 Task: Look for space in Vienna, Austria from 2nd June, 2023 to 15th June, 2023 for 2 adults and 1 pet in price range Rs.10000 to Rs.15000. Place can be entire place with 1  bedroom having 1 bed and 1 bathroom. Property type can be house, flat, guest house, hotel. Amenities needed are: heating. Booking option can be shelf check-in. Required host language is English.
Action: Mouse moved to (314, 228)
Screenshot: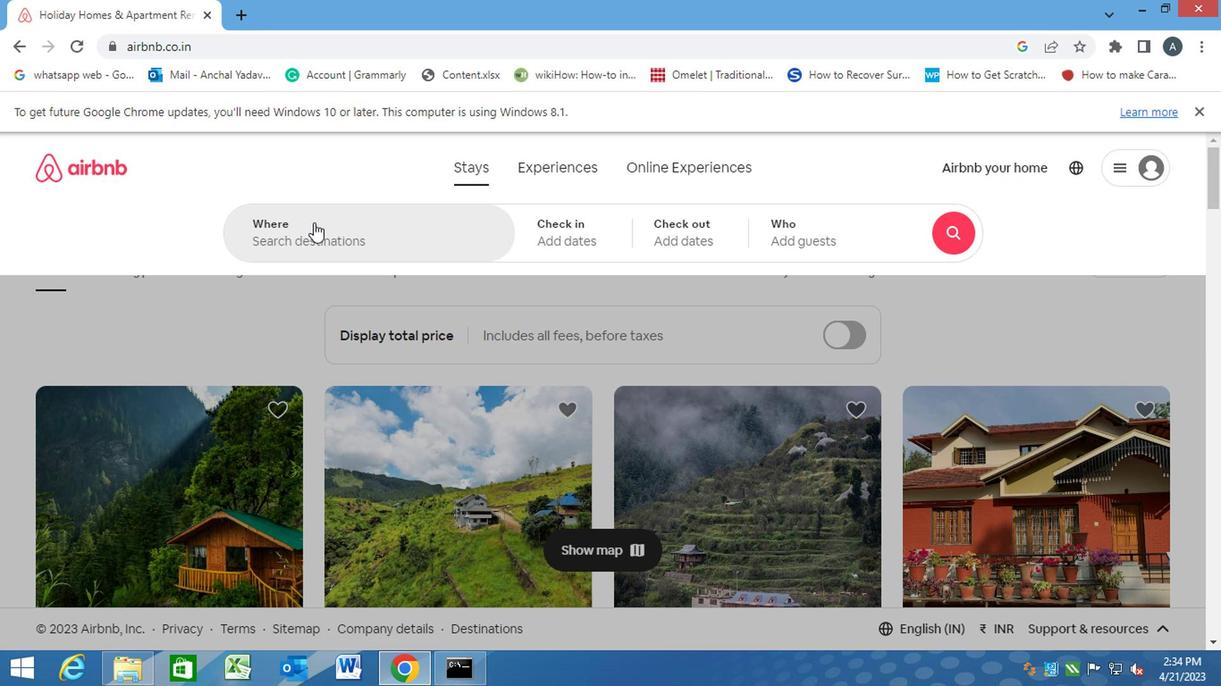 
Action: Mouse pressed left at (314, 228)
Screenshot: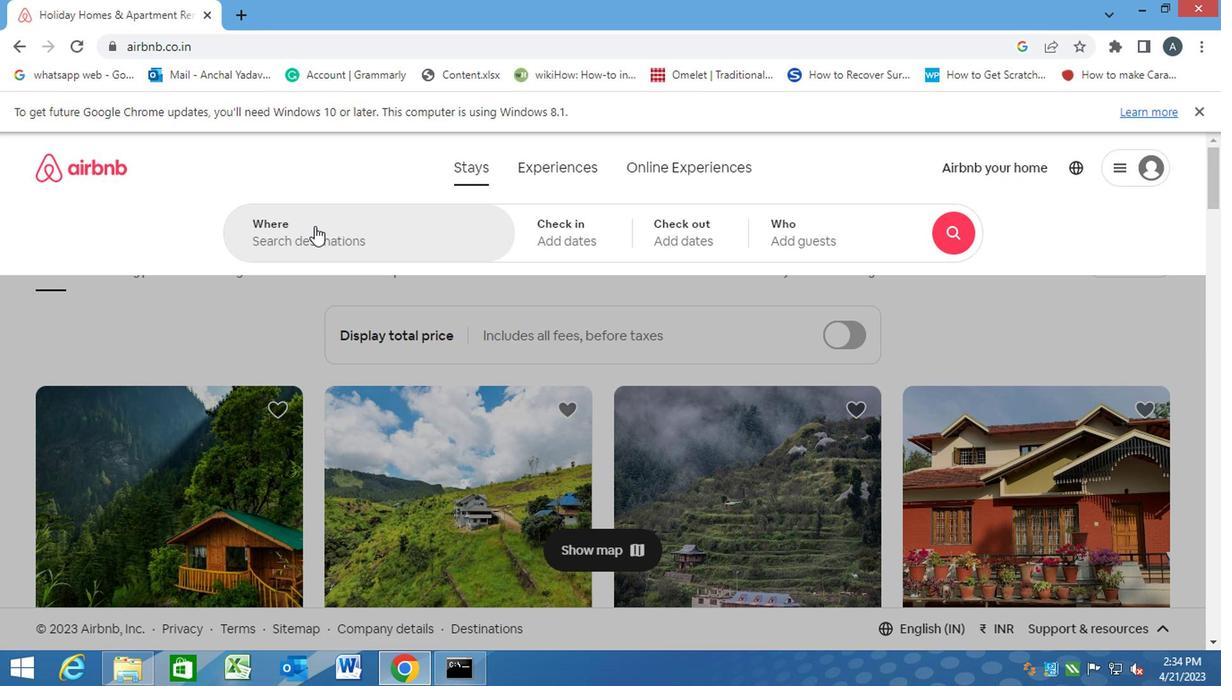 
Action: Key pressed v<Key.caps_lock>ienna,<Key.space><Key.caps_lock>a<Key.caps_lock>ustria<Key.enter>
Screenshot: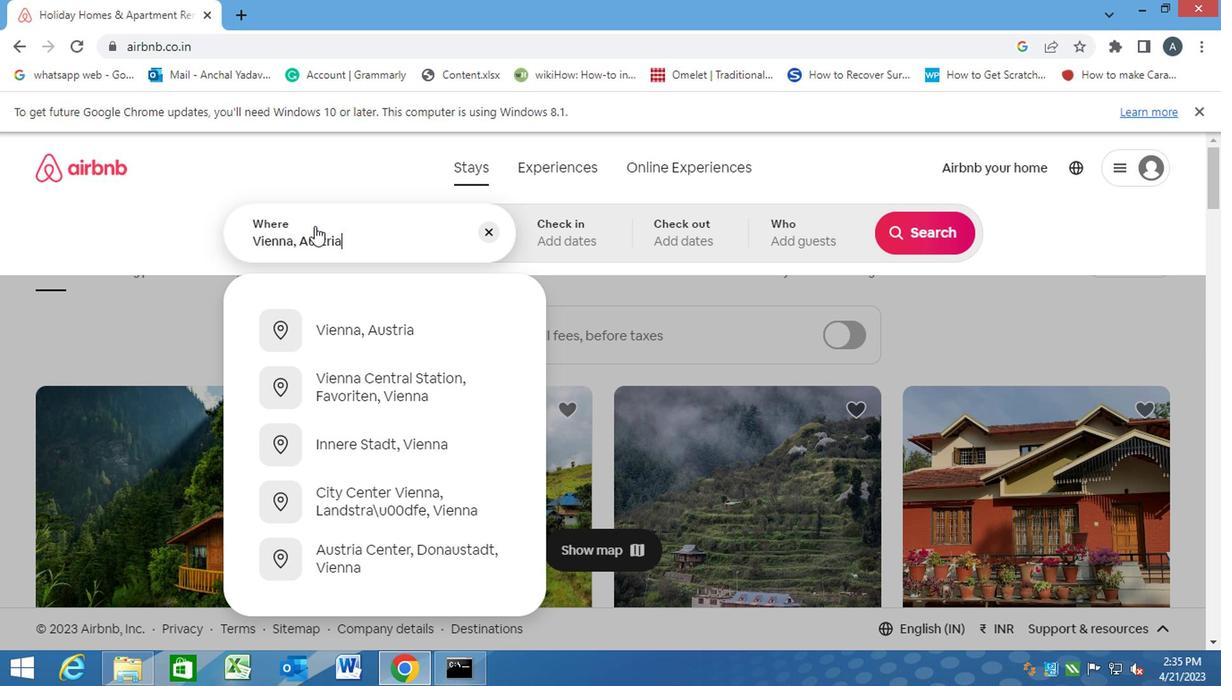 
Action: Mouse moved to (888, 386)
Screenshot: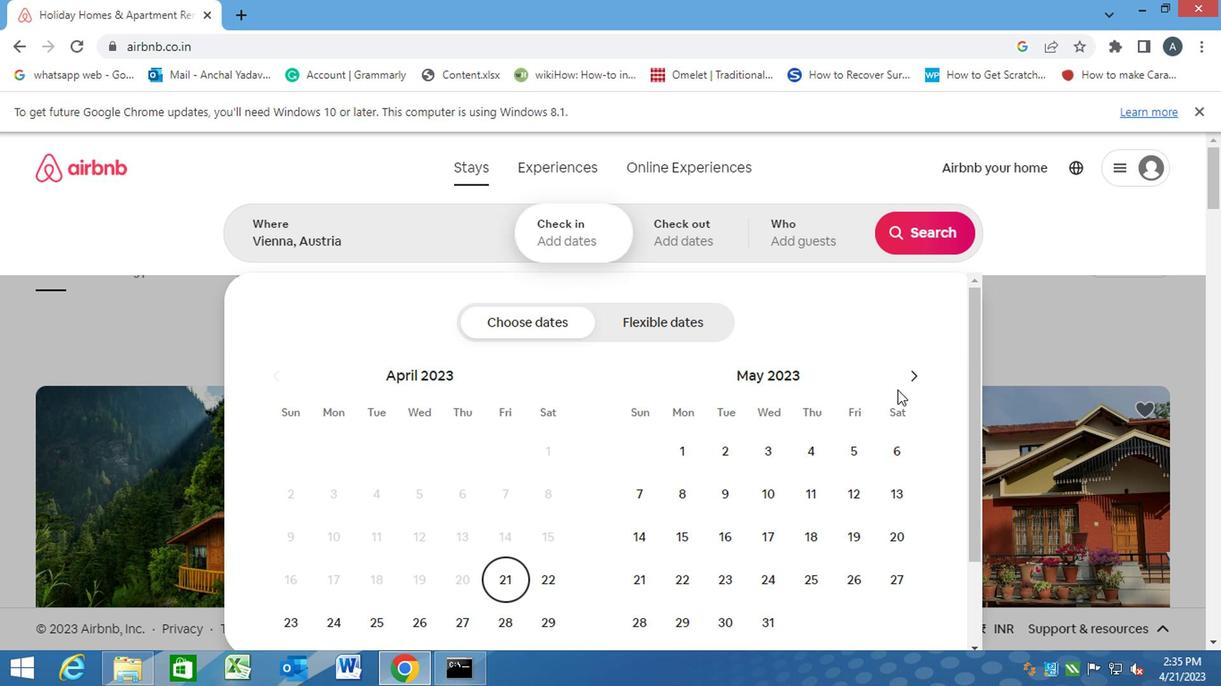 
Action: Mouse pressed left at (888, 386)
Screenshot: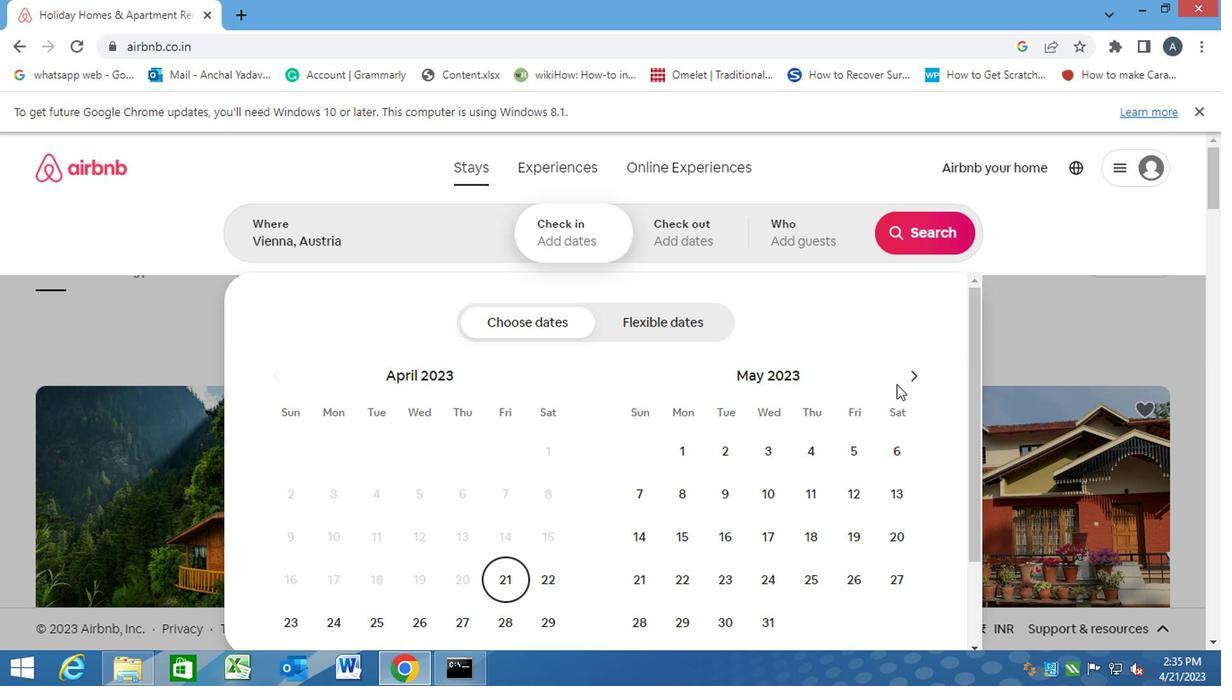
Action: Mouse moved to (908, 379)
Screenshot: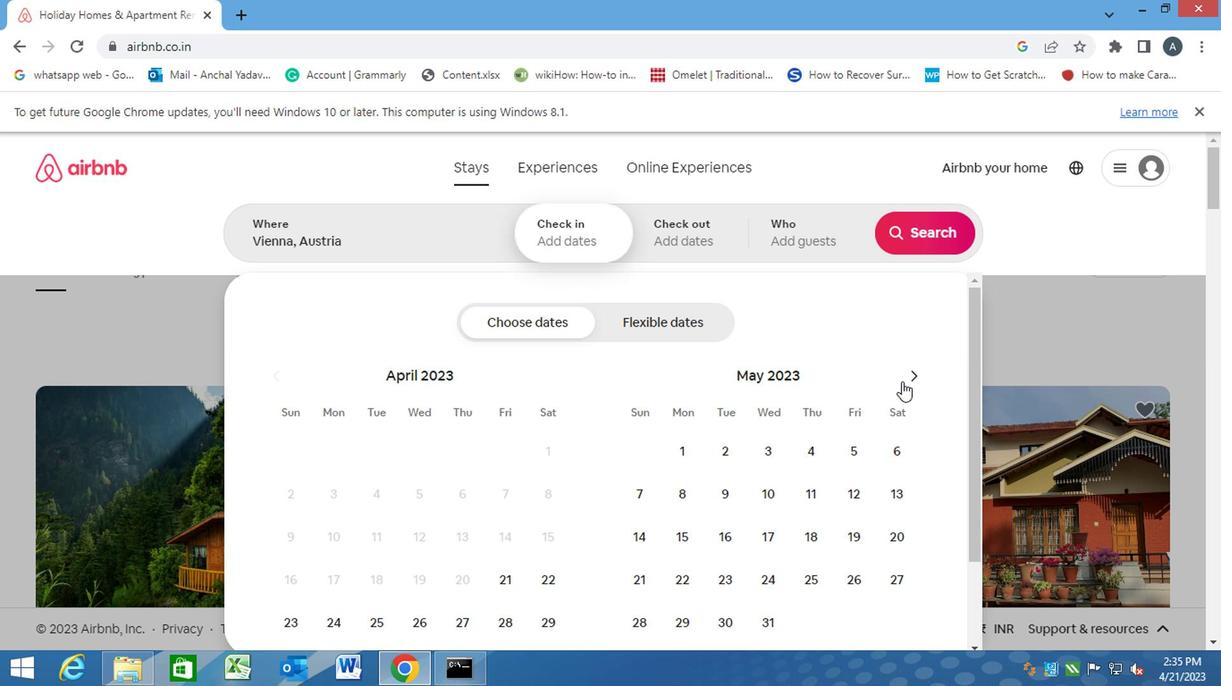 
Action: Mouse pressed left at (908, 379)
Screenshot: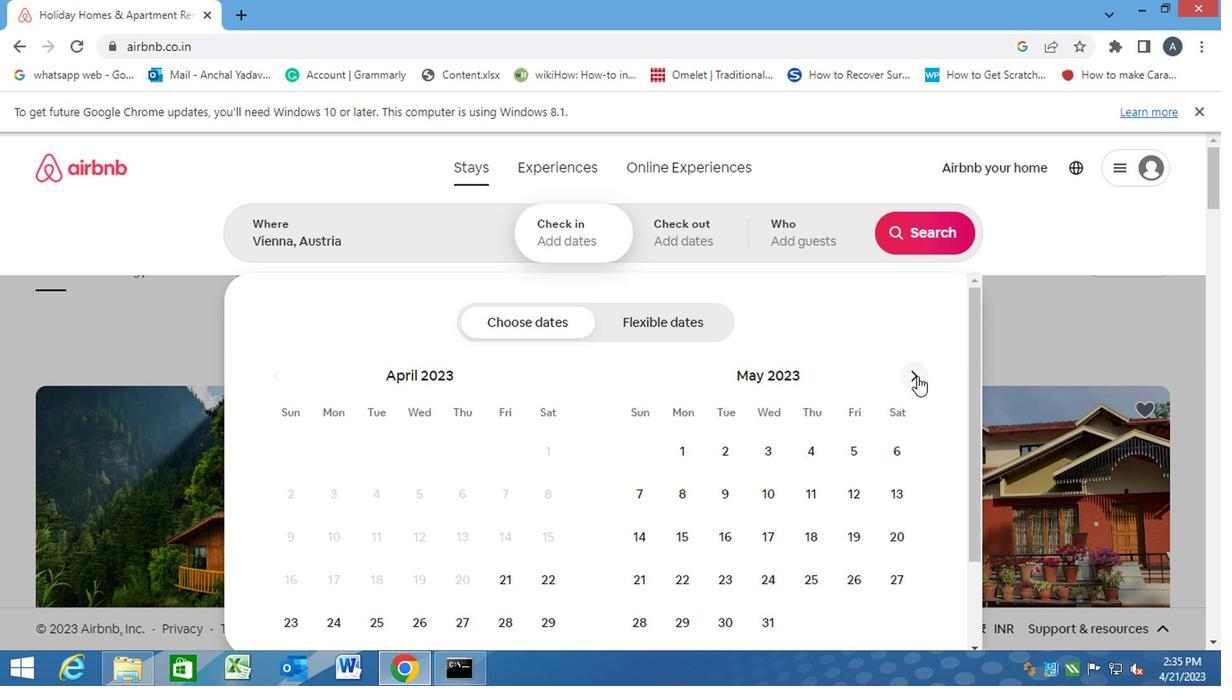 
Action: Mouse moved to (849, 454)
Screenshot: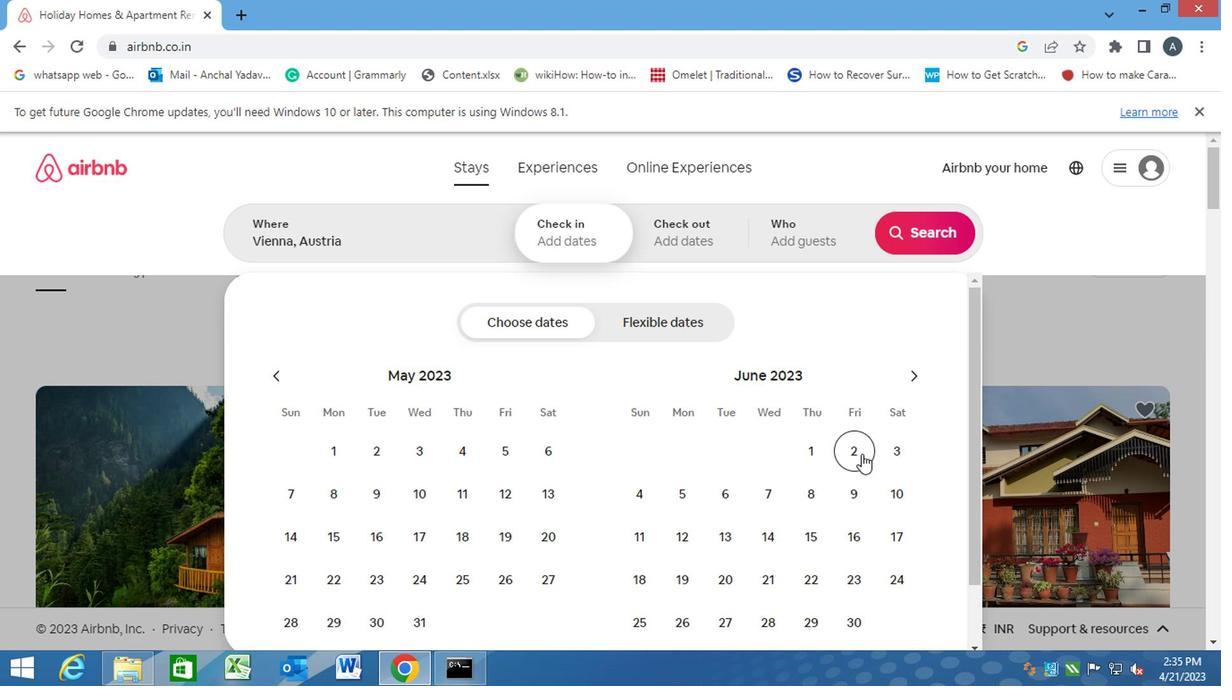 
Action: Mouse pressed left at (849, 454)
Screenshot: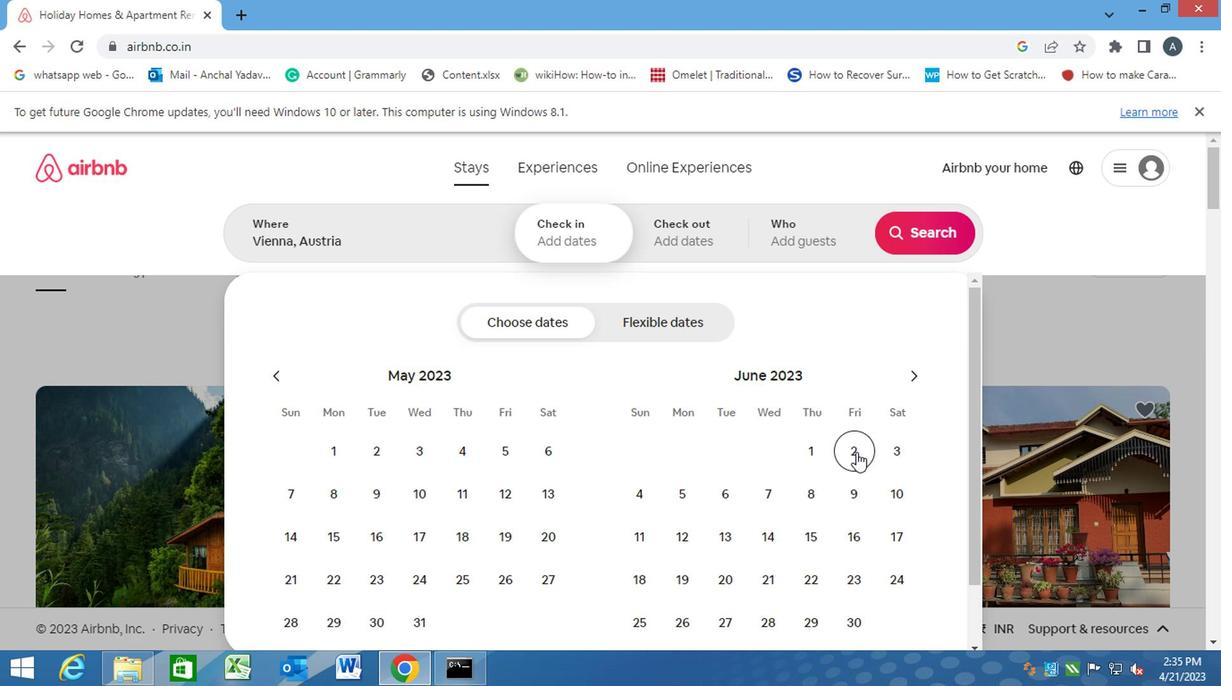
Action: Mouse moved to (798, 540)
Screenshot: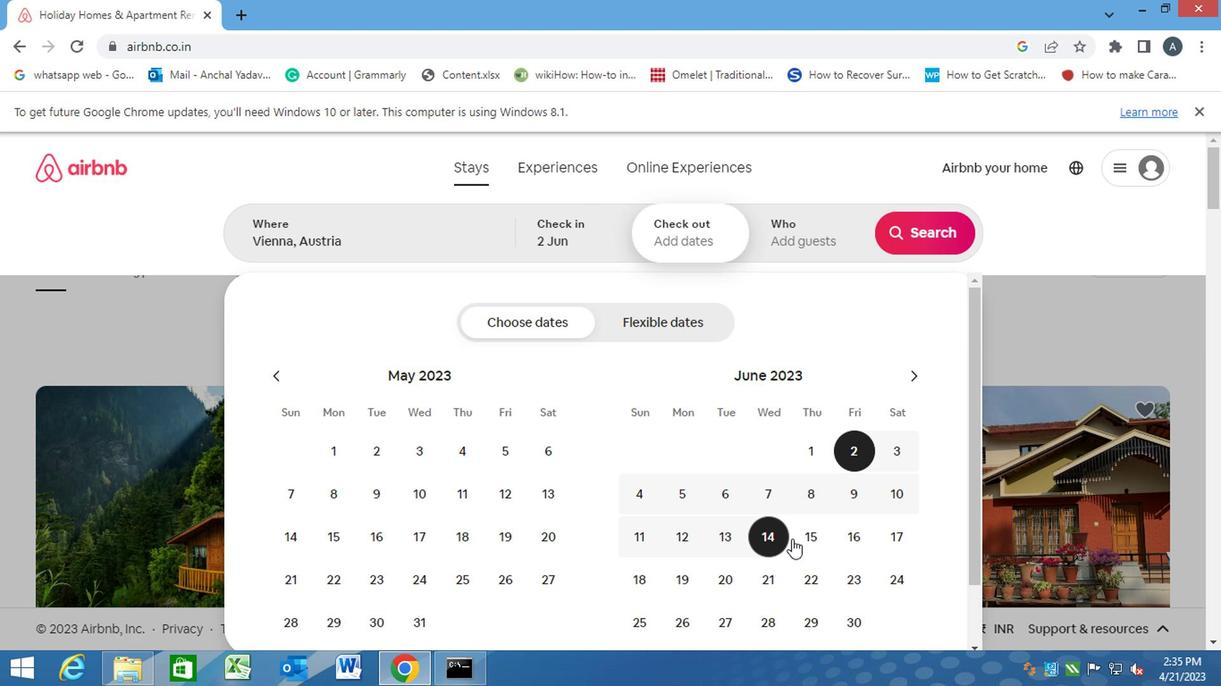 
Action: Mouse pressed left at (798, 540)
Screenshot: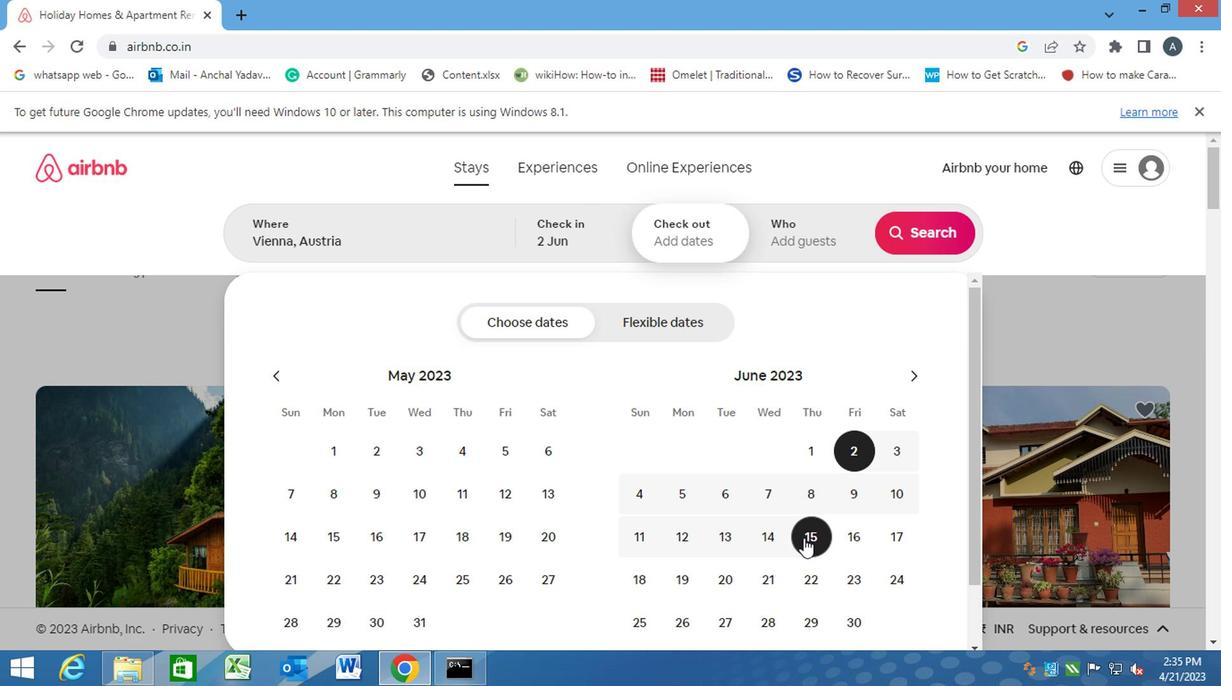 
Action: Mouse moved to (808, 242)
Screenshot: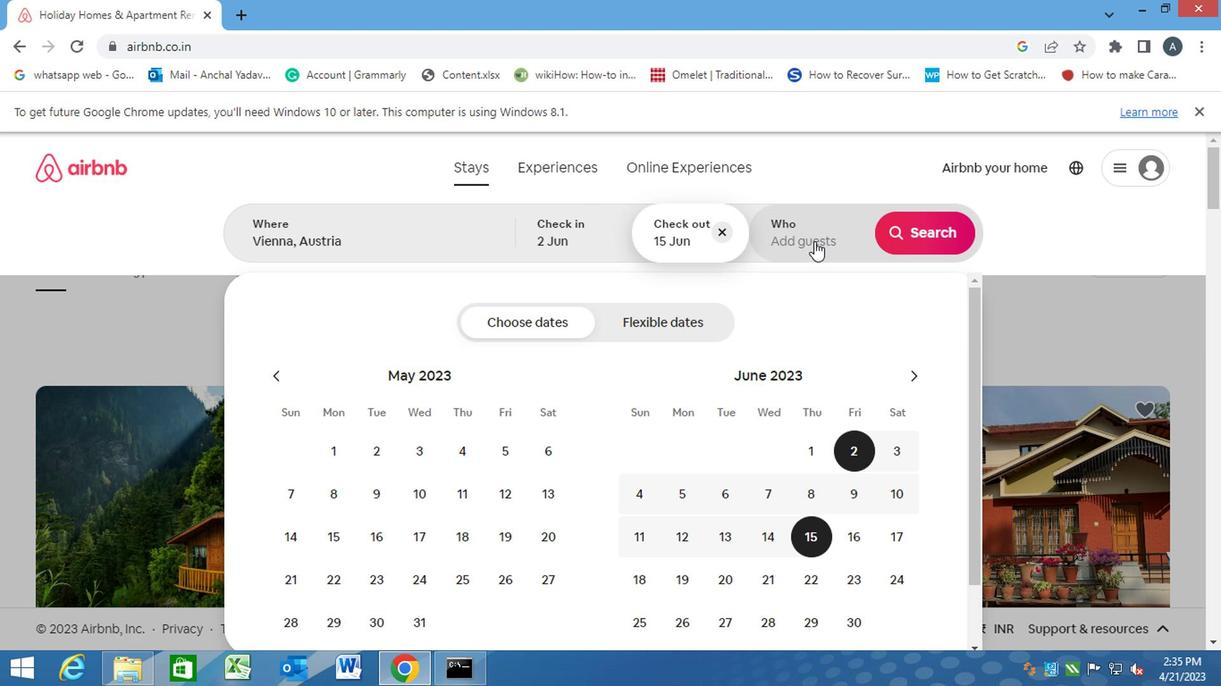 
Action: Mouse pressed left at (808, 242)
Screenshot: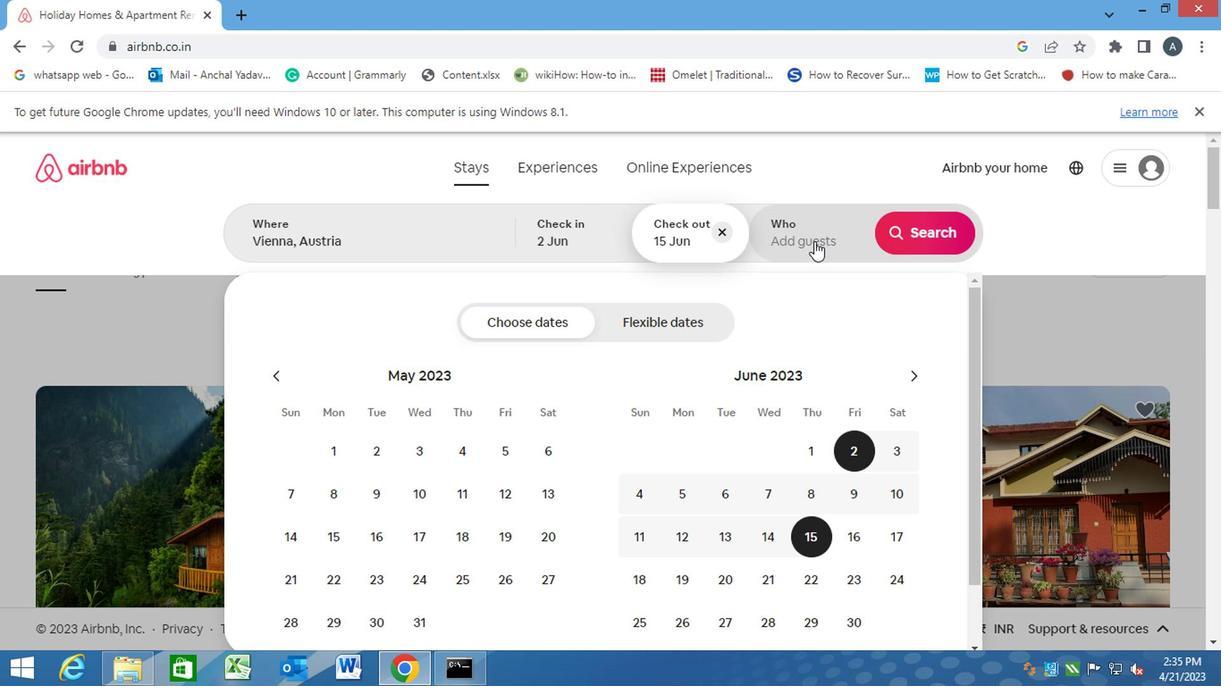 
Action: Mouse moved to (913, 324)
Screenshot: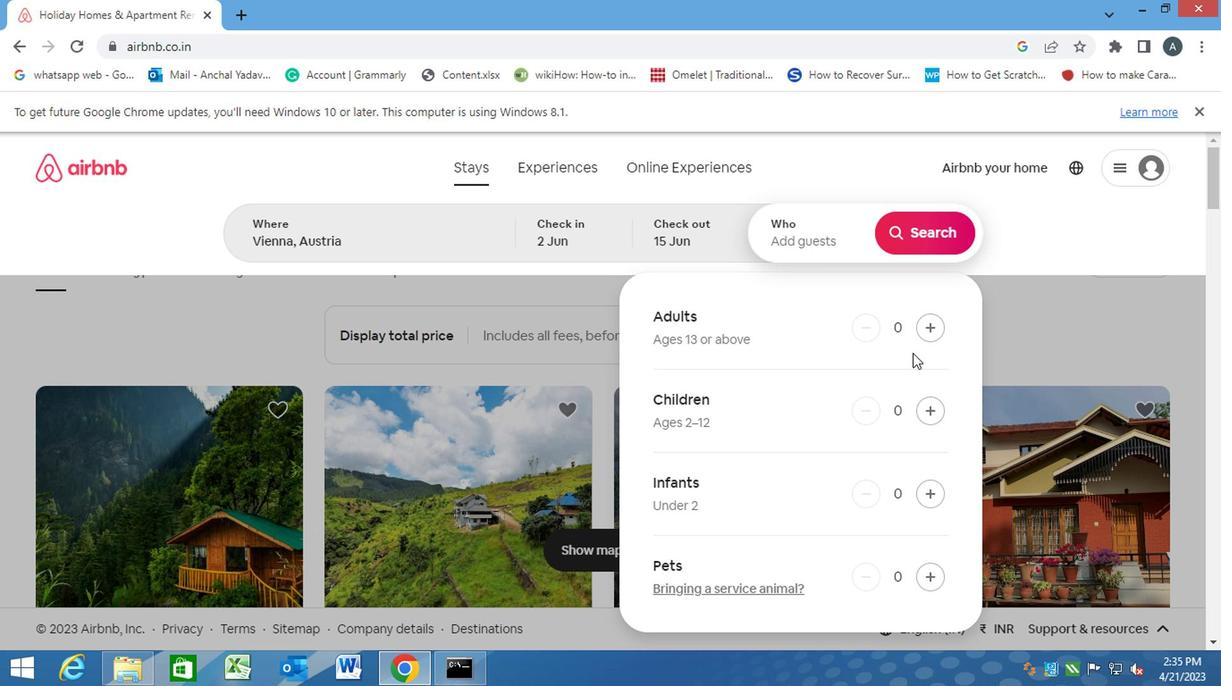 
Action: Mouse pressed left at (913, 324)
Screenshot: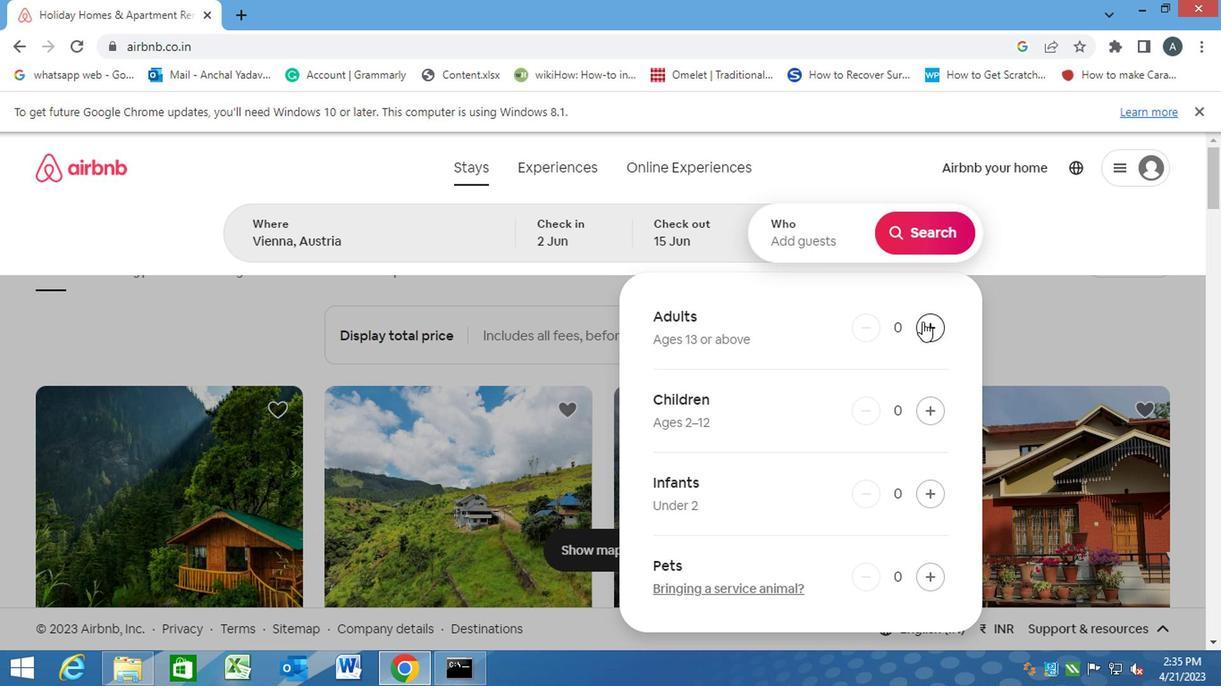 
Action: Mouse moved to (914, 324)
Screenshot: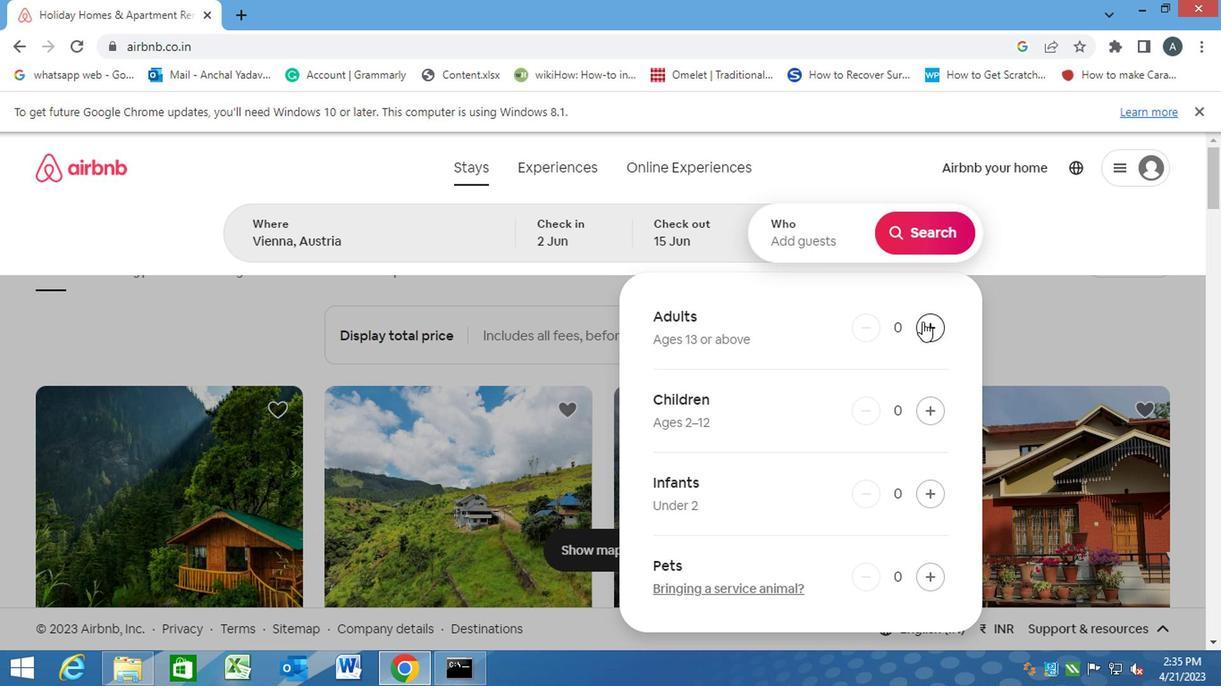 
Action: Mouse pressed left at (914, 324)
Screenshot: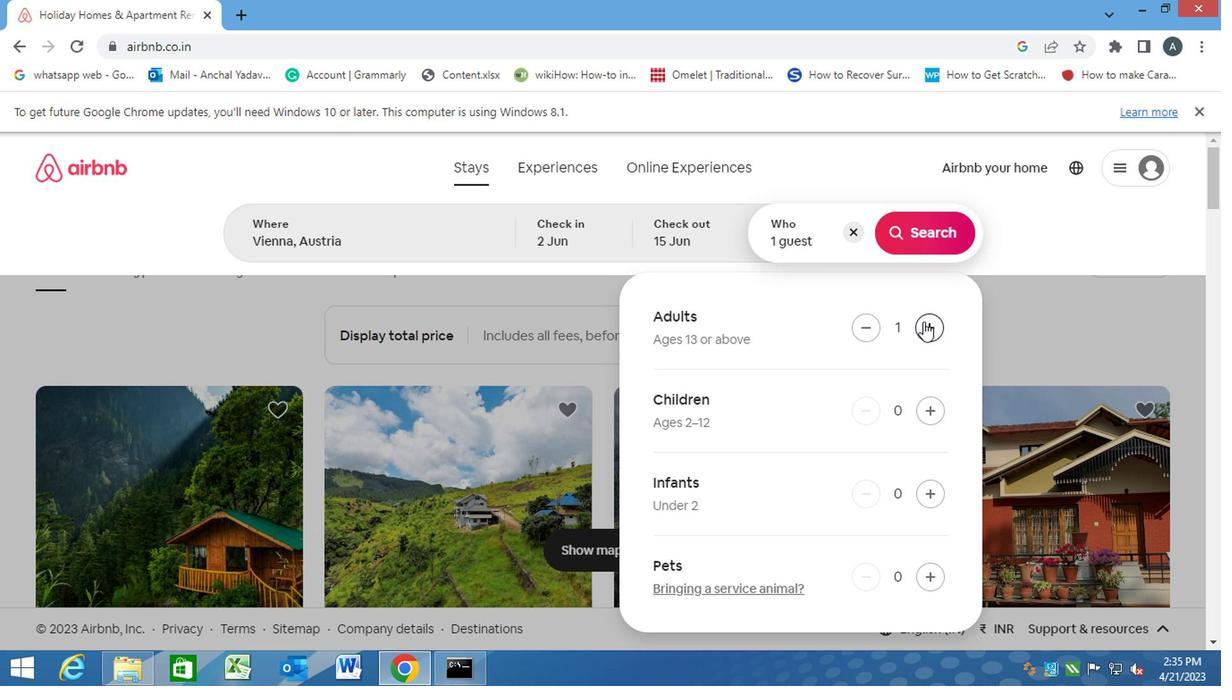 
Action: Mouse moved to (909, 425)
Screenshot: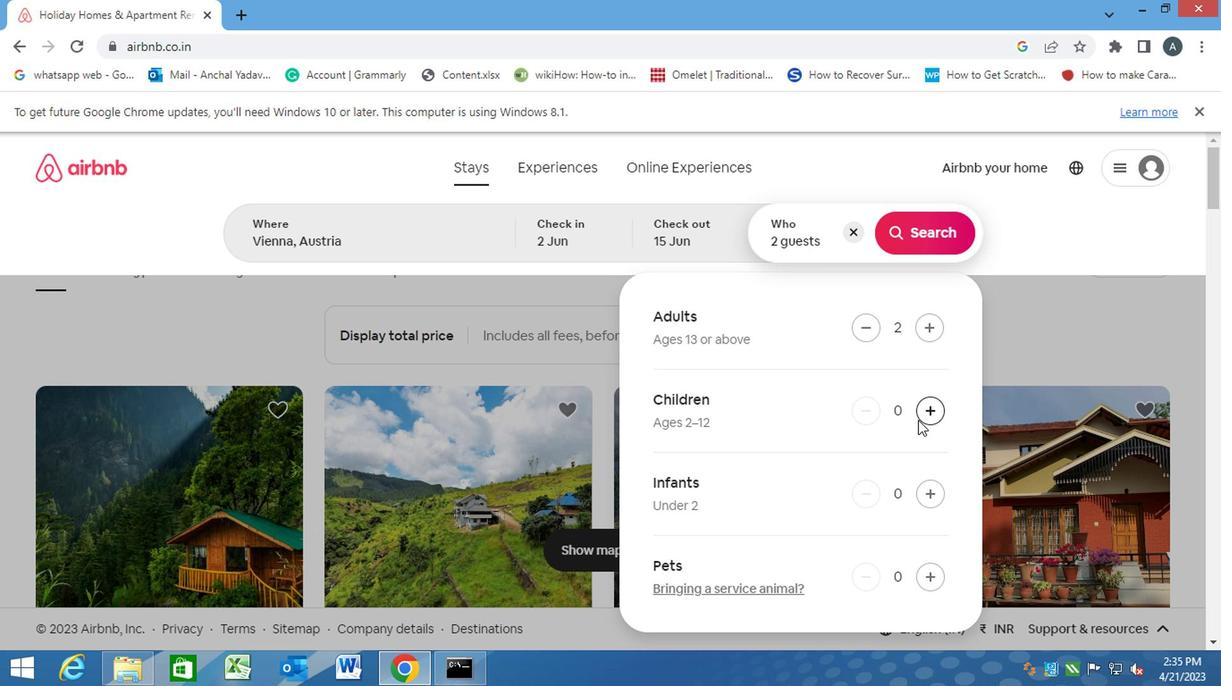 
Action: Mouse scrolled (909, 424) with delta (0, -1)
Screenshot: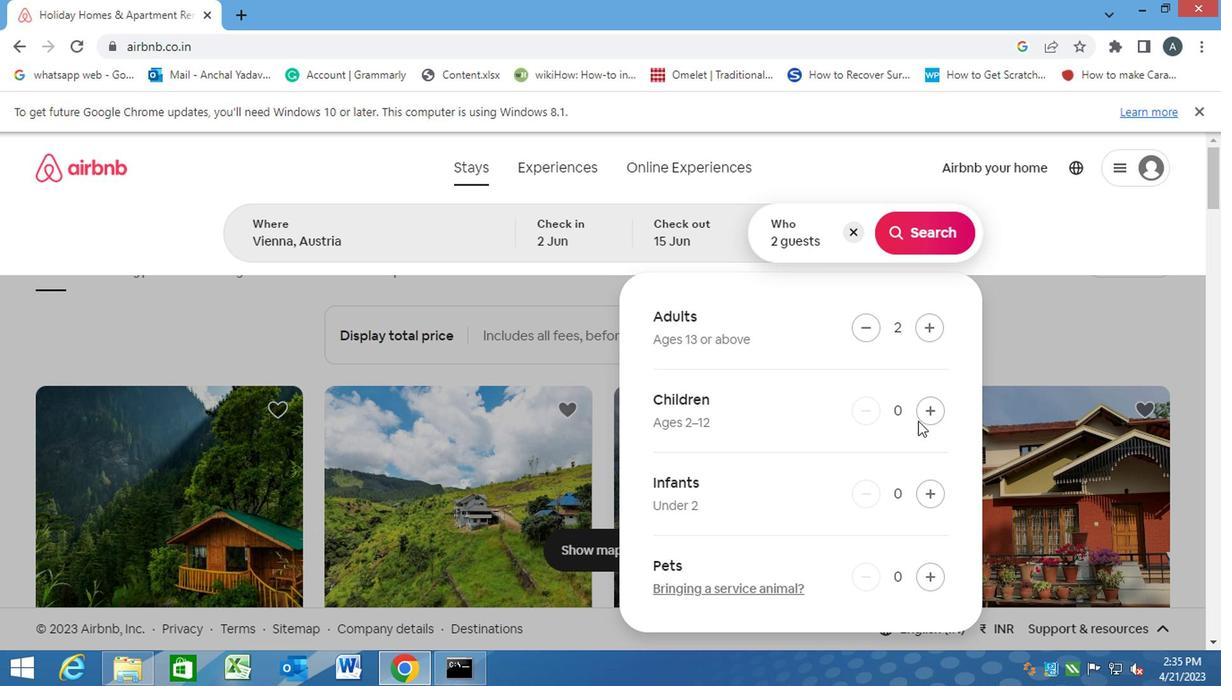 
Action: Mouse scrolled (909, 424) with delta (0, -1)
Screenshot: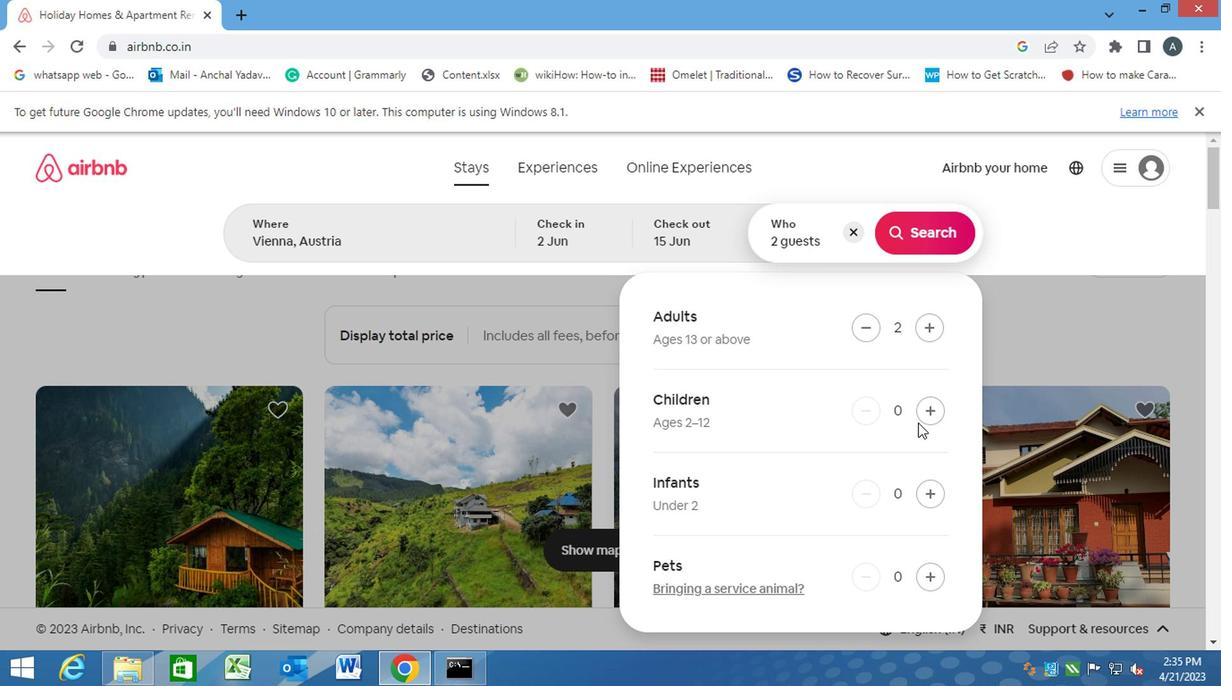 
Action: Mouse moved to (702, 165)
Screenshot: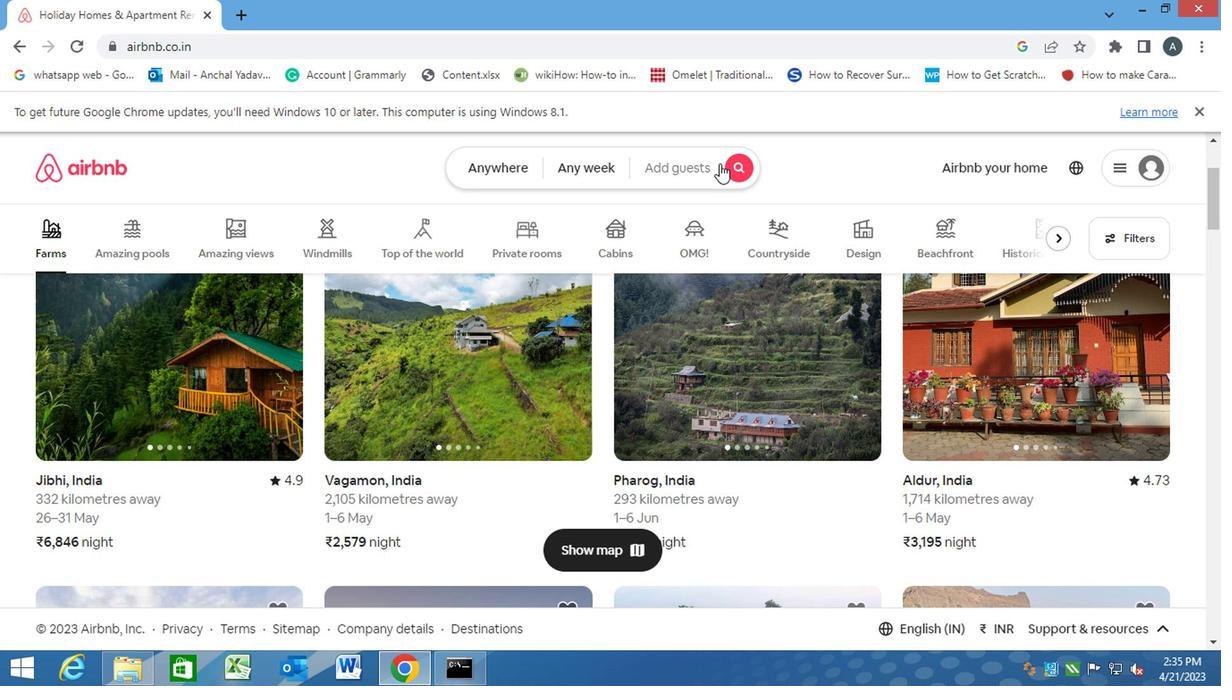 
Action: Mouse pressed left at (702, 165)
Screenshot: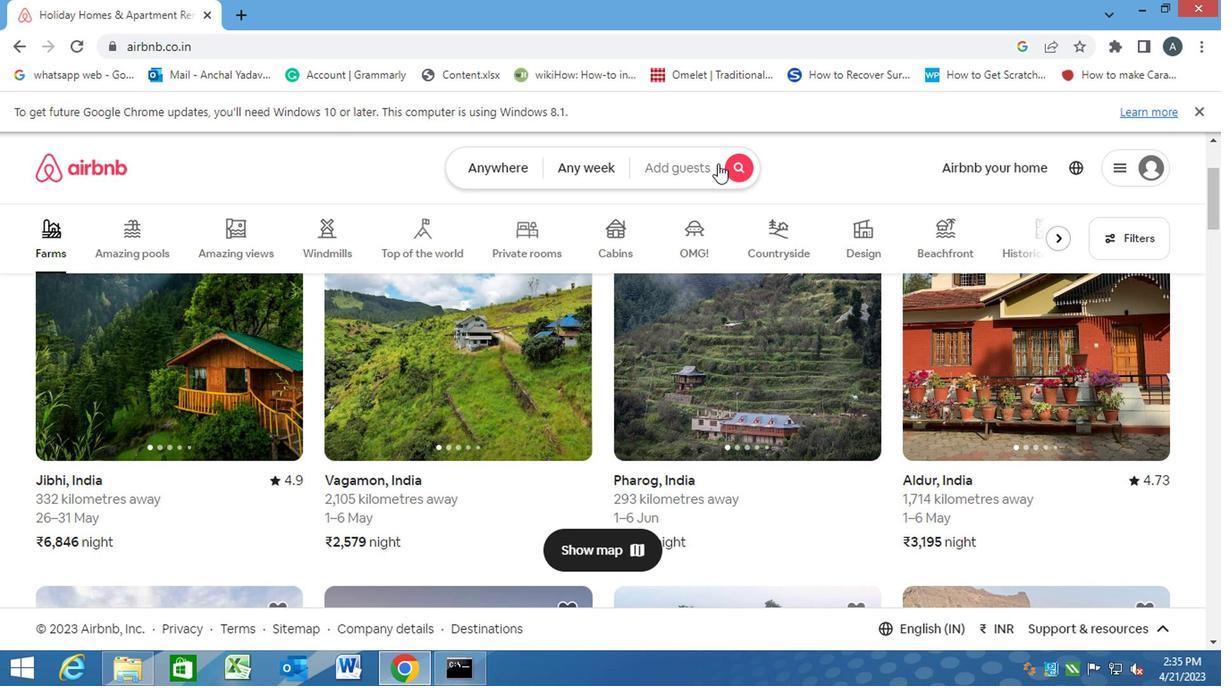 
Action: Mouse moved to (921, 571)
Screenshot: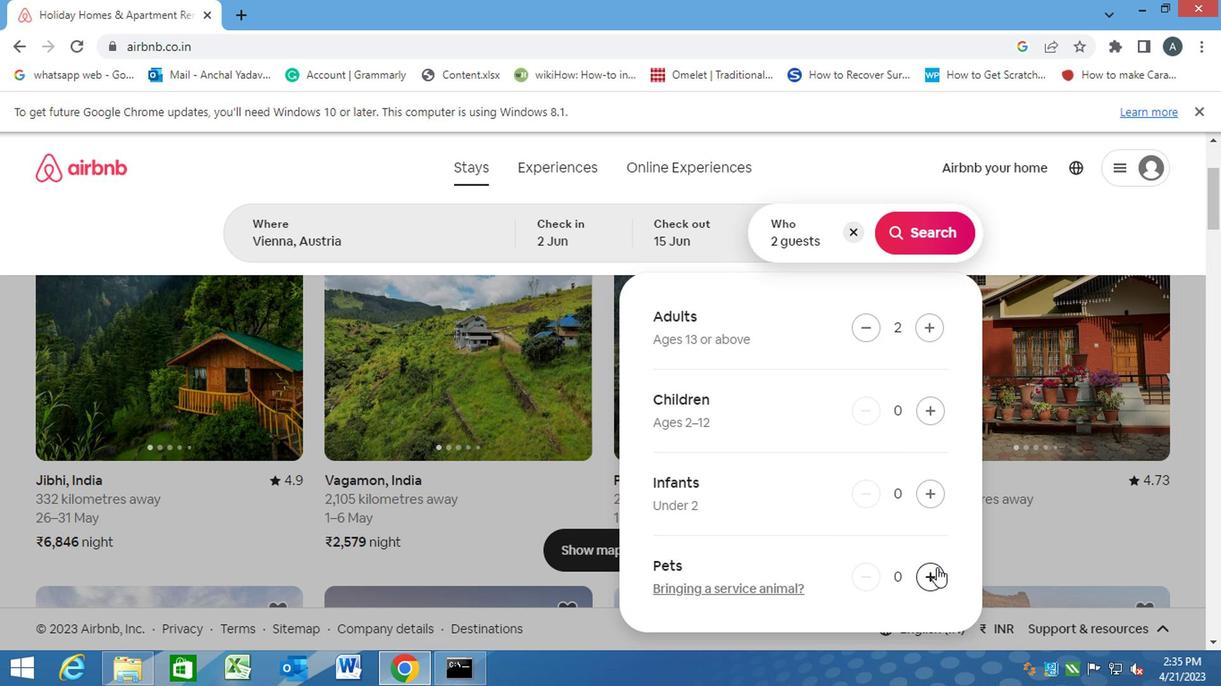 
Action: Mouse pressed left at (921, 571)
Screenshot: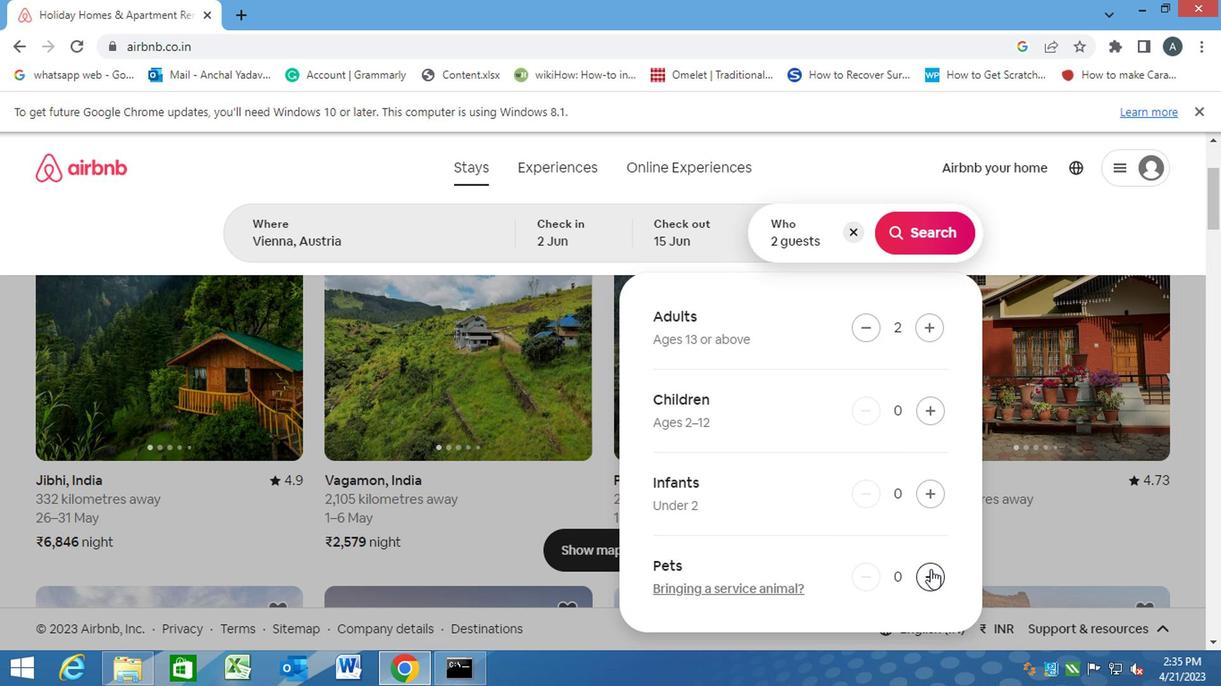 
Action: Mouse moved to (920, 234)
Screenshot: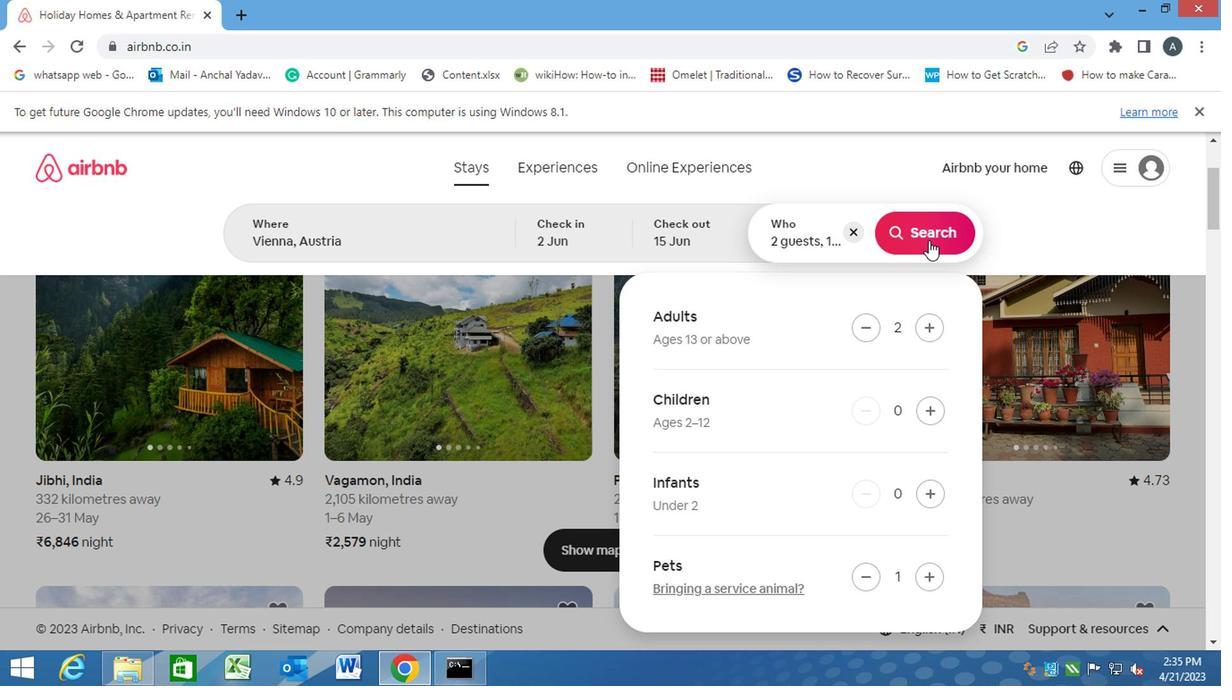 
Action: Mouse pressed left at (920, 234)
Screenshot: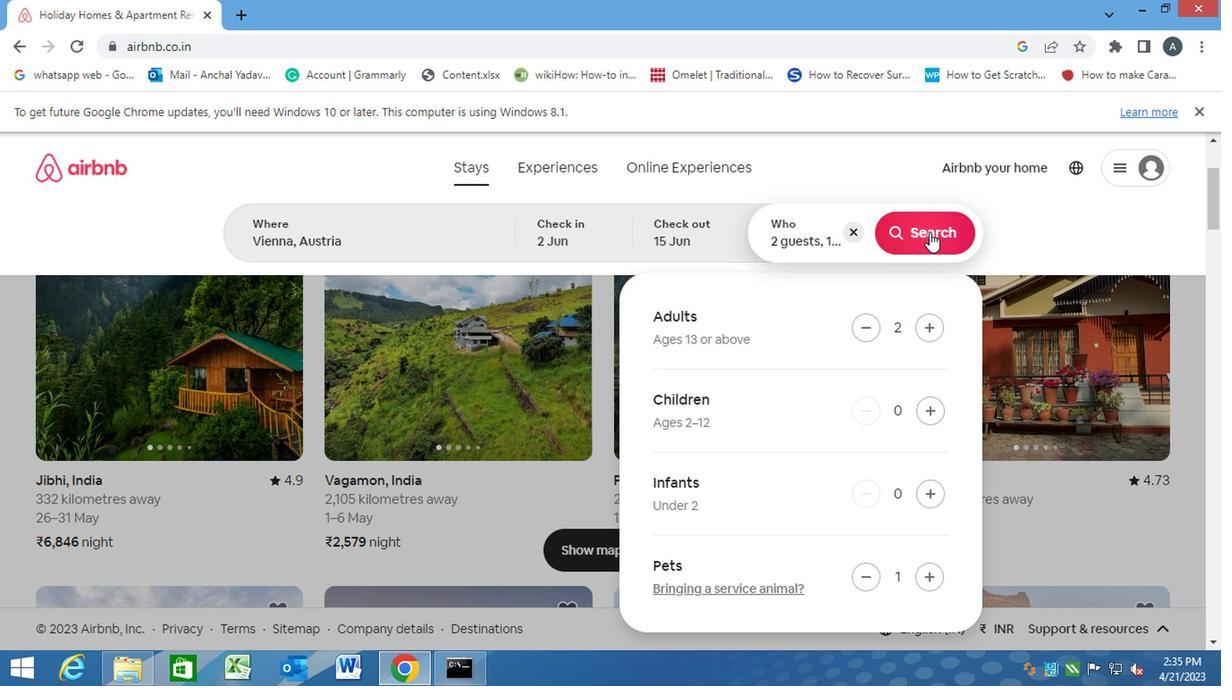 
Action: Mouse moved to (1114, 218)
Screenshot: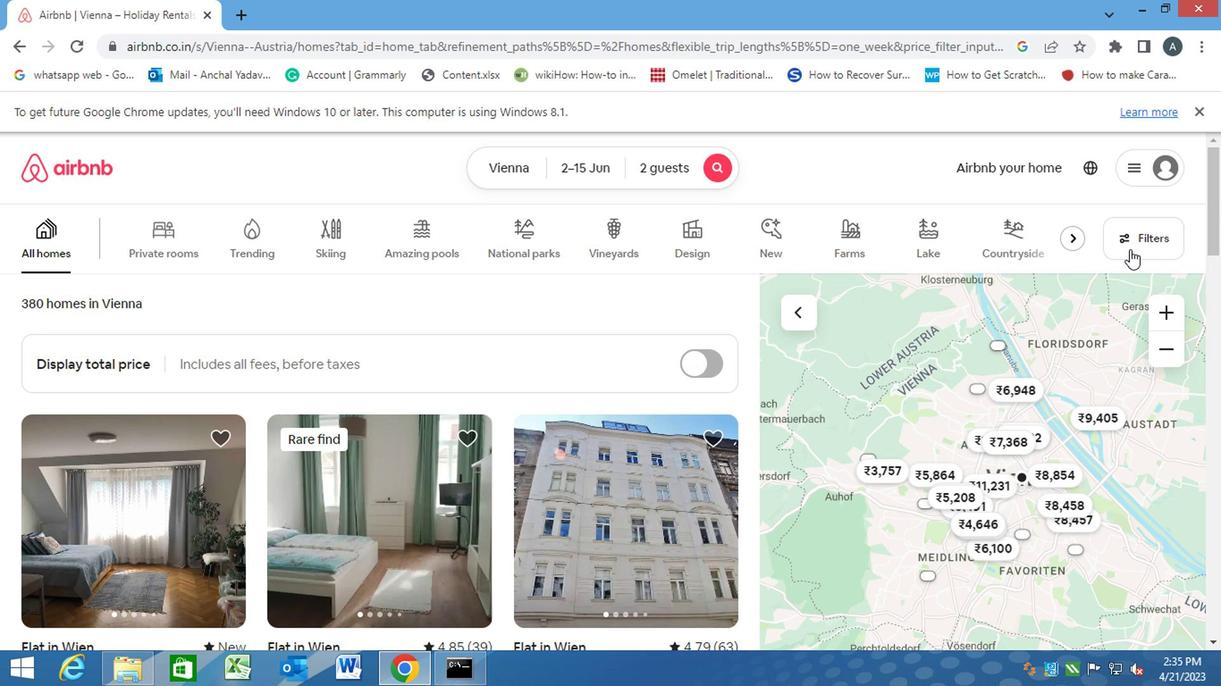 
Action: Mouse pressed left at (1114, 218)
Screenshot: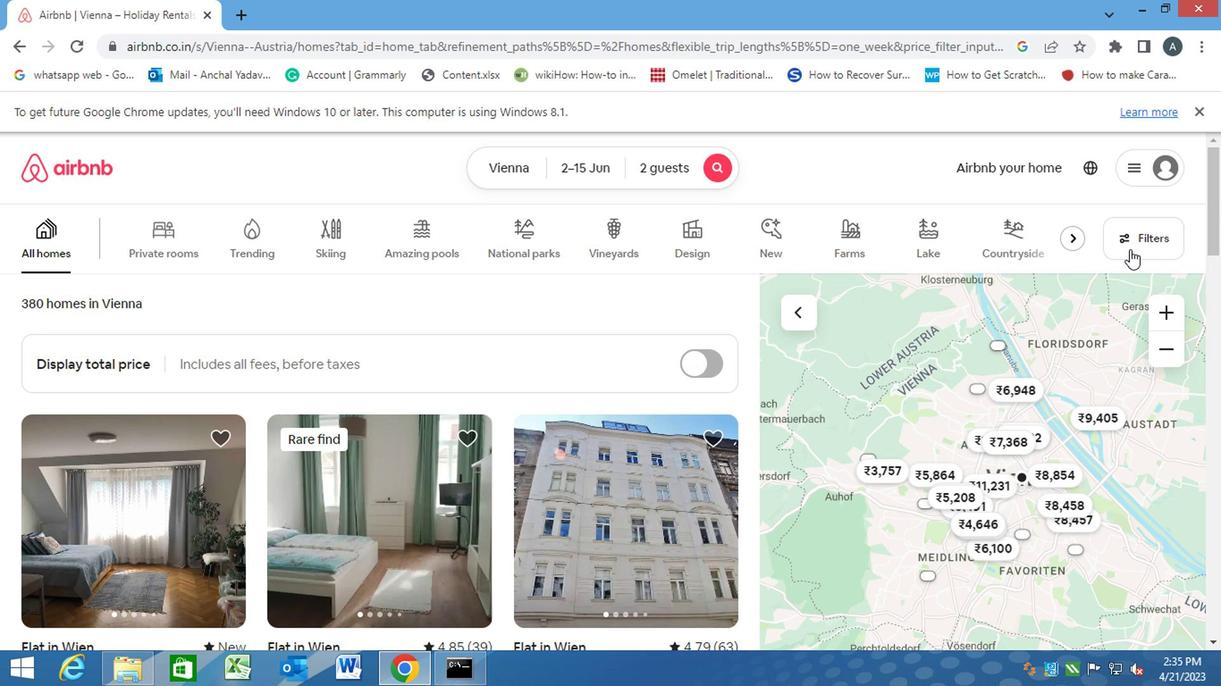 
Action: Mouse moved to (1129, 244)
Screenshot: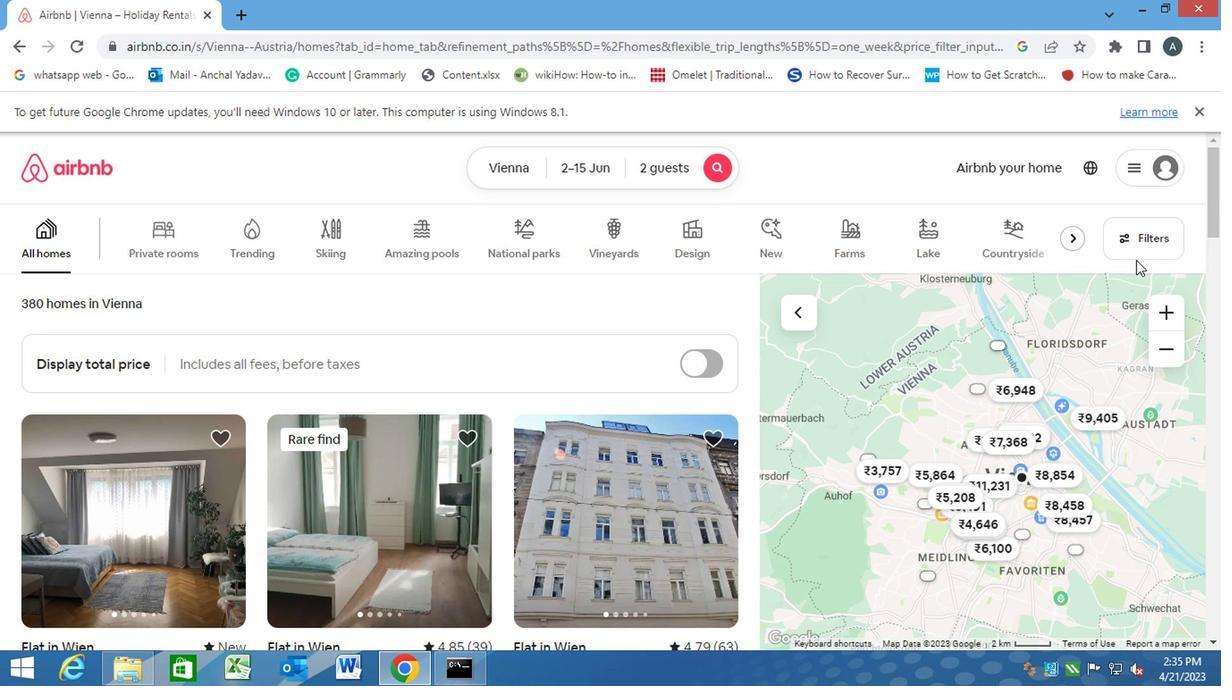 
Action: Mouse pressed left at (1129, 244)
Screenshot: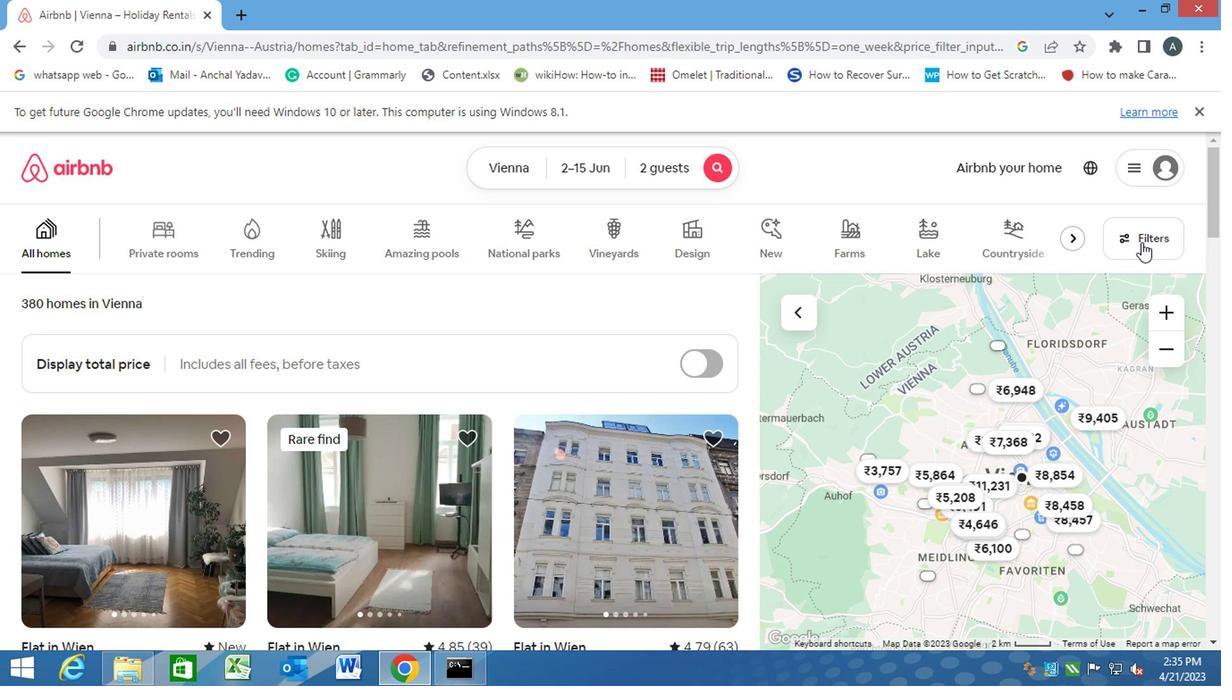 
Action: Mouse moved to (380, 468)
Screenshot: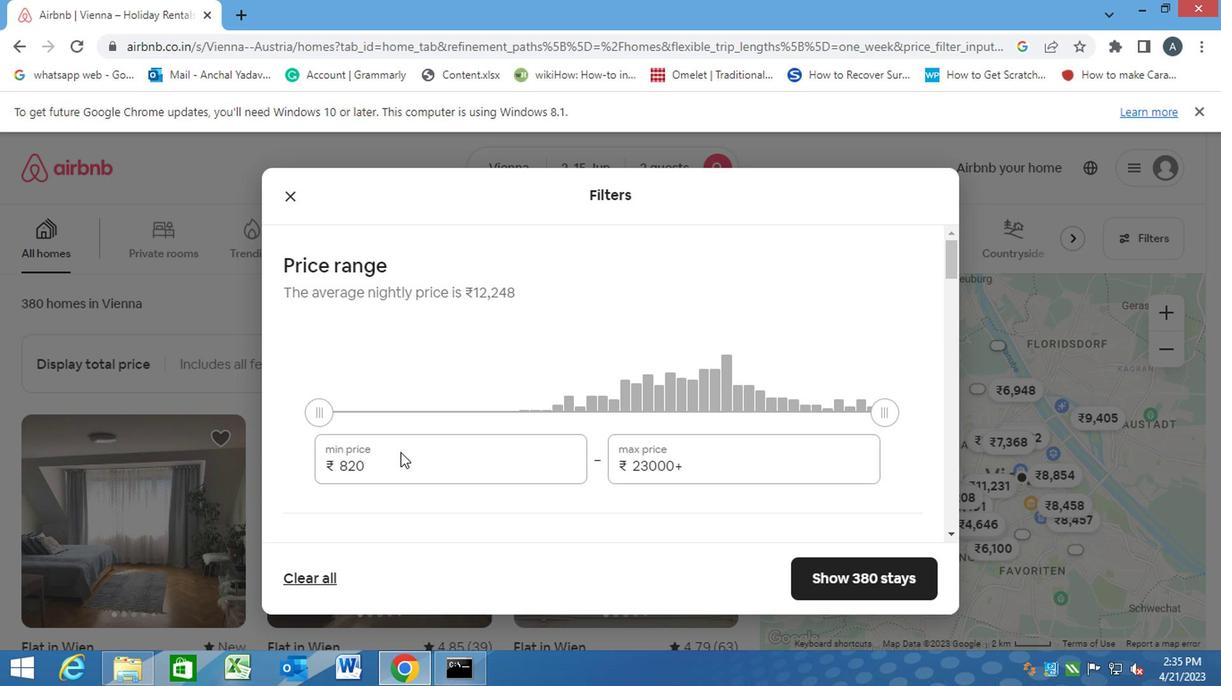 
Action: Mouse pressed left at (380, 468)
Screenshot: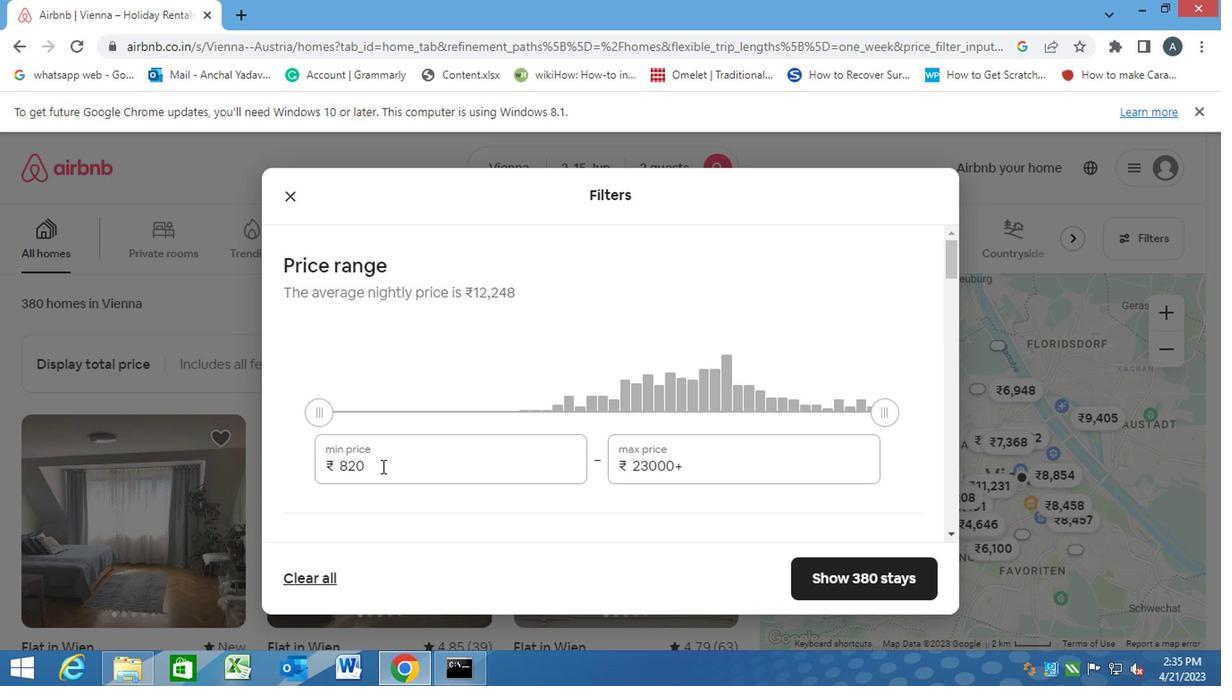 
Action: Mouse moved to (328, 475)
Screenshot: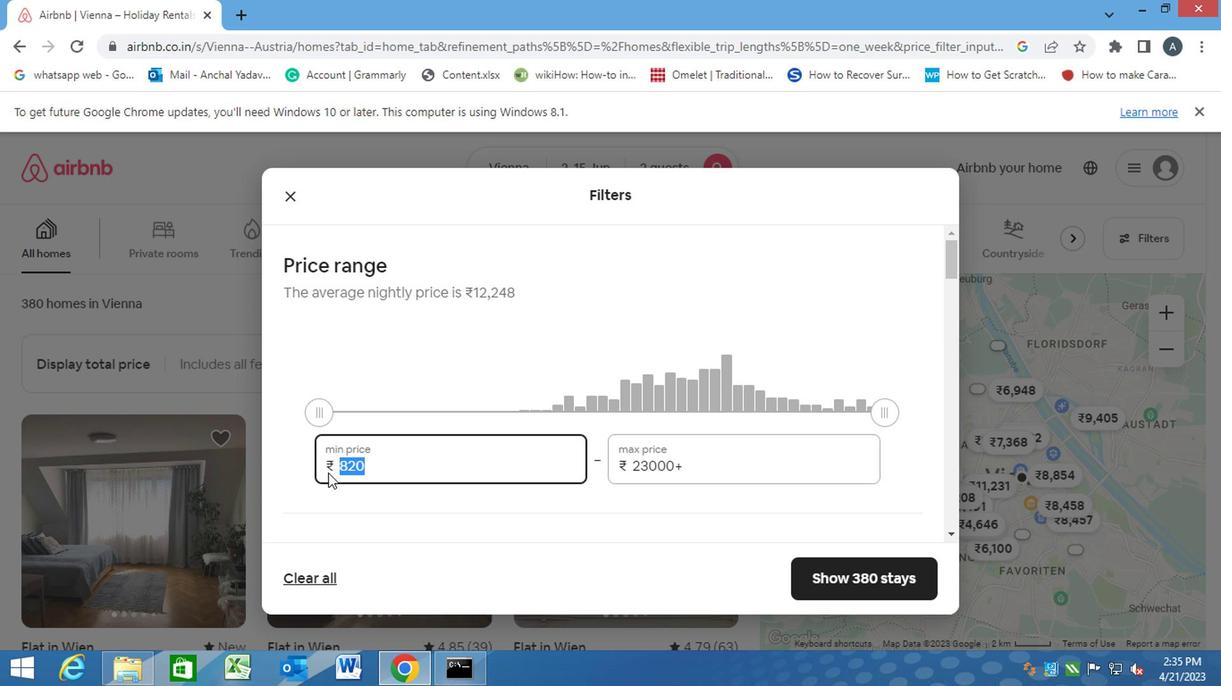 
Action: Key pressed 10000<Key.tab>150000<Key.backspace>
Screenshot: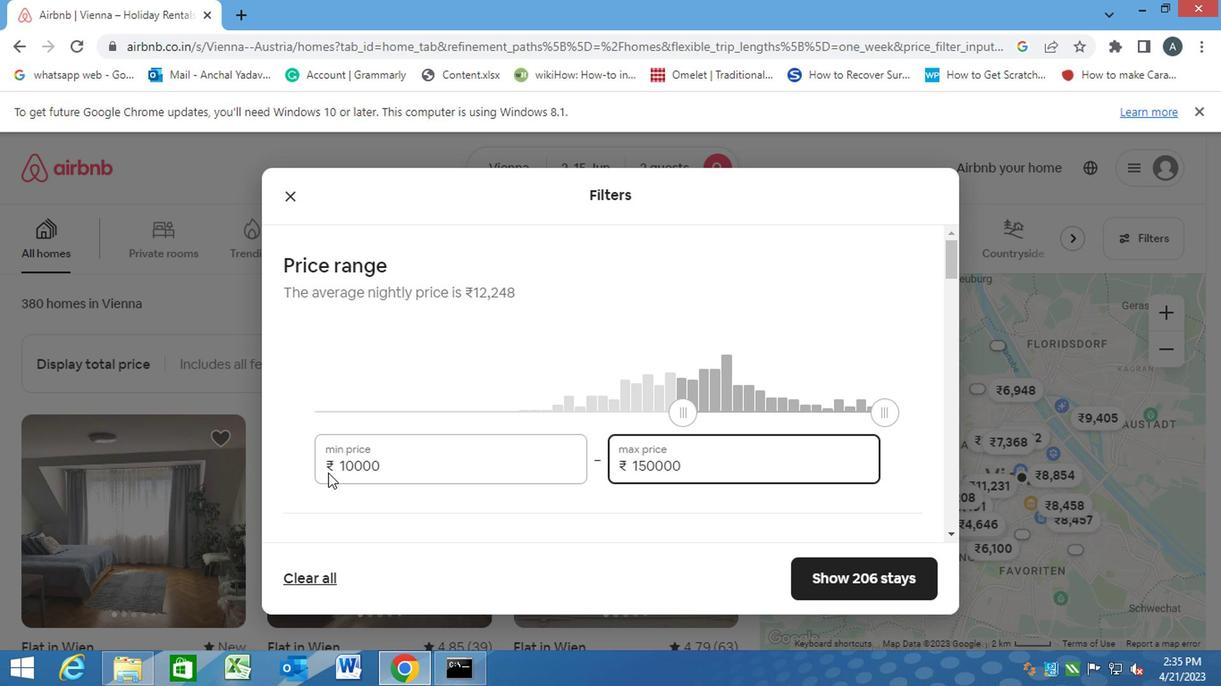 
Action: Mouse moved to (439, 525)
Screenshot: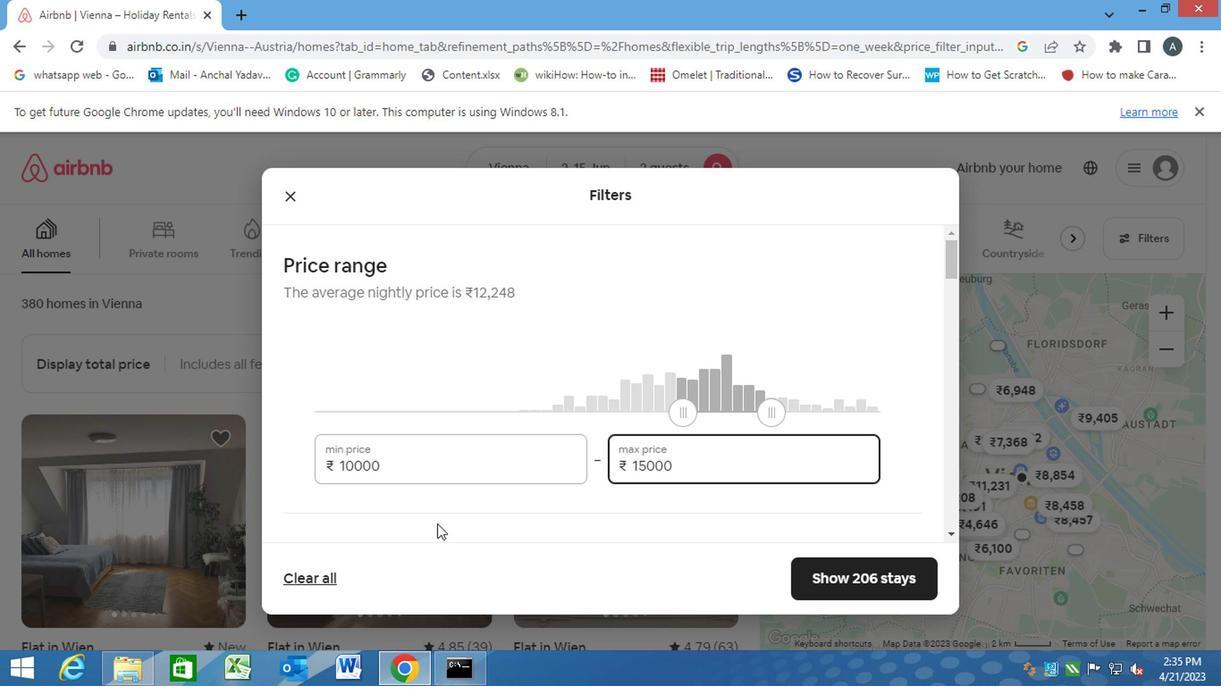 
Action: Mouse scrolled (439, 524) with delta (0, 0)
Screenshot: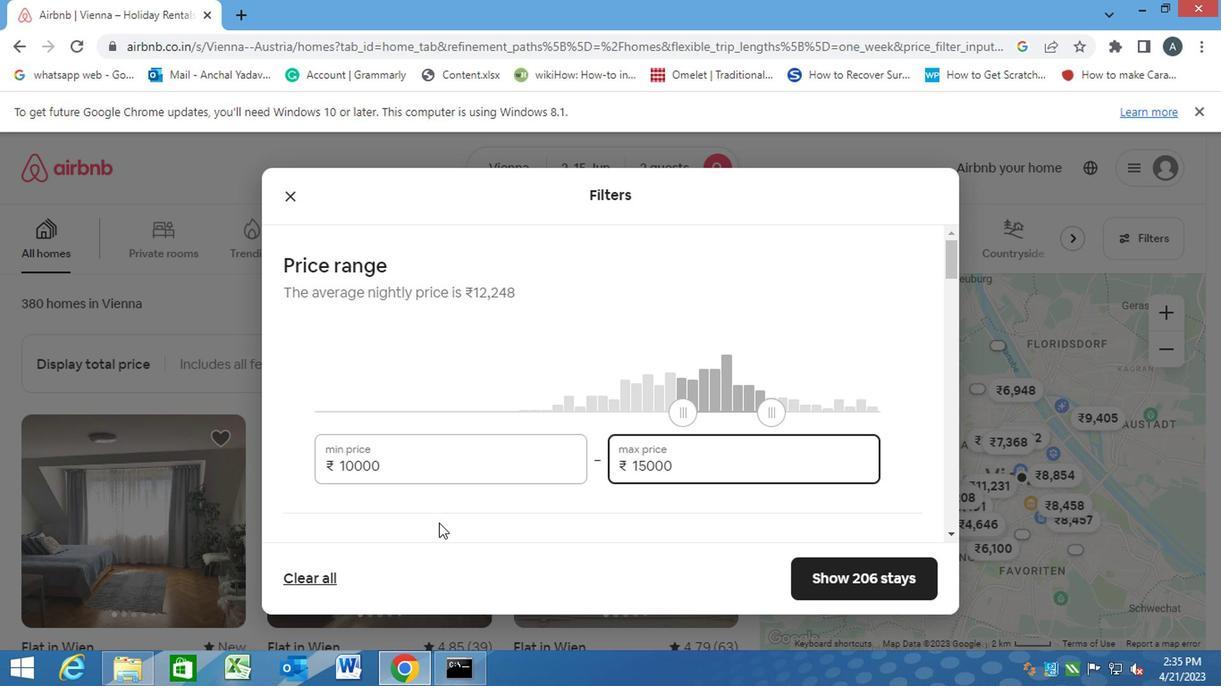 
Action: Mouse moved to (511, 454)
Screenshot: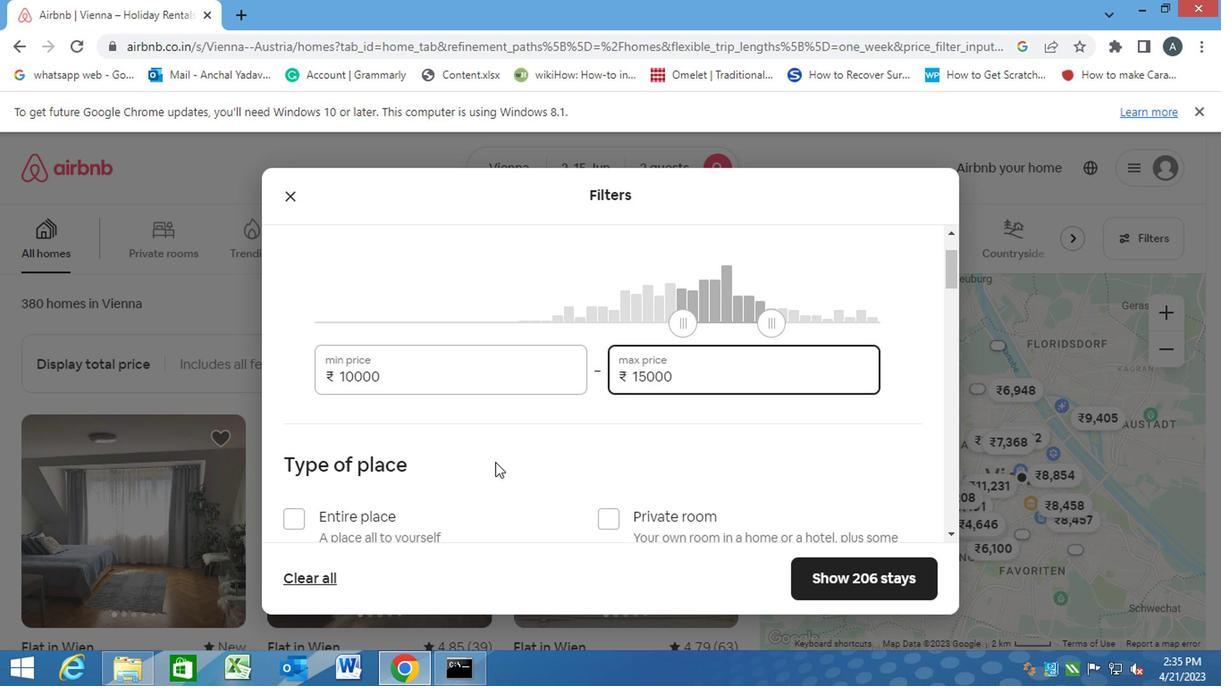 
Action: Mouse pressed left at (511, 454)
Screenshot: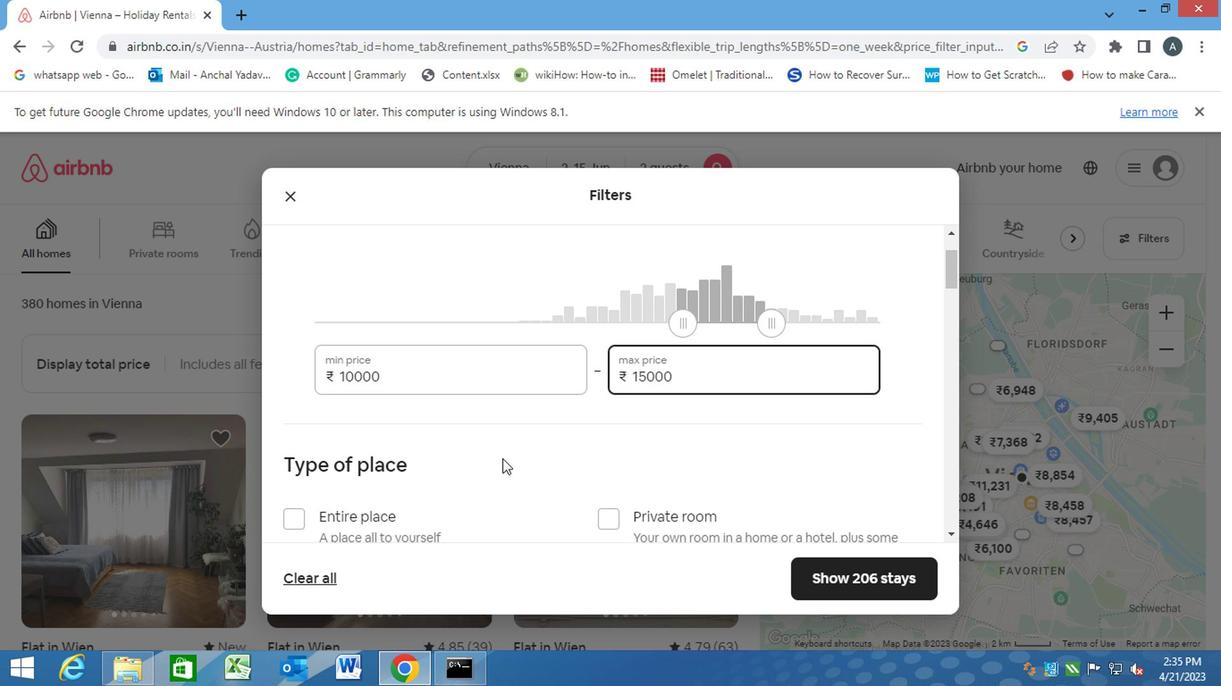 
Action: Mouse moved to (501, 459)
Screenshot: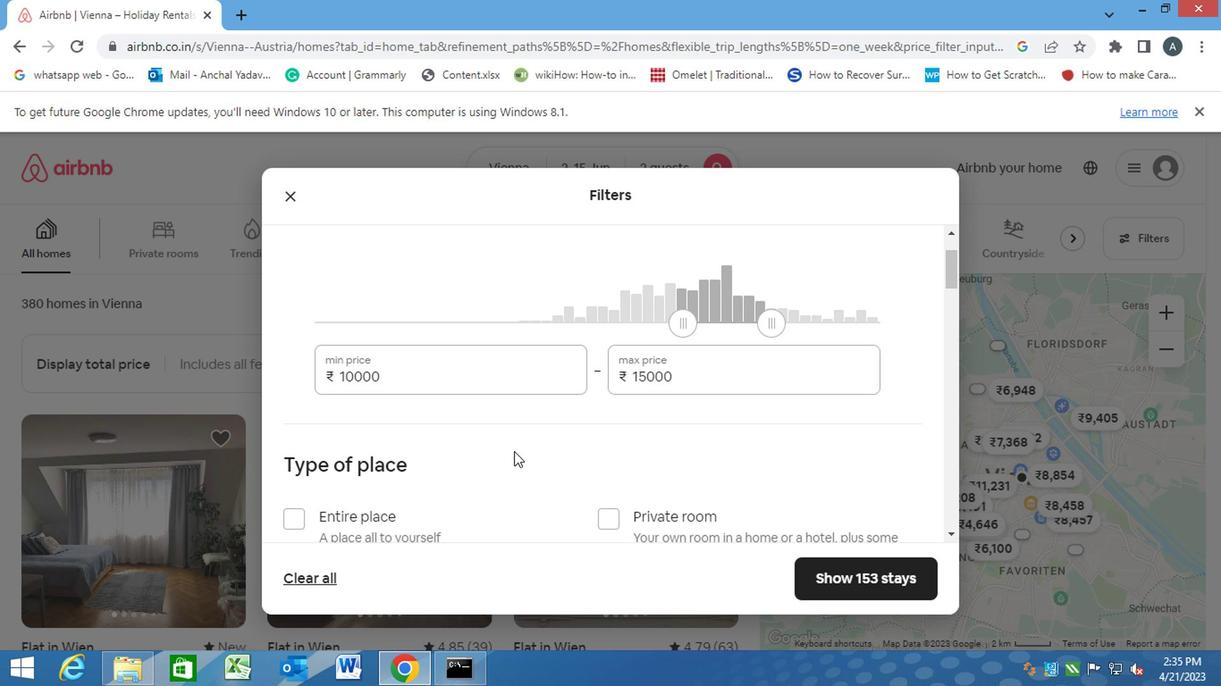 
Action: Mouse scrolled (501, 458) with delta (0, 0)
Screenshot: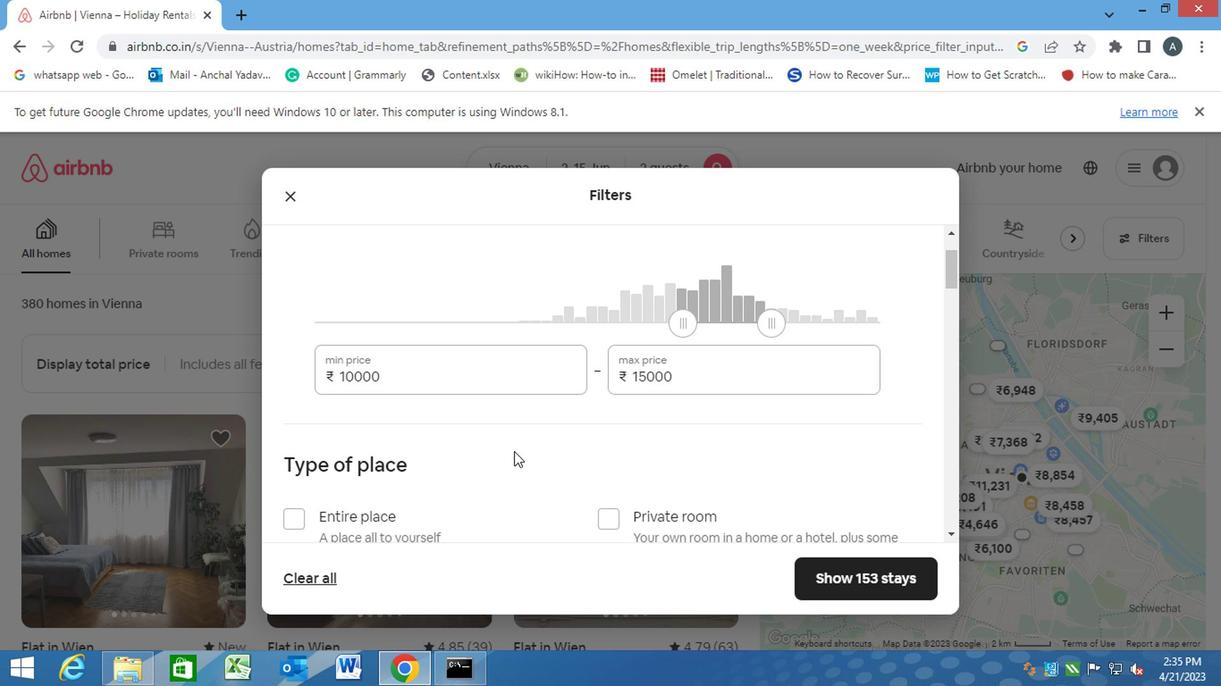 
Action: Mouse moved to (295, 419)
Screenshot: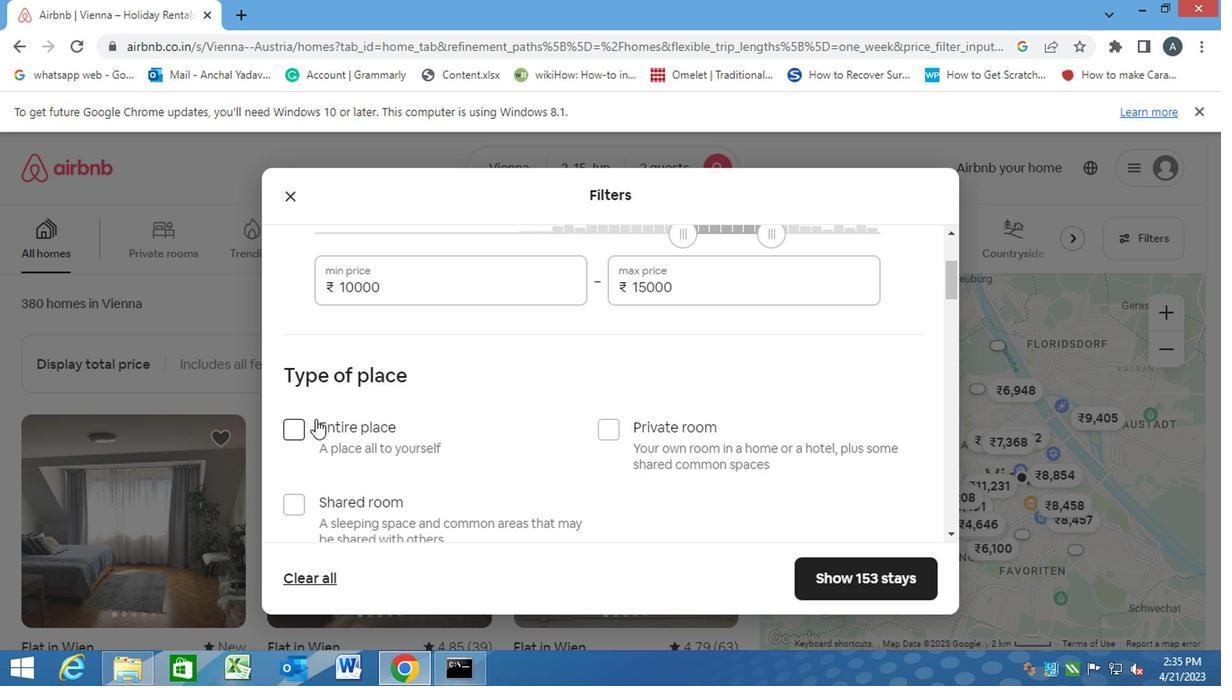 
Action: Mouse pressed left at (295, 419)
Screenshot: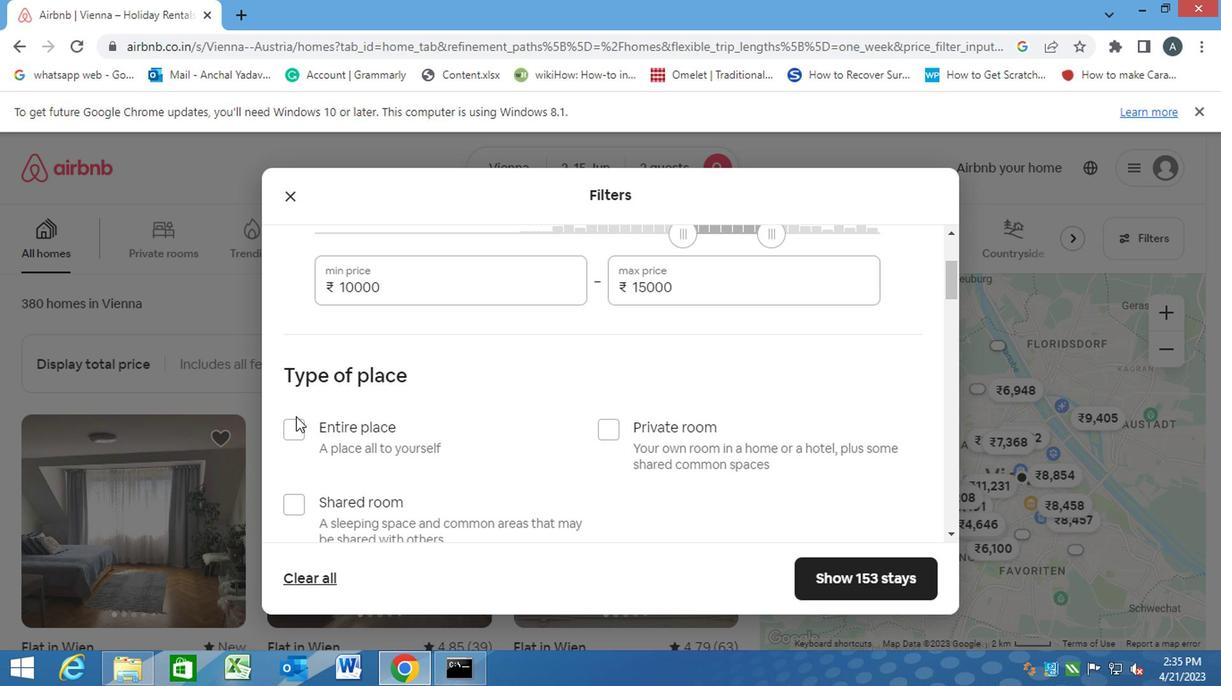 
Action: Mouse moved to (295, 426)
Screenshot: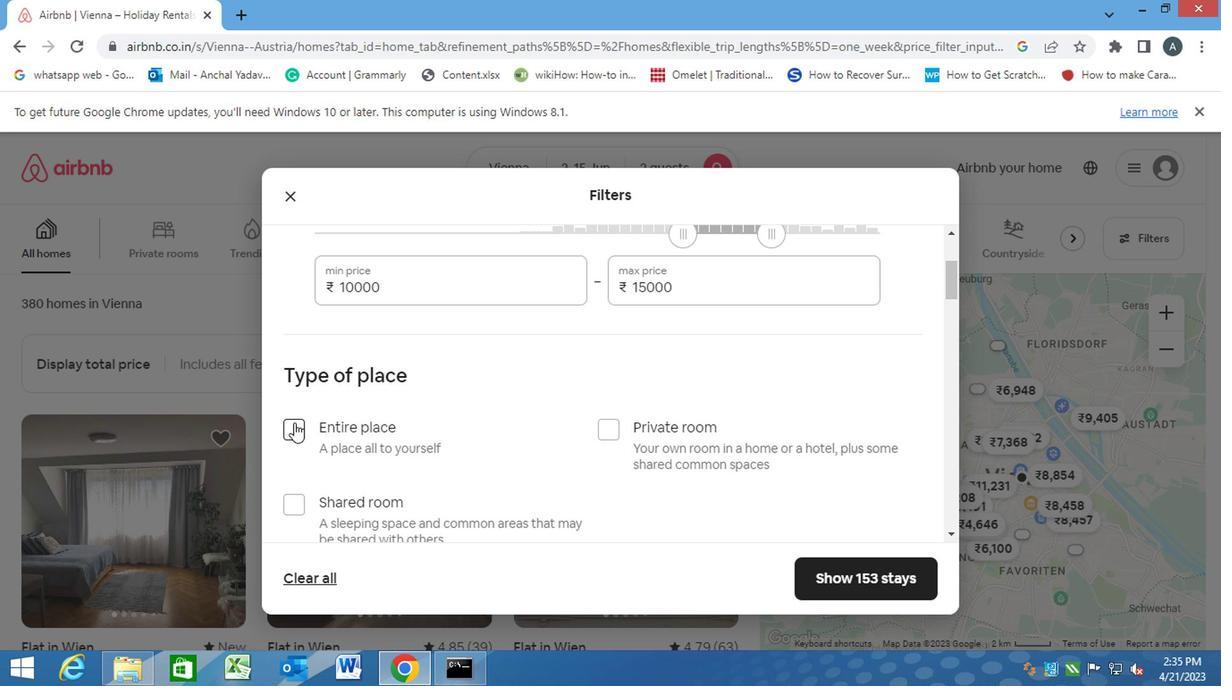 
Action: Mouse pressed left at (295, 426)
Screenshot: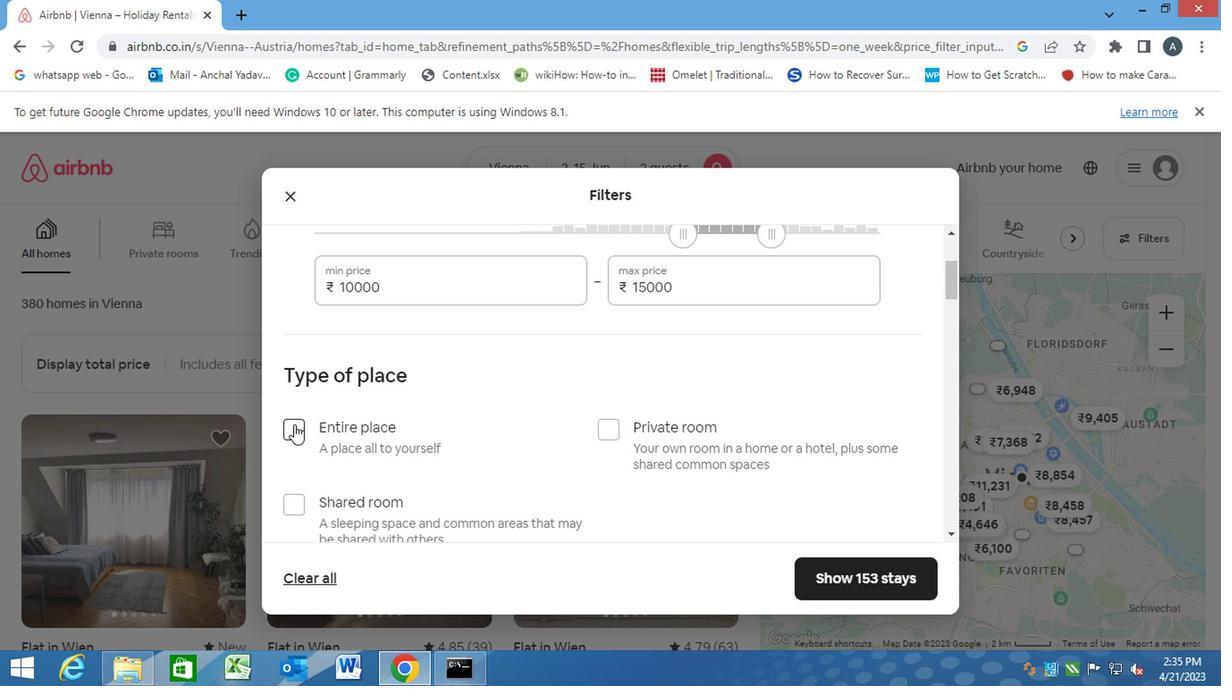 
Action: Mouse moved to (309, 438)
Screenshot: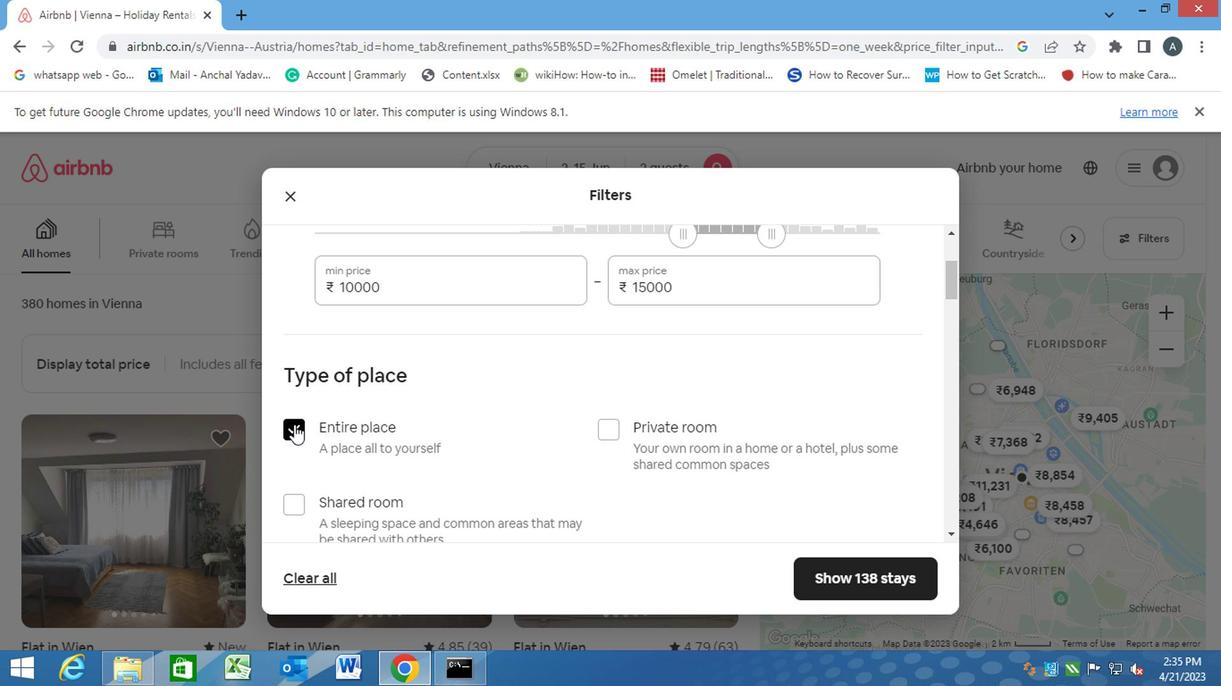 
Action: Mouse scrolled (309, 437) with delta (0, -1)
Screenshot: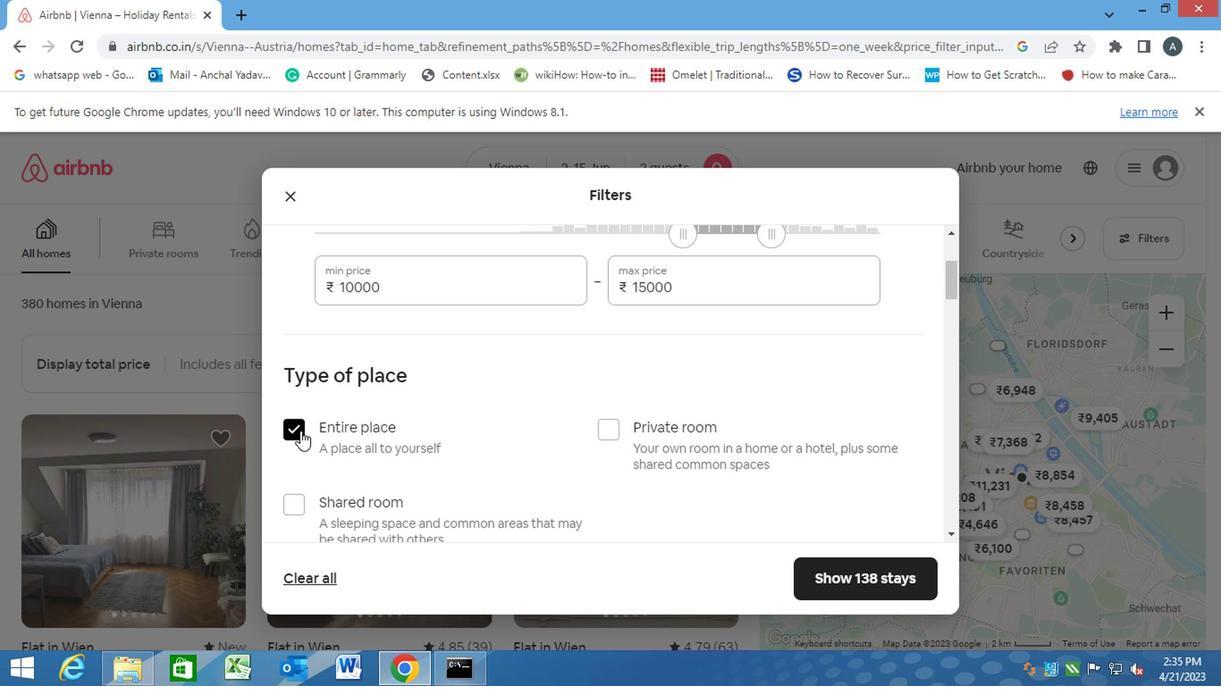 
Action: Mouse moved to (309, 438)
Screenshot: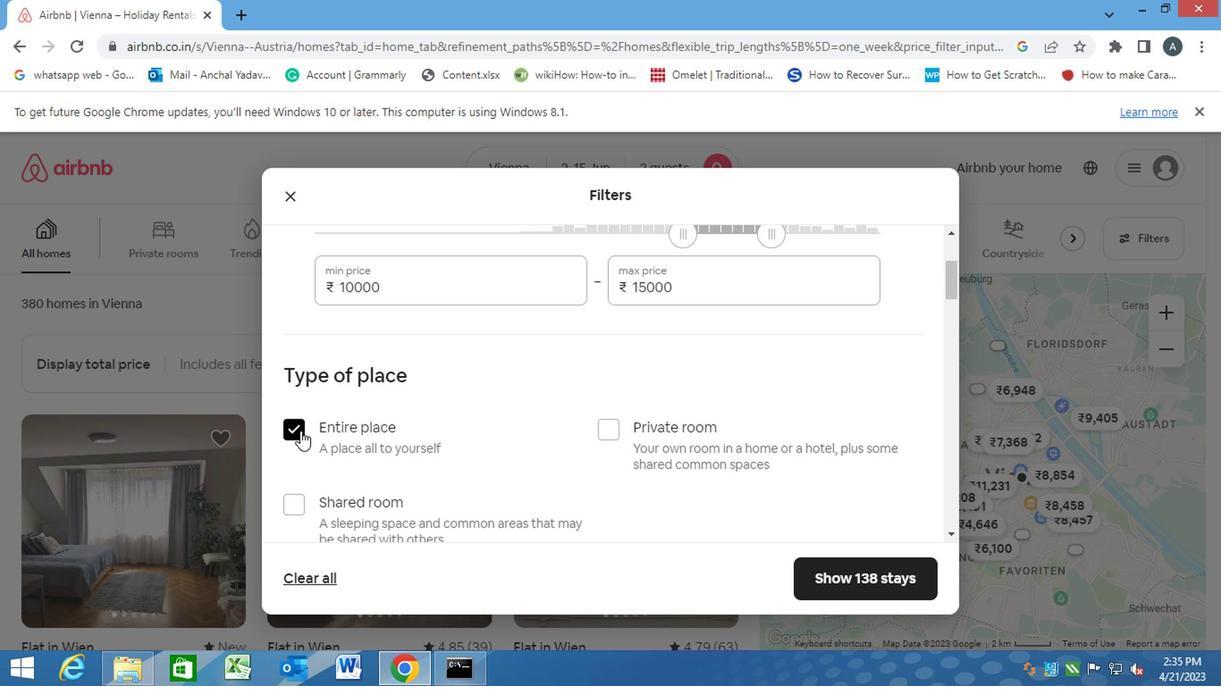 
Action: Mouse scrolled (309, 437) with delta (0, -1)
Screenshot: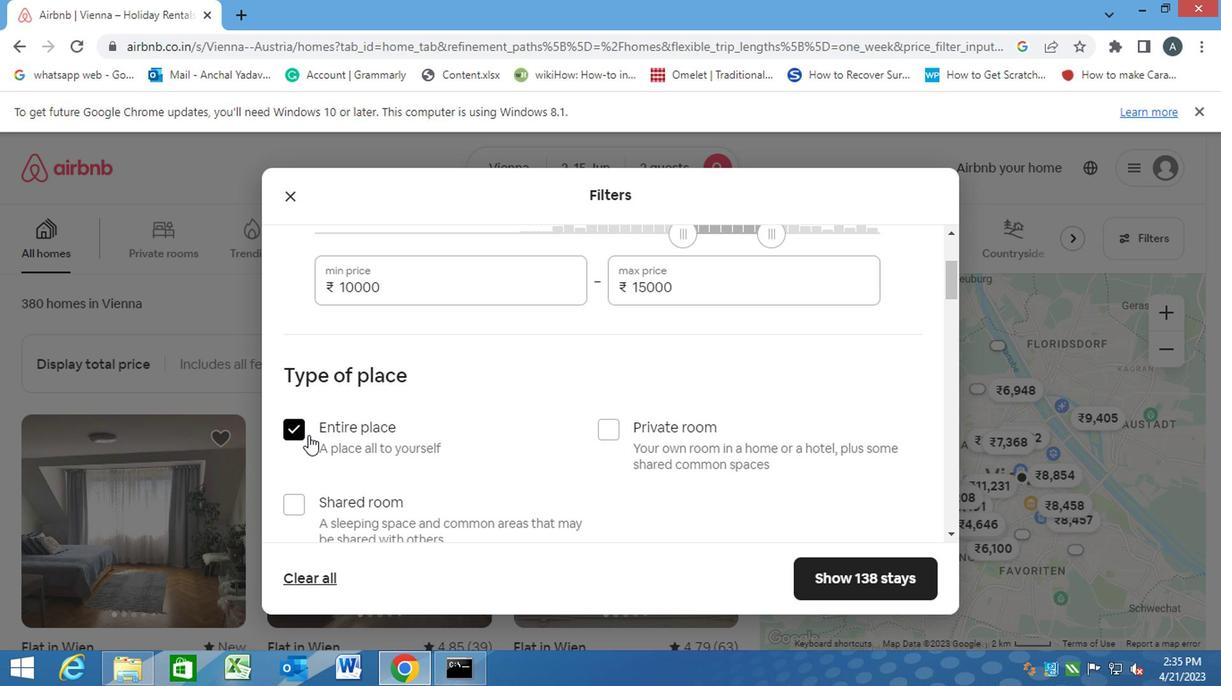 
Action: Mouse moved to (355, 433)
Screenshot: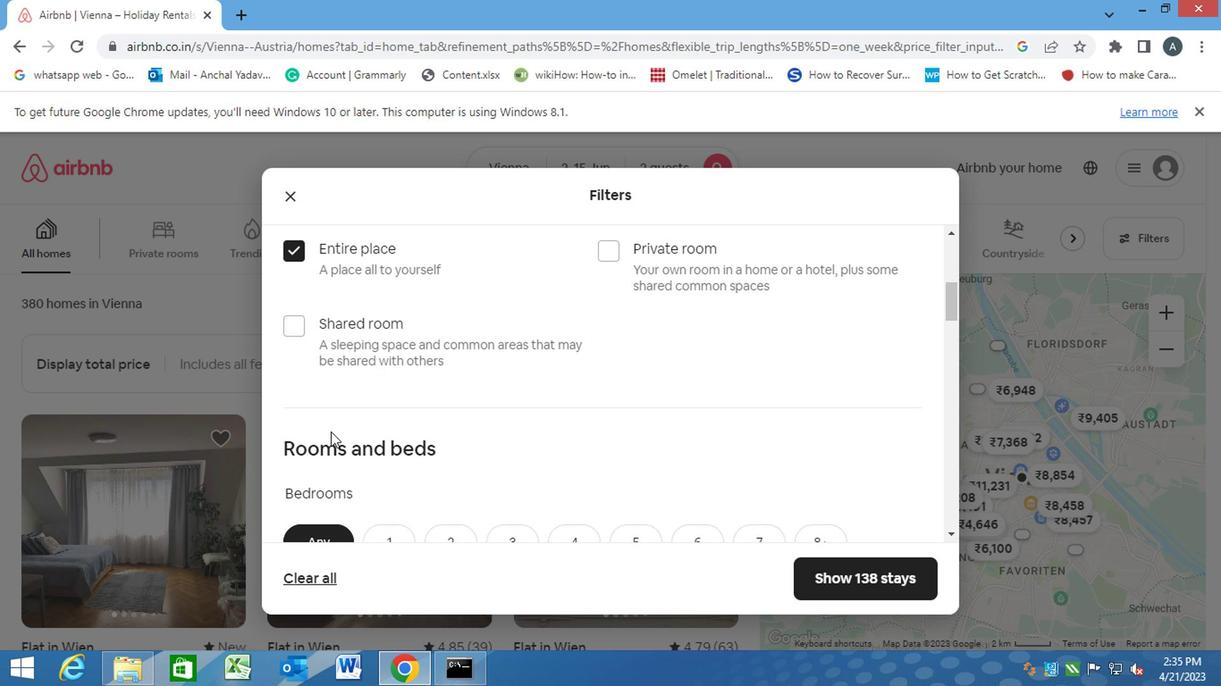 
Action: Mouse scrolled (355, 432) with delta (0, 0)
Screenshot: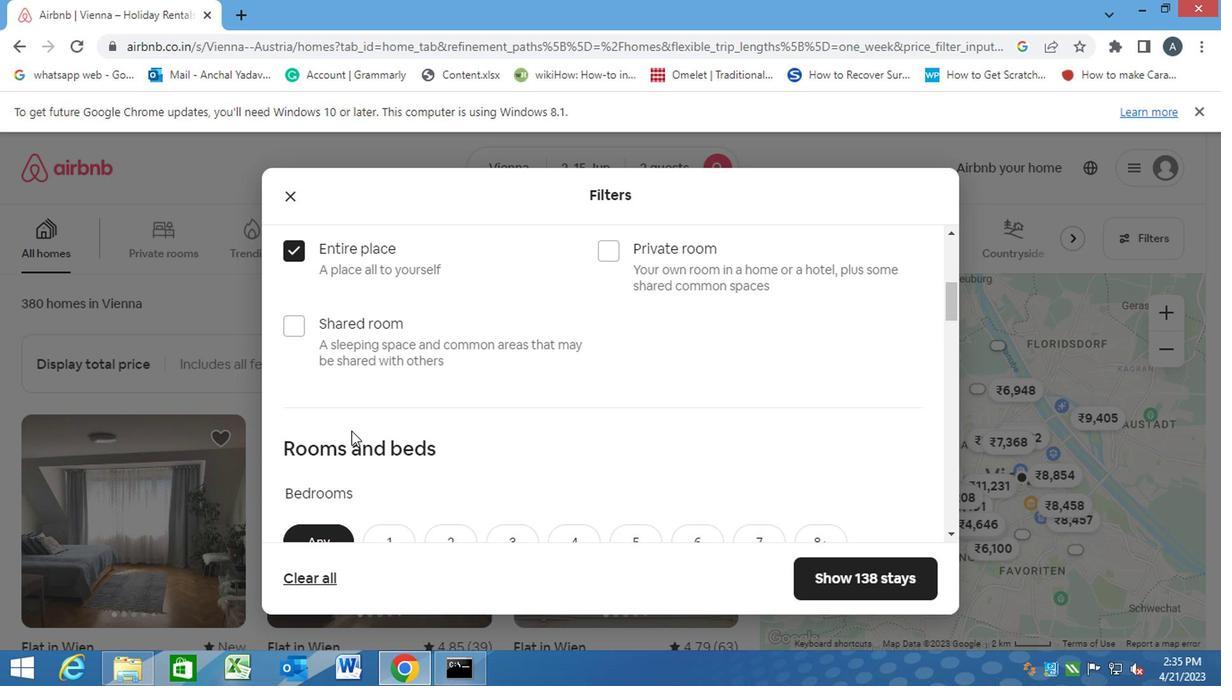
Action: Mouse scrolled (355, 432) with delta (0, 0)
Screenshot: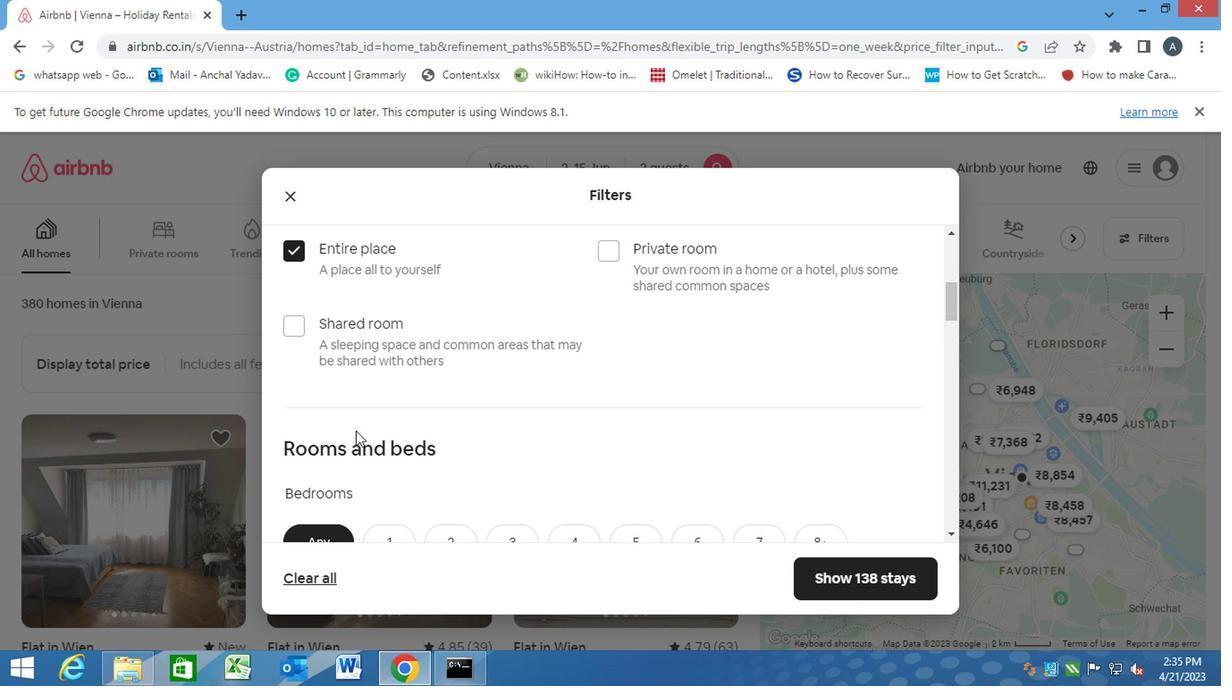 
Action: Mouse moved to (403, 366)
Screenshot: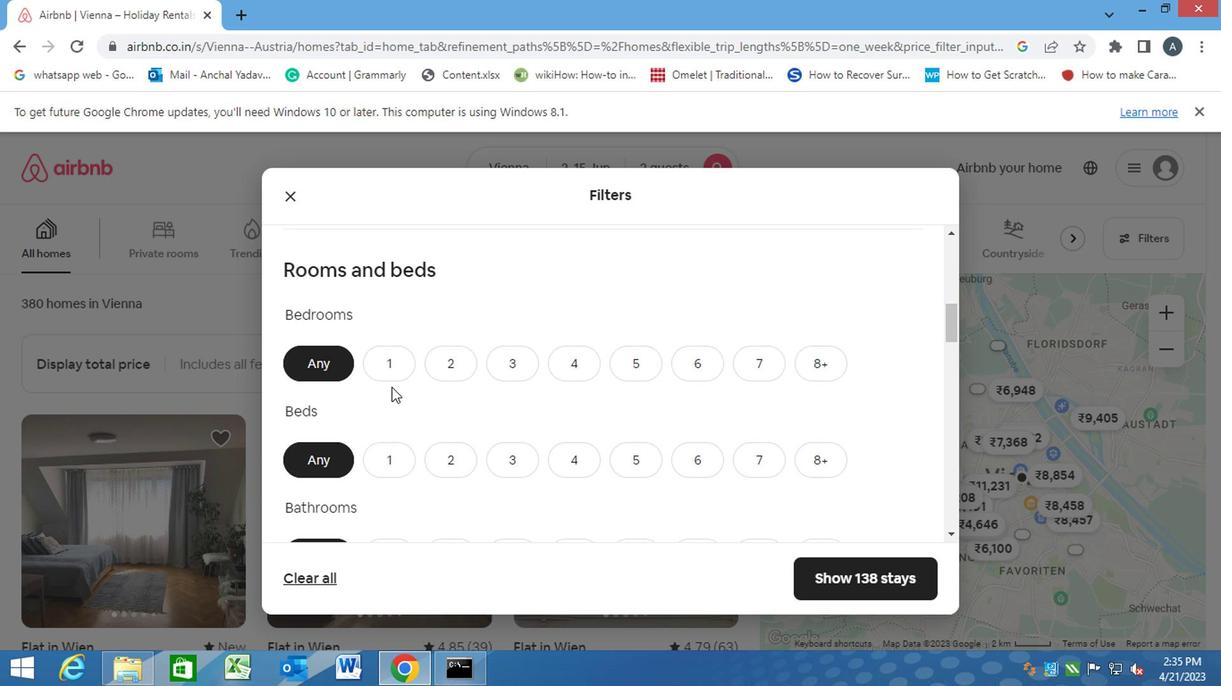 
Action: Mouse pressed left at (403, 366)
Screenshot: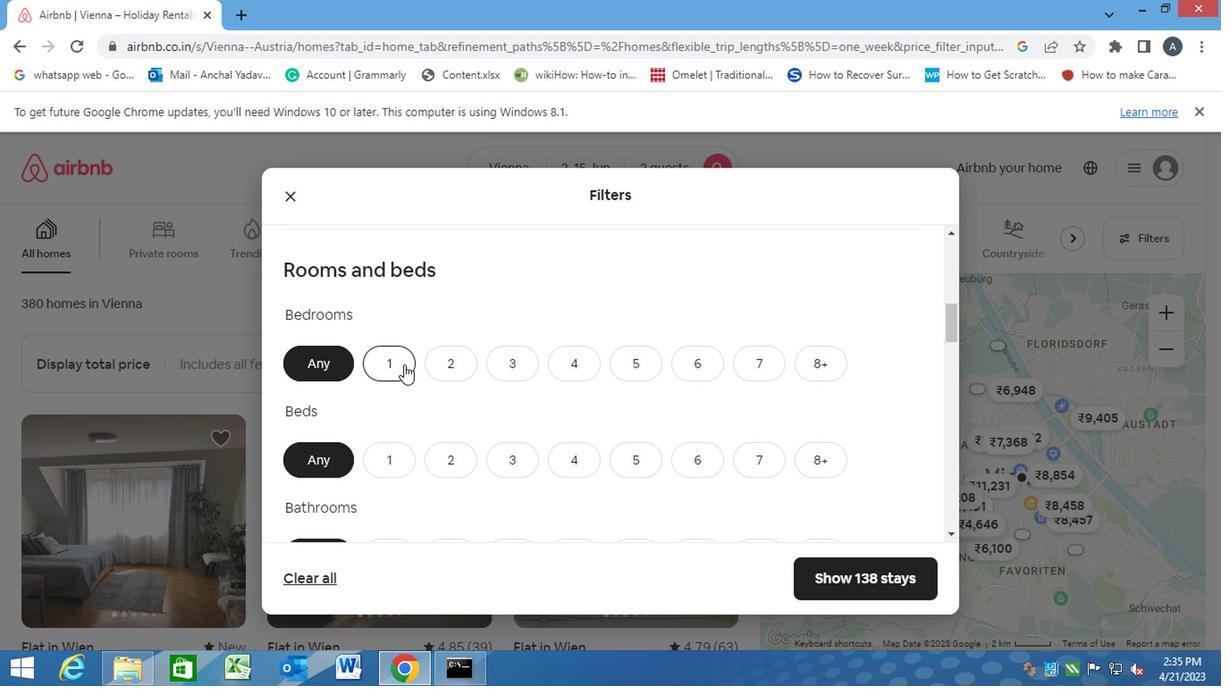 
Action: Mouse moved to (389, 450)
Screenshot: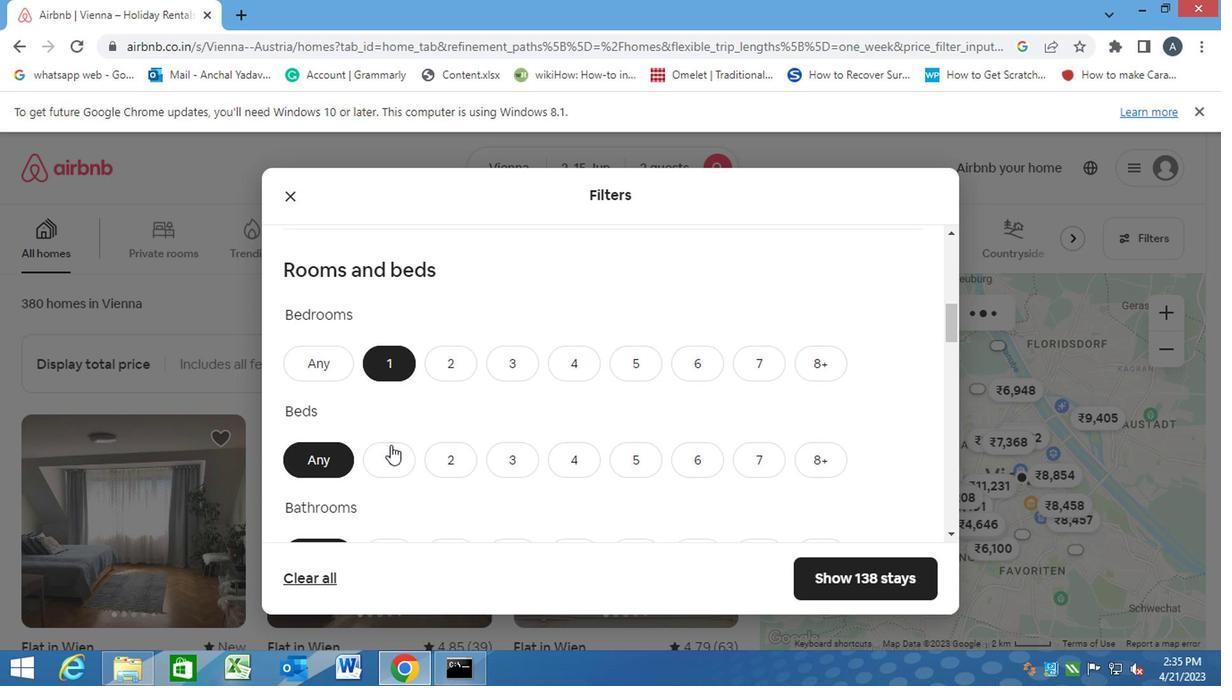 
Action: Mouse pressed left at (389, 450)
Screenshot: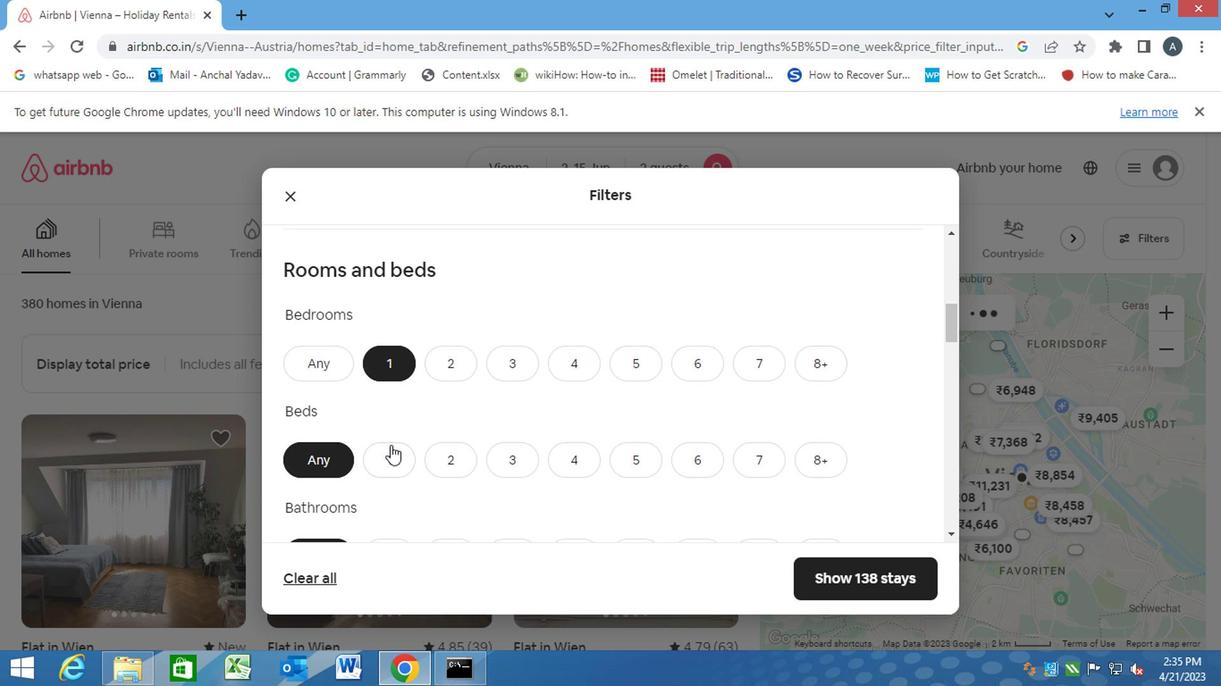 
Action: Mouse moved to (387, 452)
Screenshot: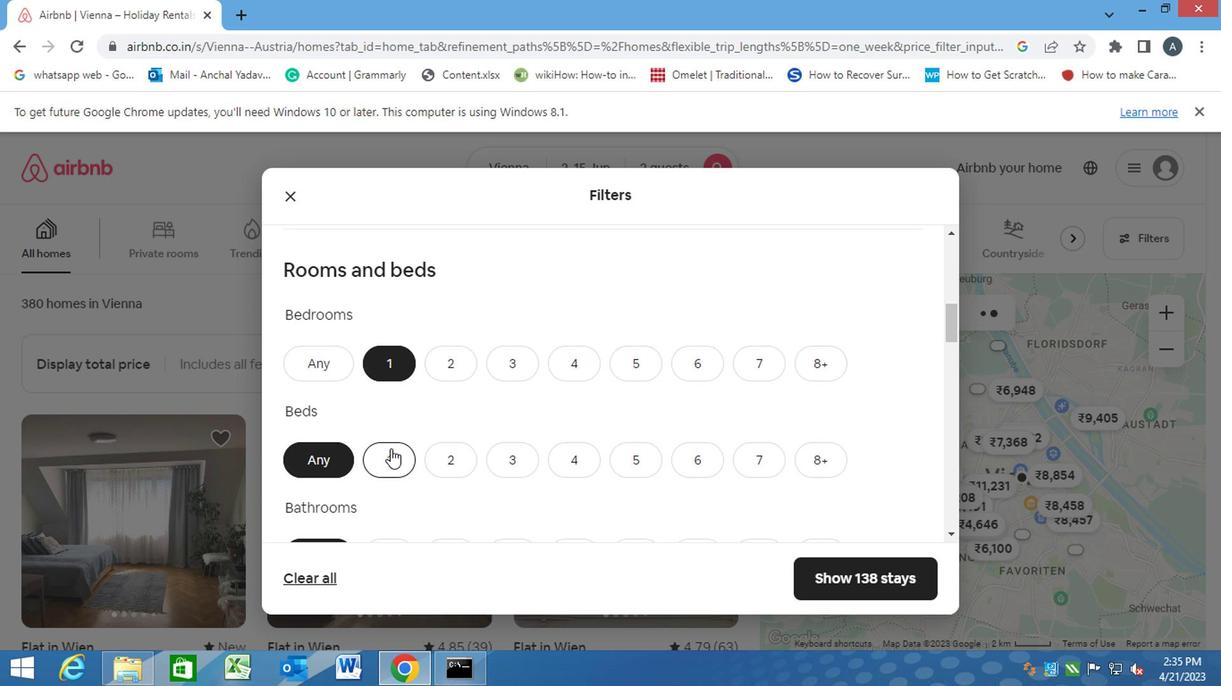 
Action: Mouse scrolled (387, 450) with delta (0, -1)
Screenshot: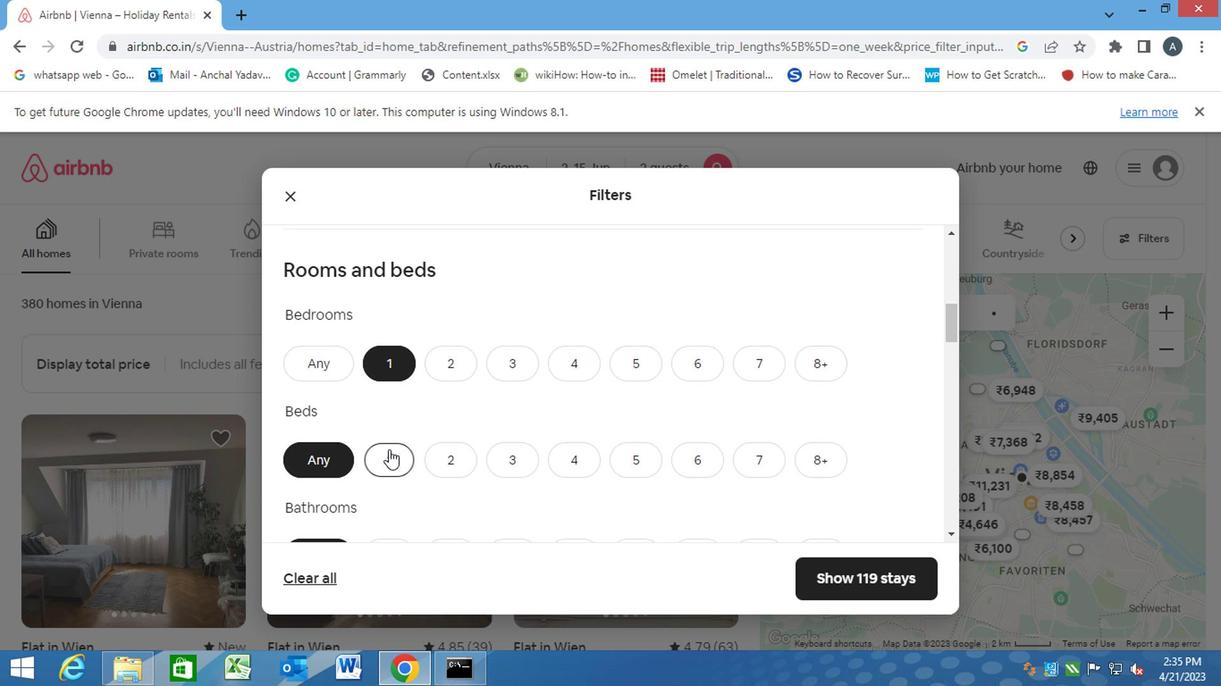 
Action: Mouse scrolled (387, 450) with delta (0, -1)
Screenshot: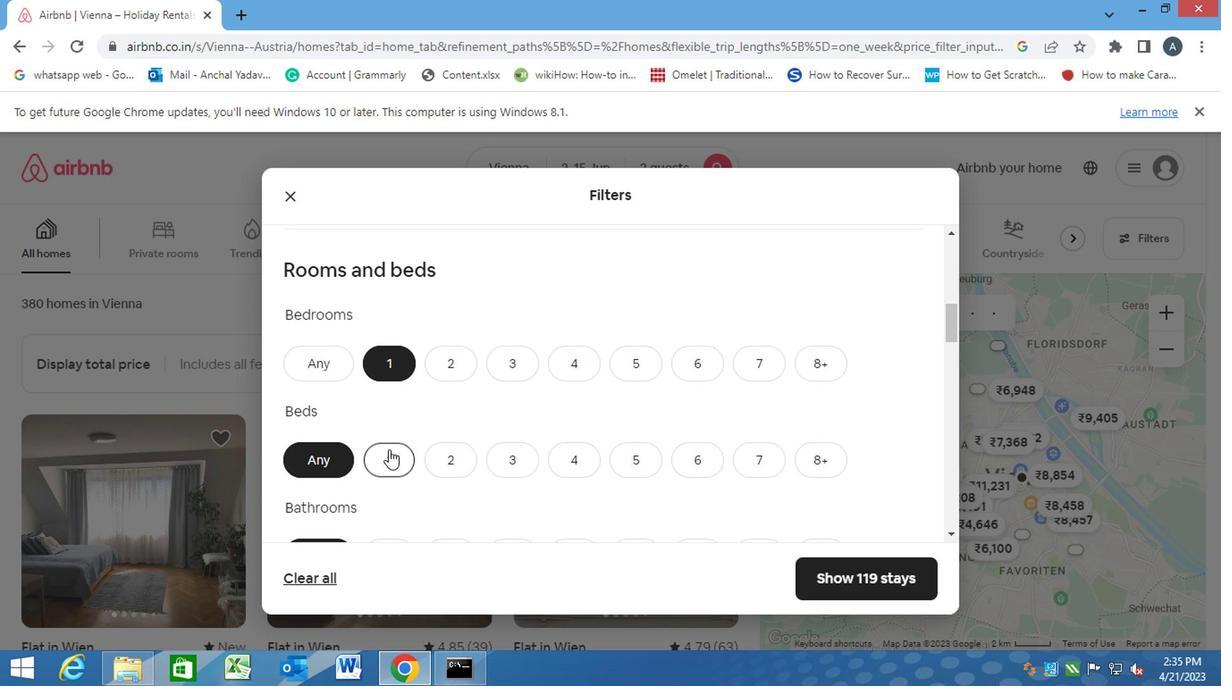 
Action: Mouse moved to (394, 374)
Screenshot: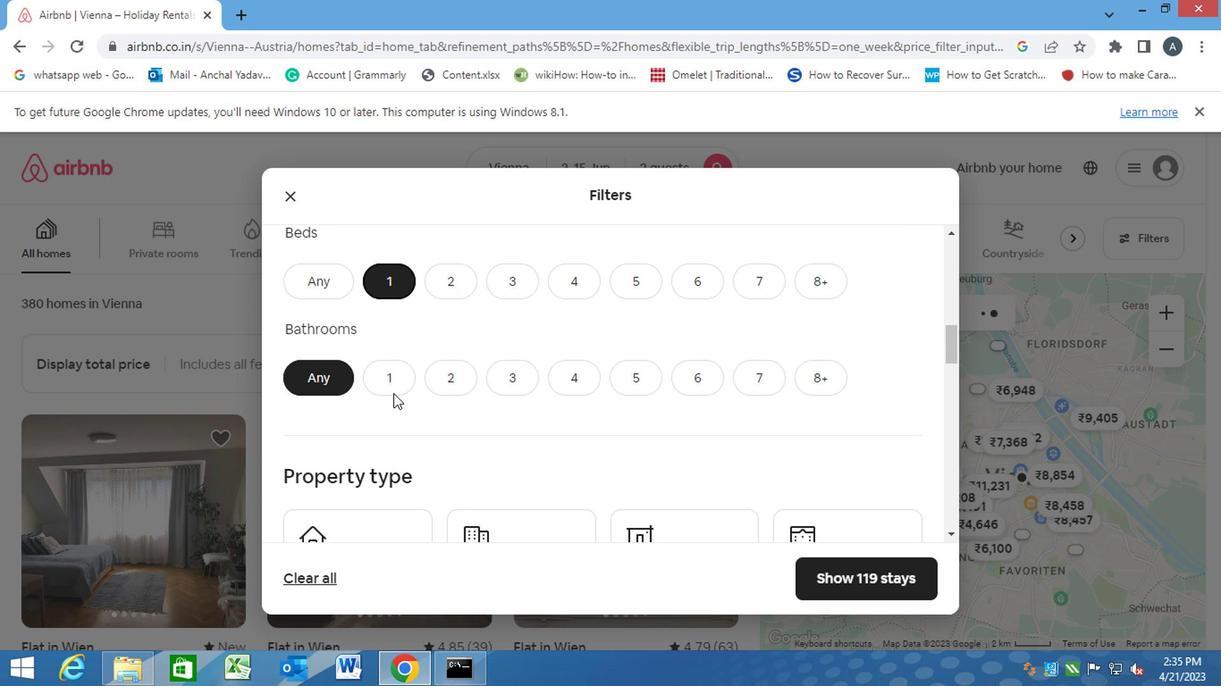 
Action: Mouse pressed left at (394, 374)
Screenshot: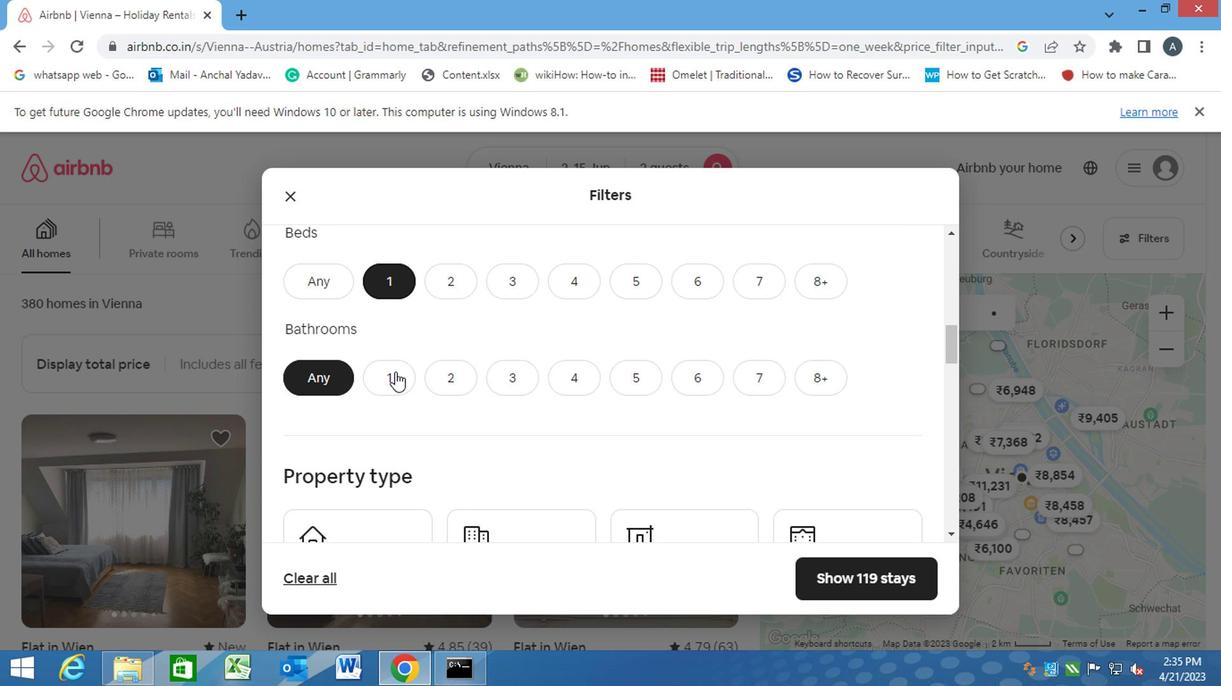 
Action: Mouse moved to (450, 423)
Screenshot: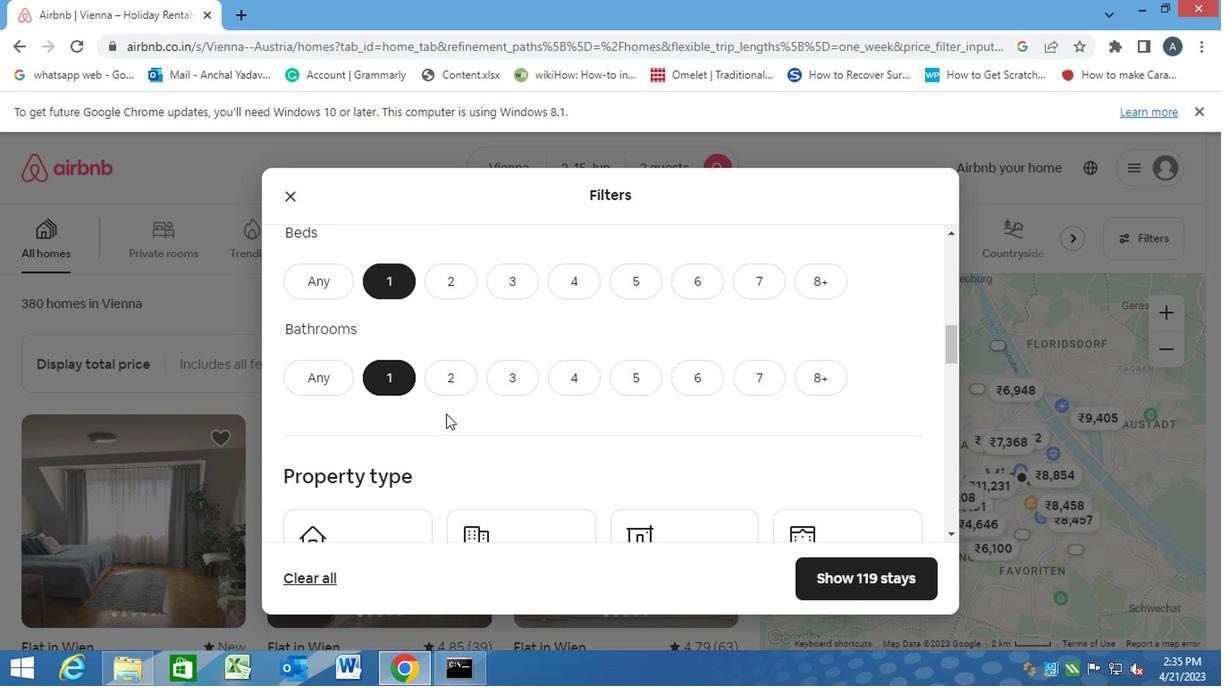 
Action: Mouse scrolled (450, 422) with delta (0, -1)
Screenshot: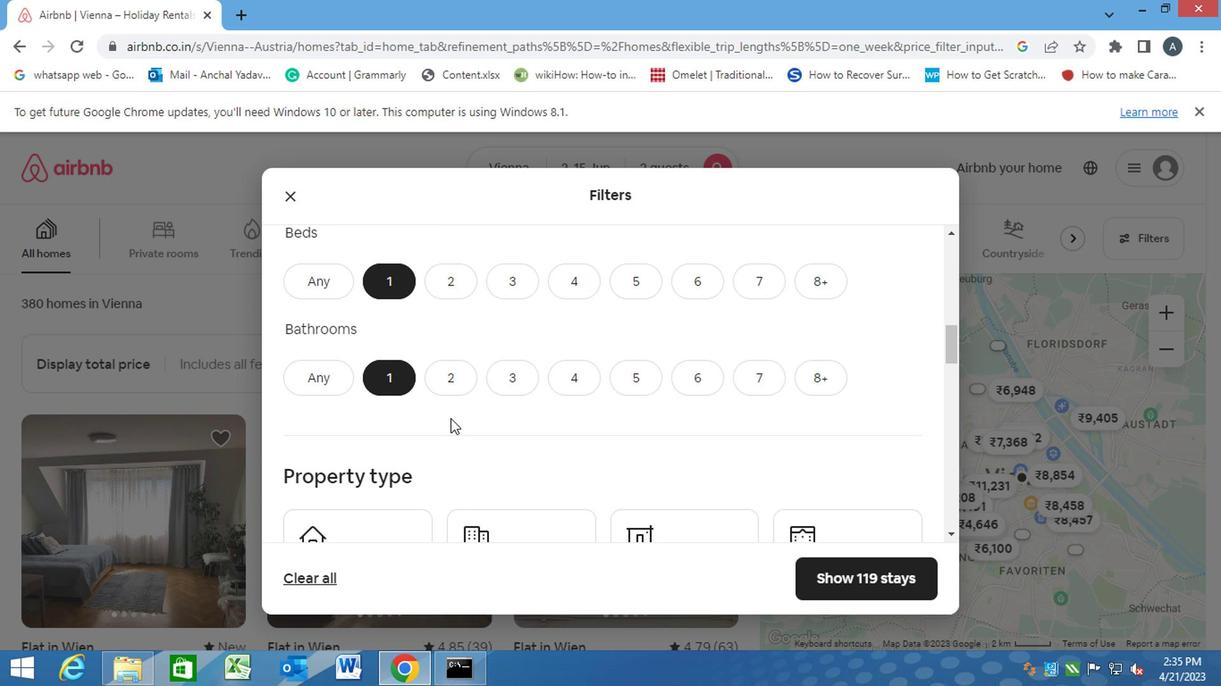 
Action: Mouse moved to (450, 423)
Screenshot: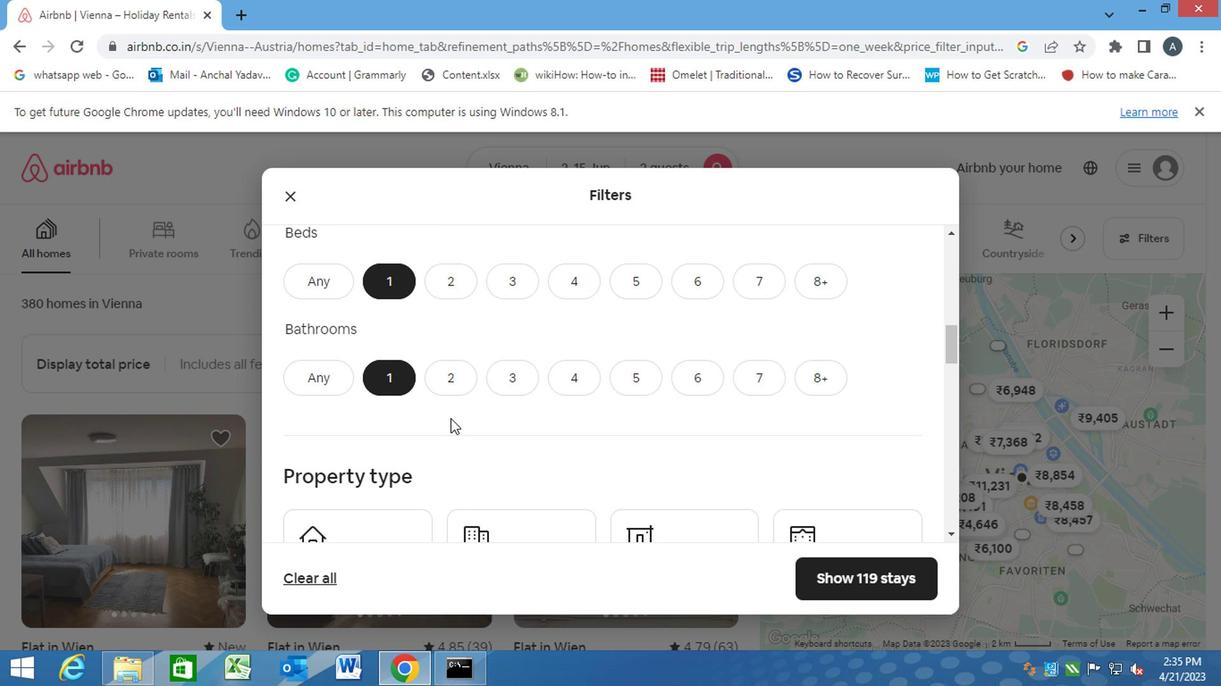 
Action: Mouse scrolled (450, 422) with delta (0, -1)
Screenshot: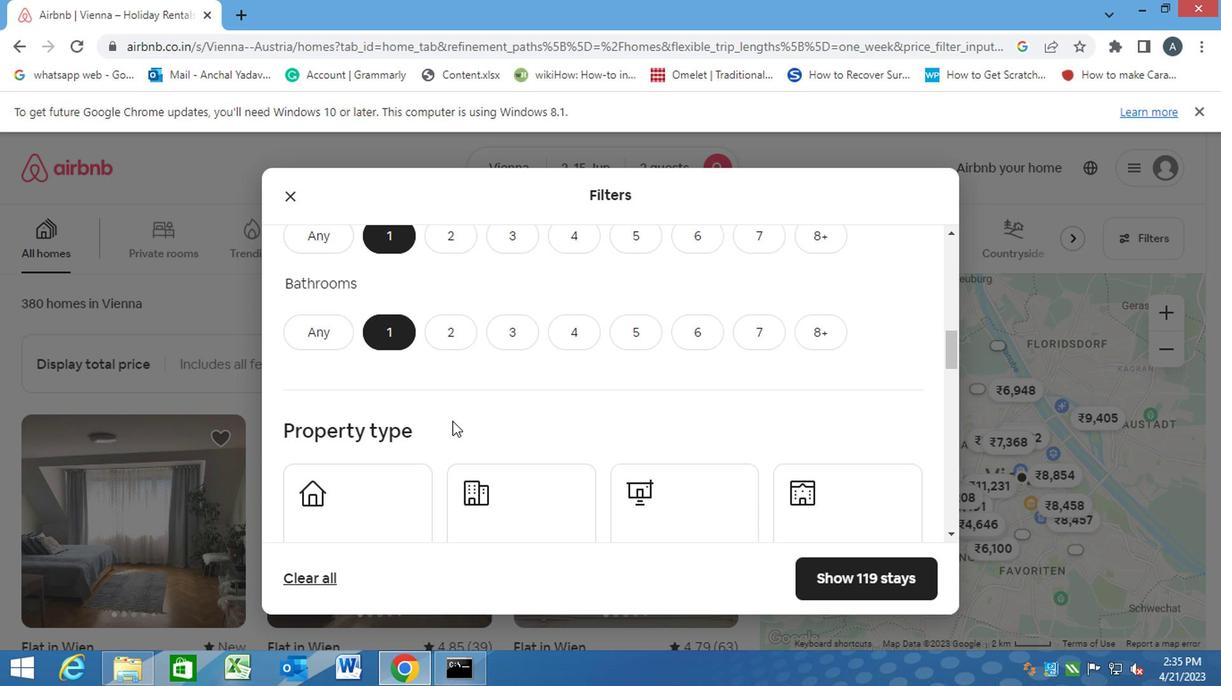 
Action: Mouse moved to (373, 388)
Screenshot: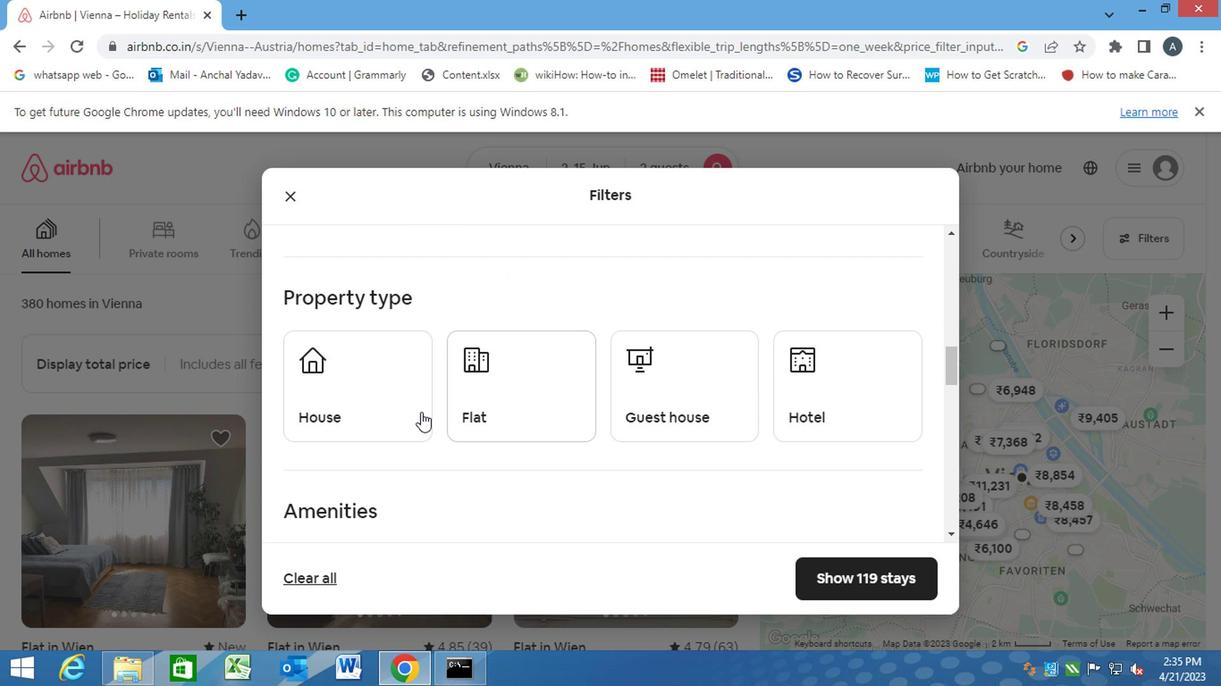 
Action: Mouse pressed left at (373, 388)
Screenshot: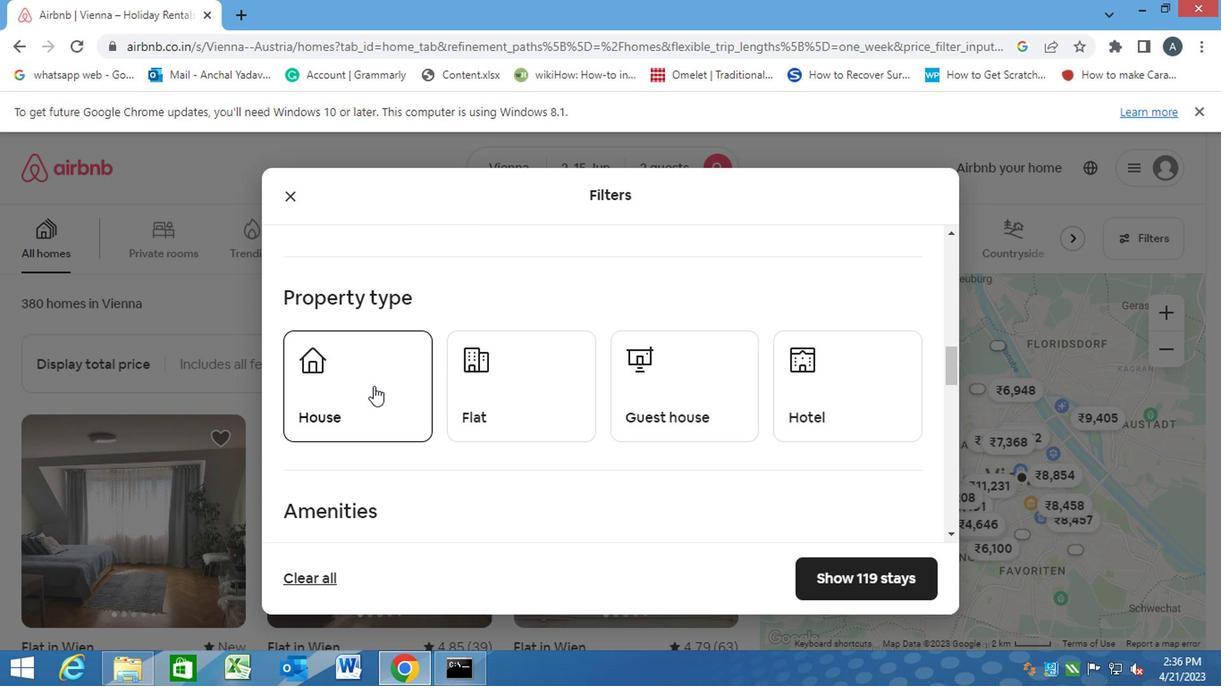 
Action: Mouse moved to (490, 401)
Screenshot: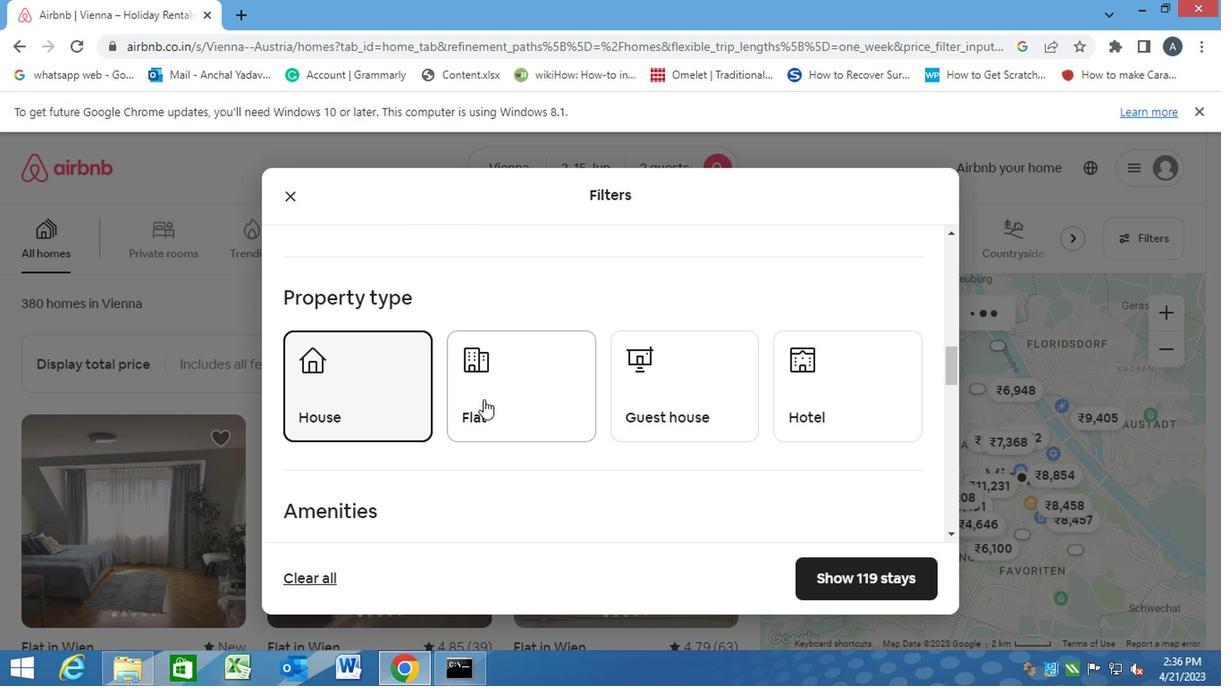 
Action: Mouse pressed left at (490, 401)
Screenshot: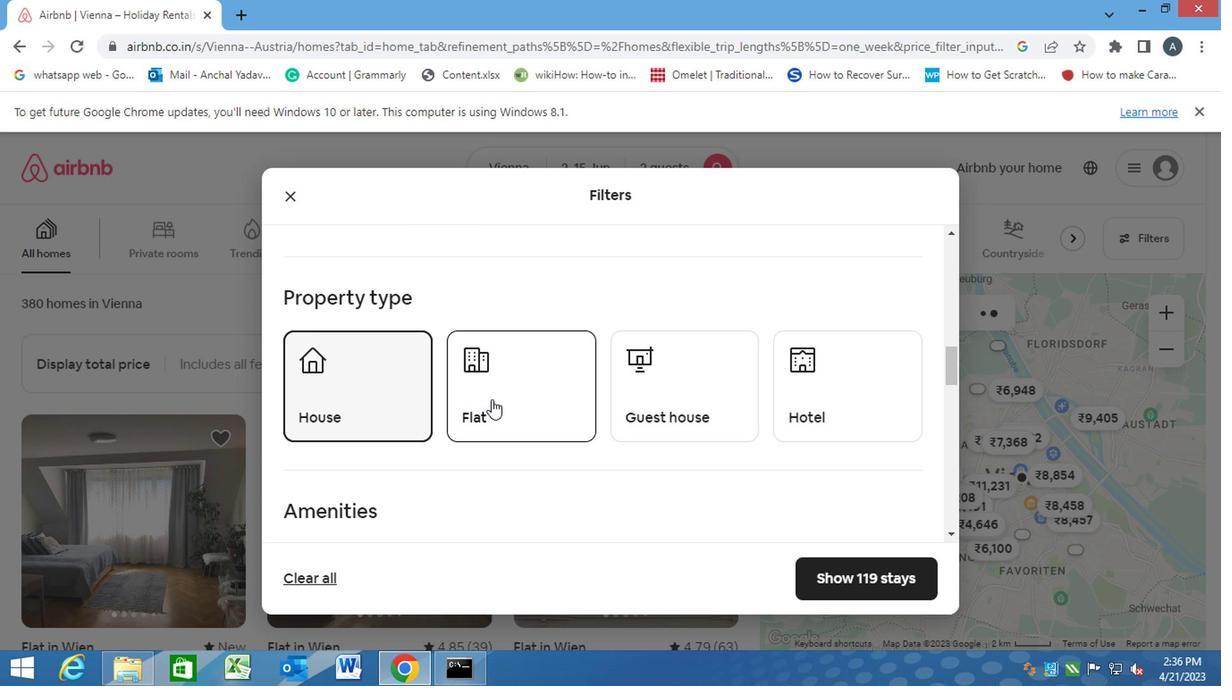 
Action: Mouse moved to (655, 419)
Screenshot: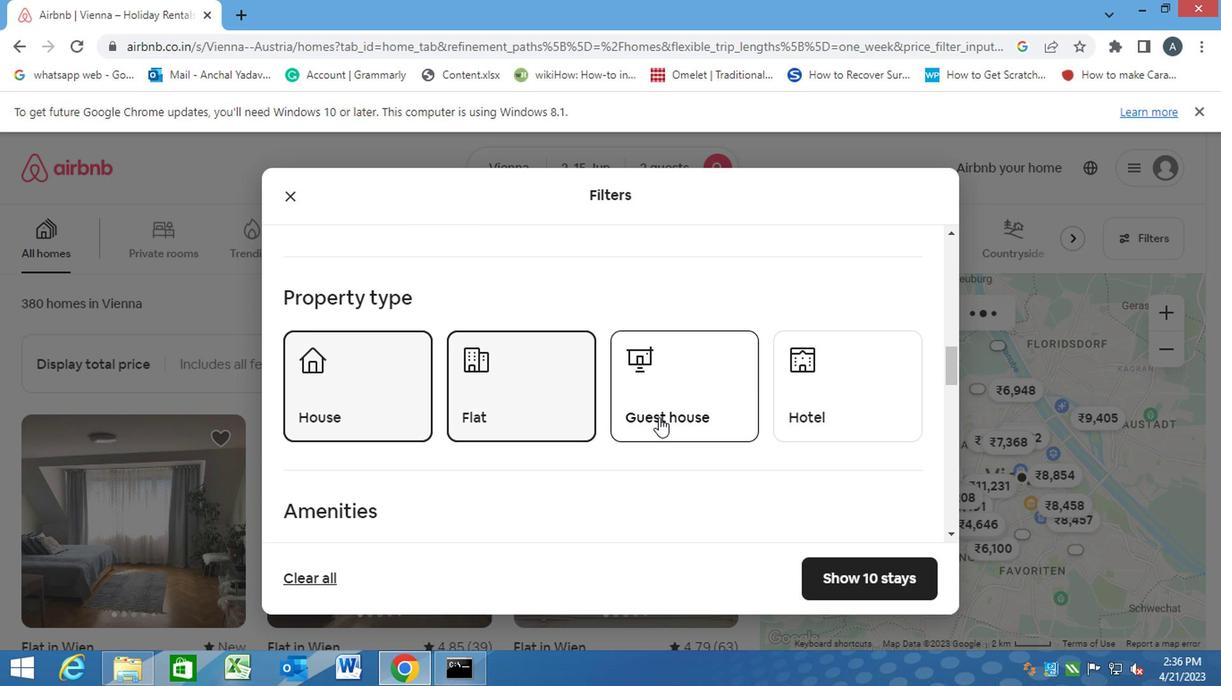 
Action: Mouse pressed left at (655, 419)
Screenshot: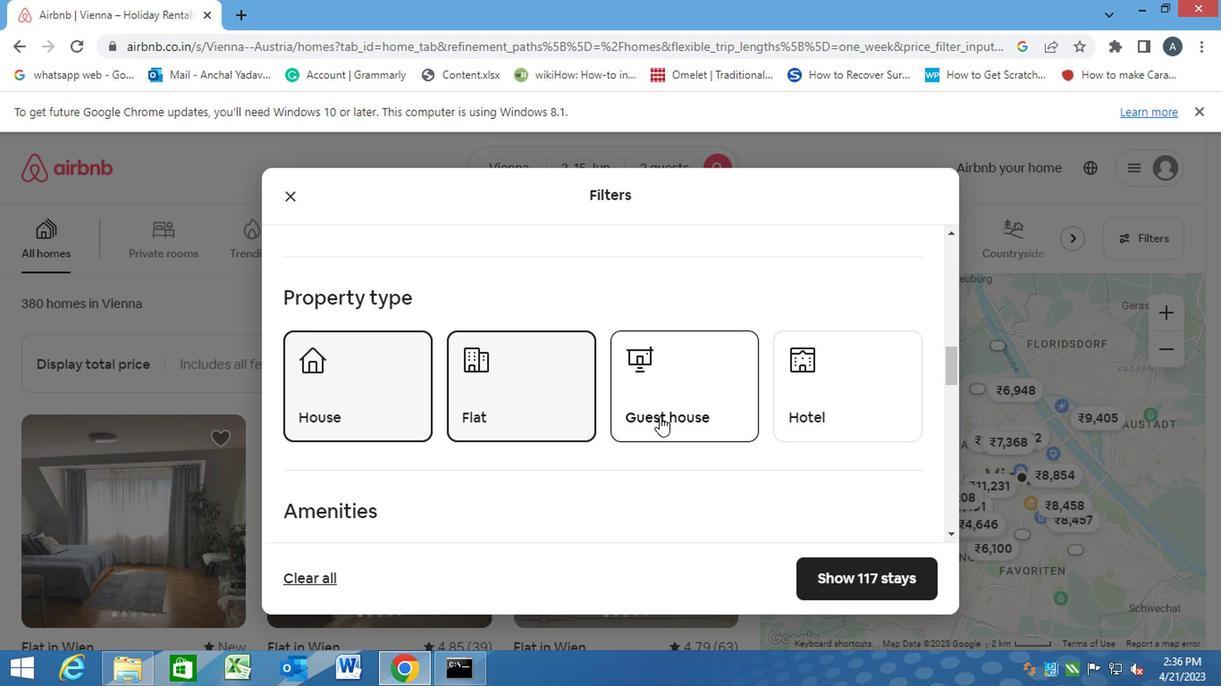 
Action: Mouse moved to (805, 408)
Screenshot: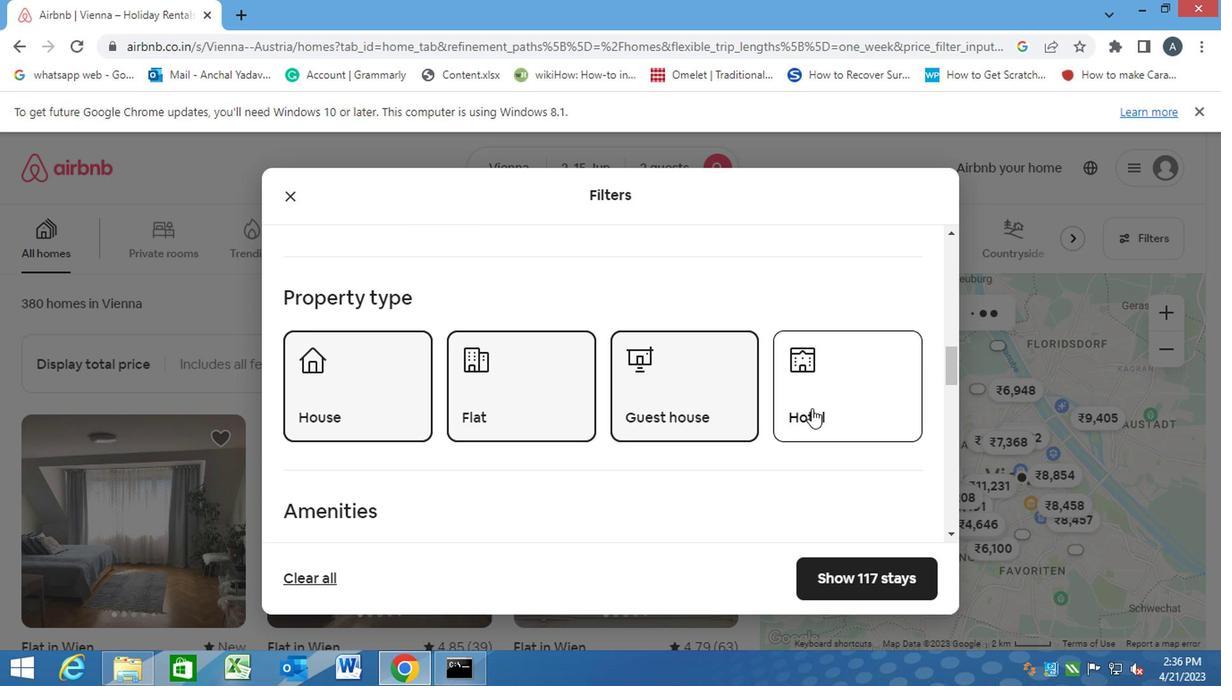 
Action: Mouse pressed left at (805, 408)
Screenshot: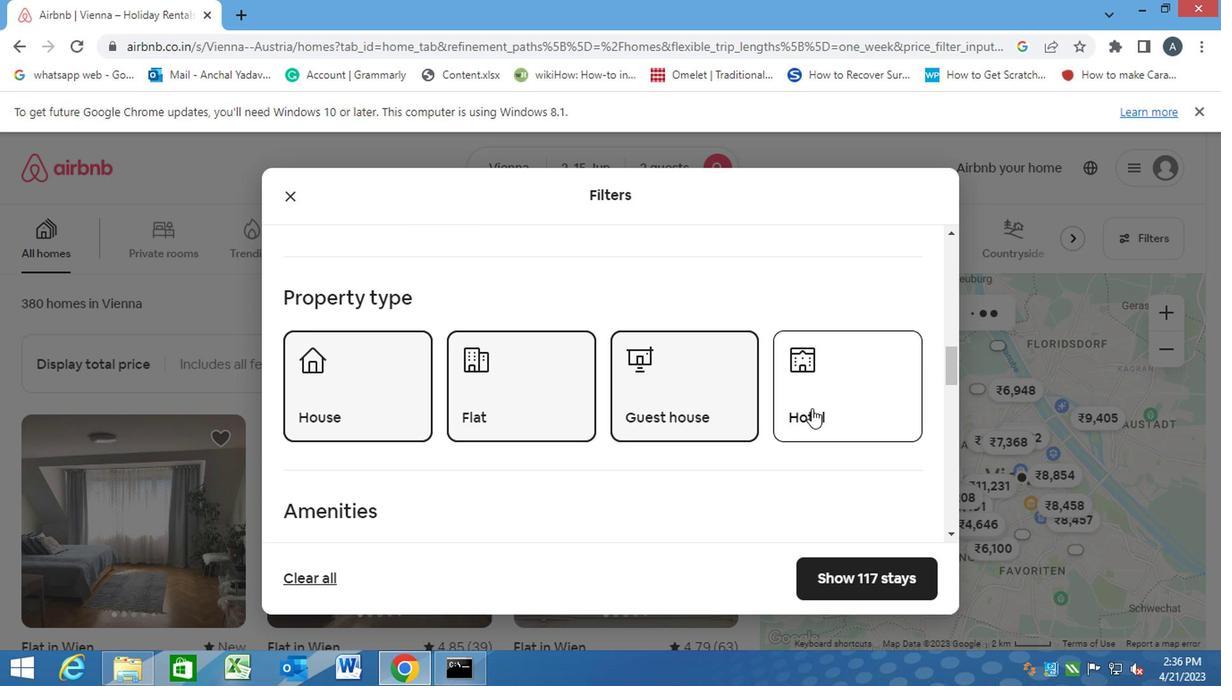 
Action: Mouse moved to (587, 513)
Screenshot: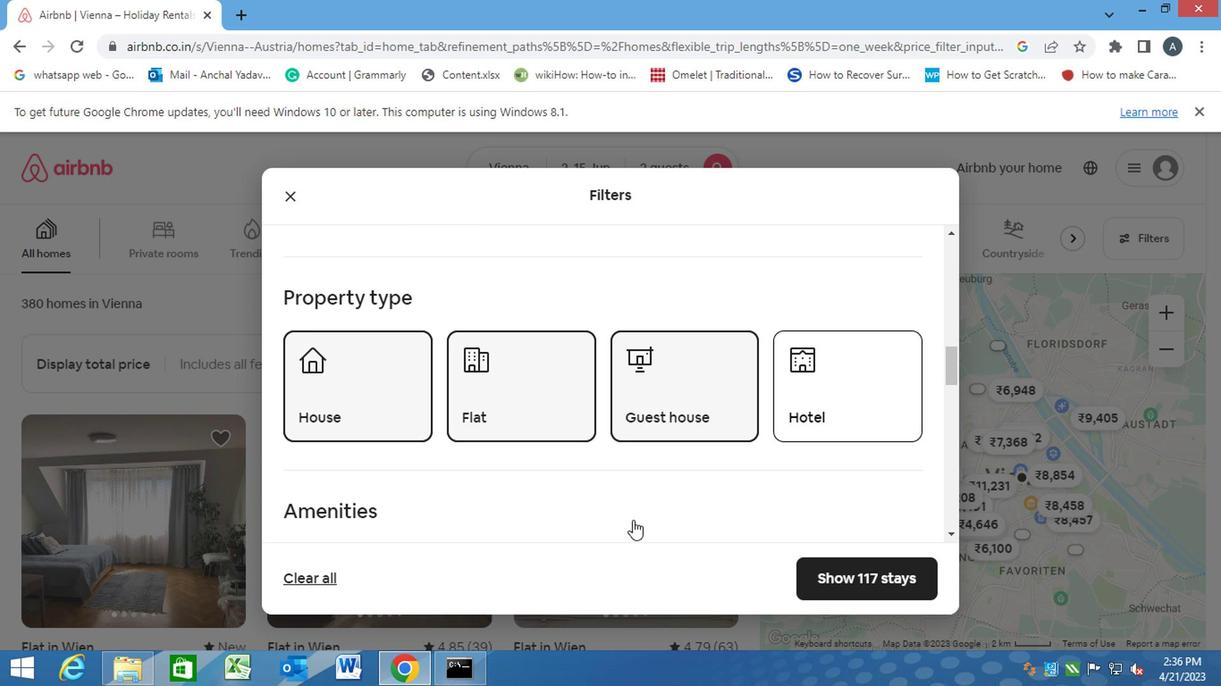 
Action: Mouse scrolled (599, 527) with delta (0, -1)
Screenshot: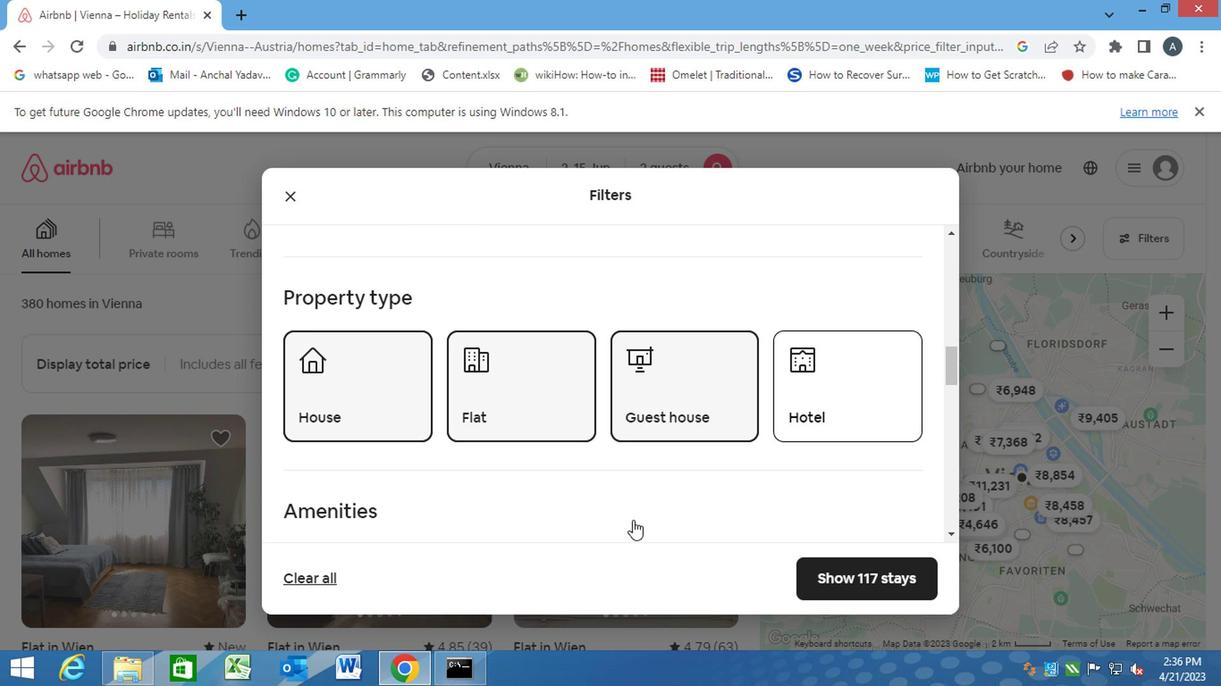 
Action: Mouse moved to (587, 511)
Screenshot: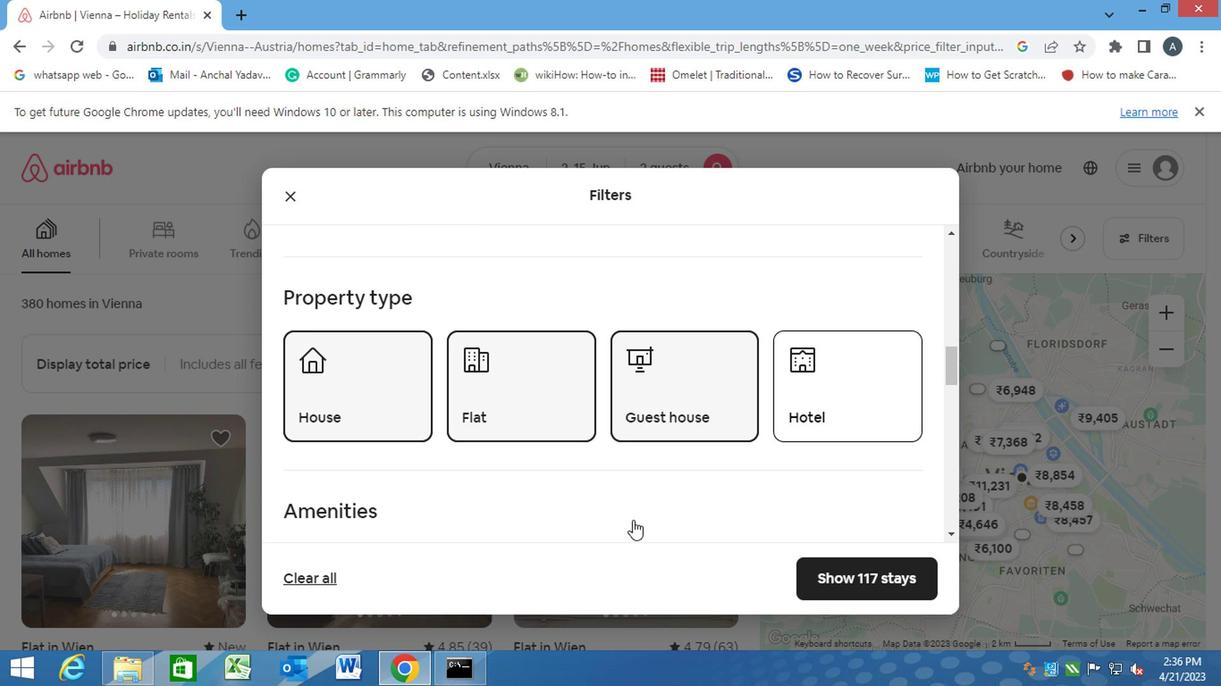 
Action: Mouse scrolled (599, 527) with delta (0, -1)
Screenshot: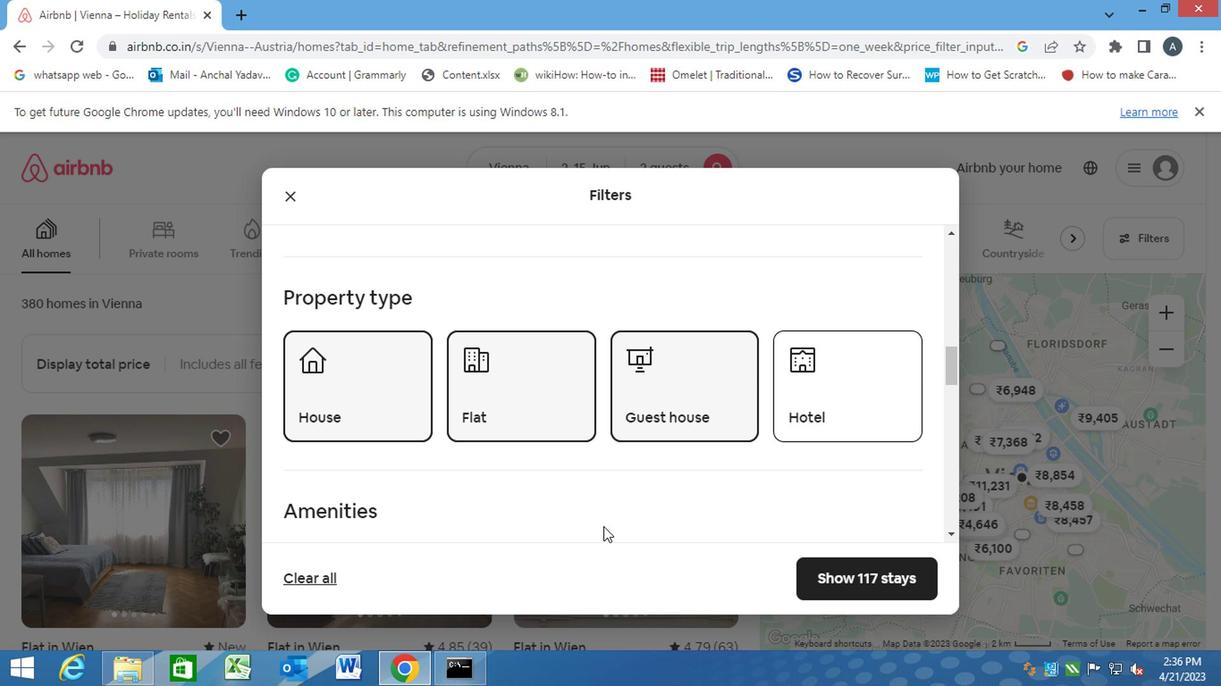
Action: Mouse moved to (552, 446)
Screenshot: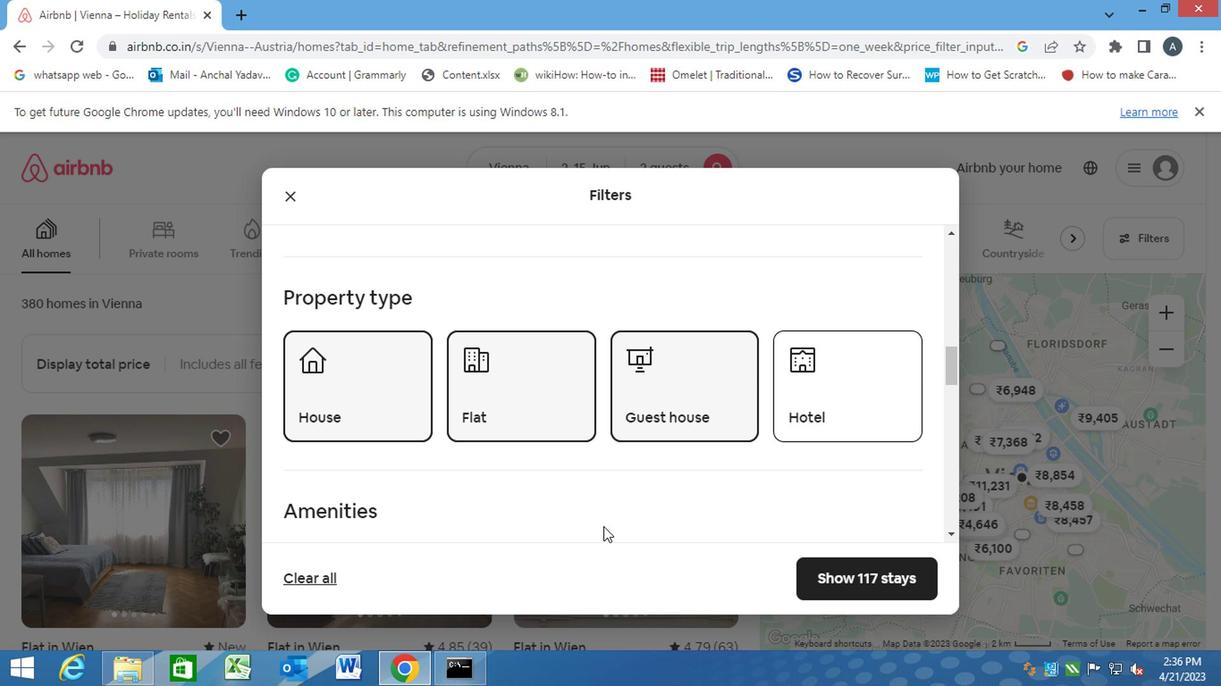 
Action: Mouse scrolled (552, 445) with delta (0, 0)
Screenshot: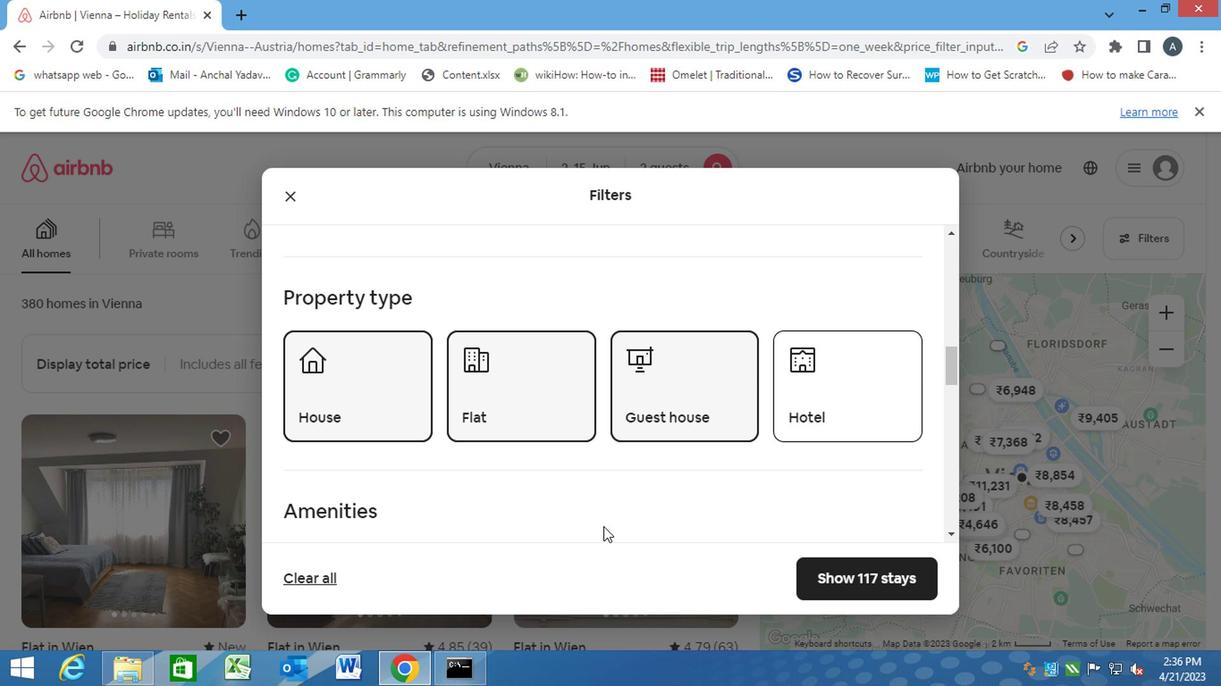 
Action: Mouse scrolled (552, 445) with delta (0, 0)
Screenshot: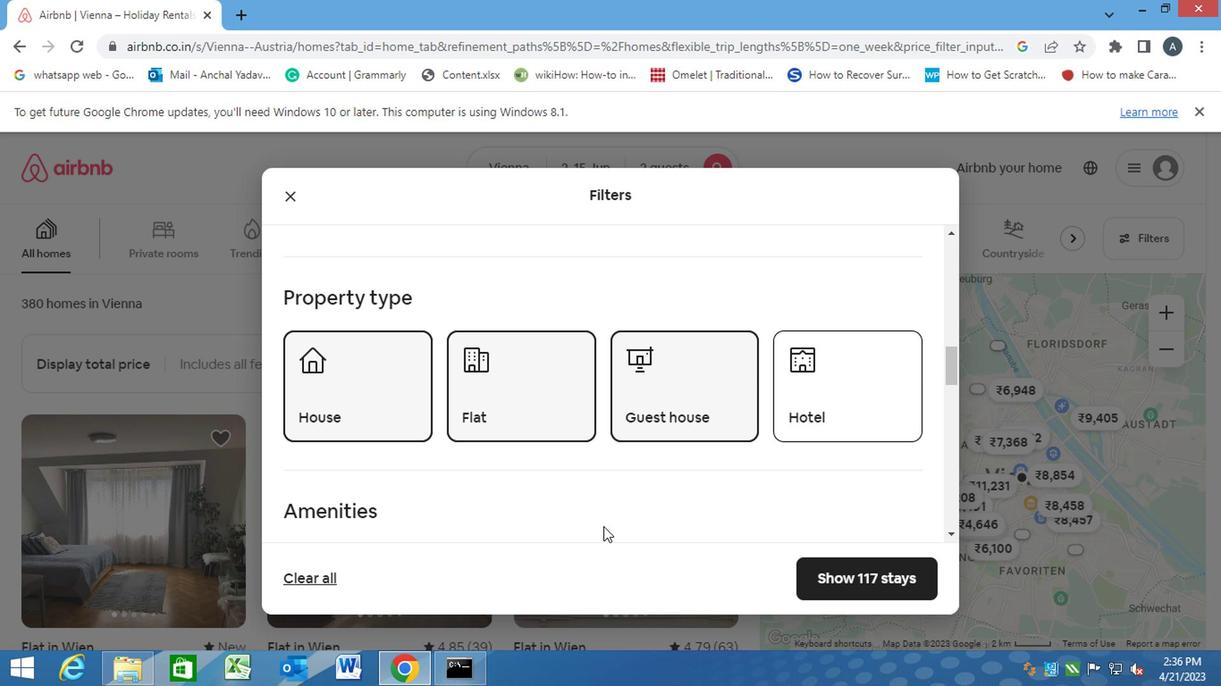
Action: Mouse moved to (549, 445)
Screenshot: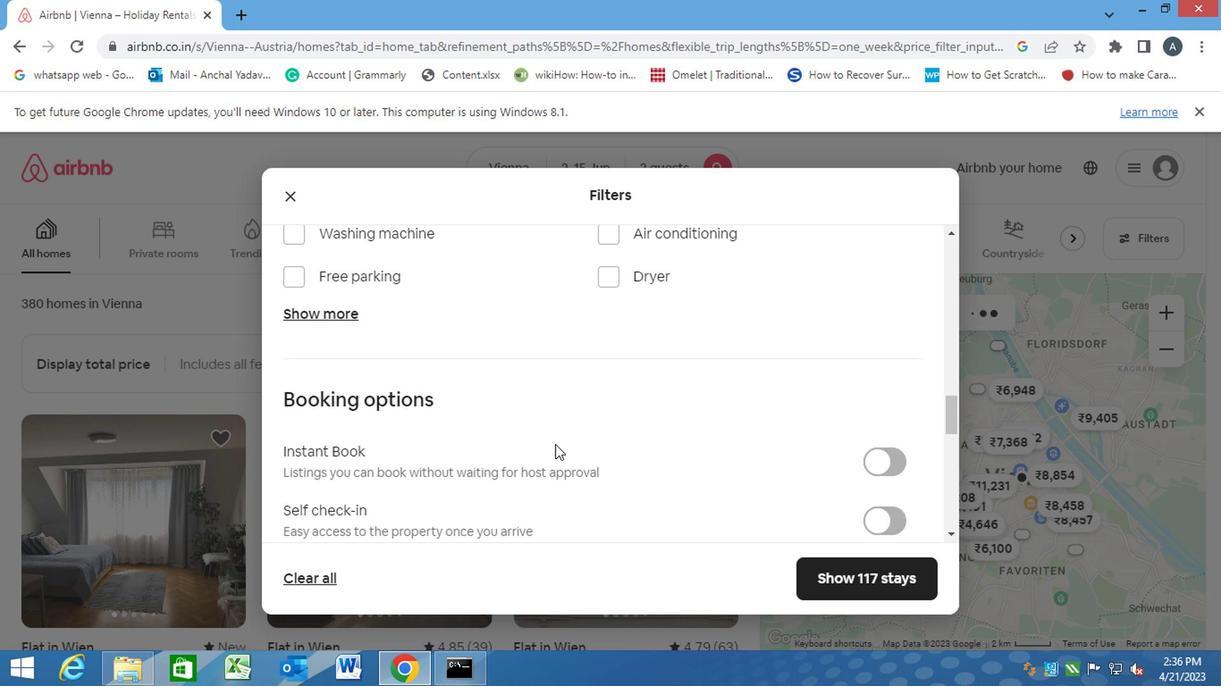
Action: Mouse scrolled (549, 445) with delta (0, 0)
Screenshot: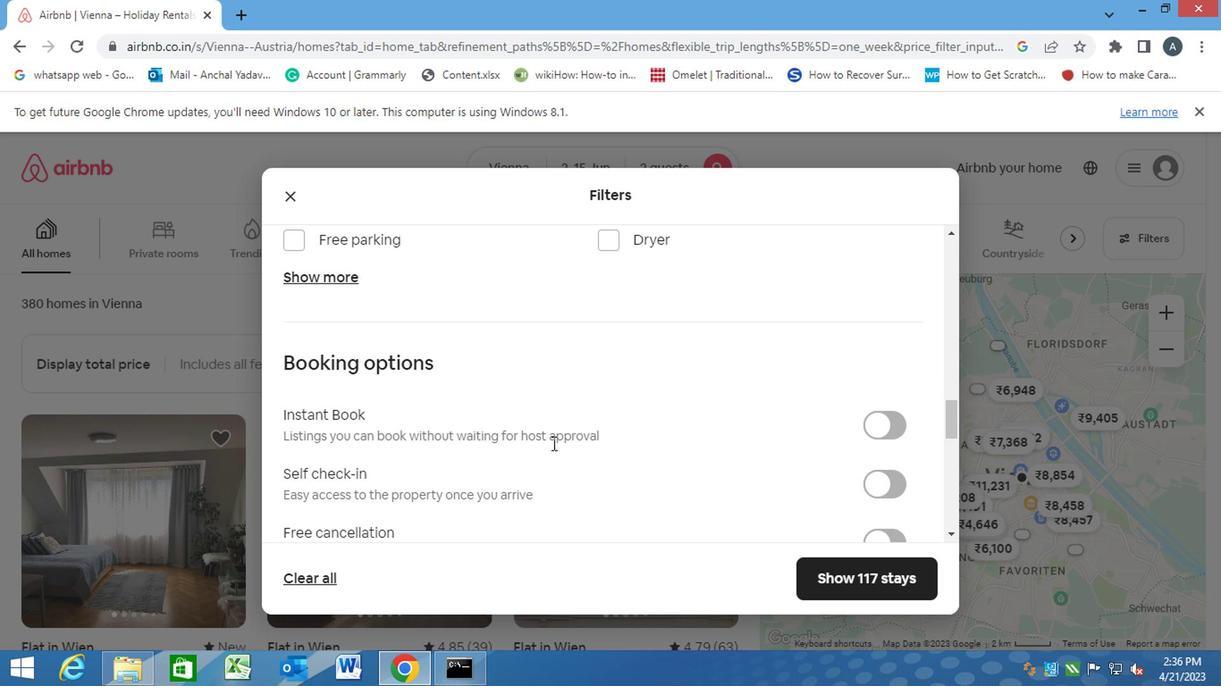 
Action: Mouse scrolled (549, 445) with delta (0, 0)
Screenshot: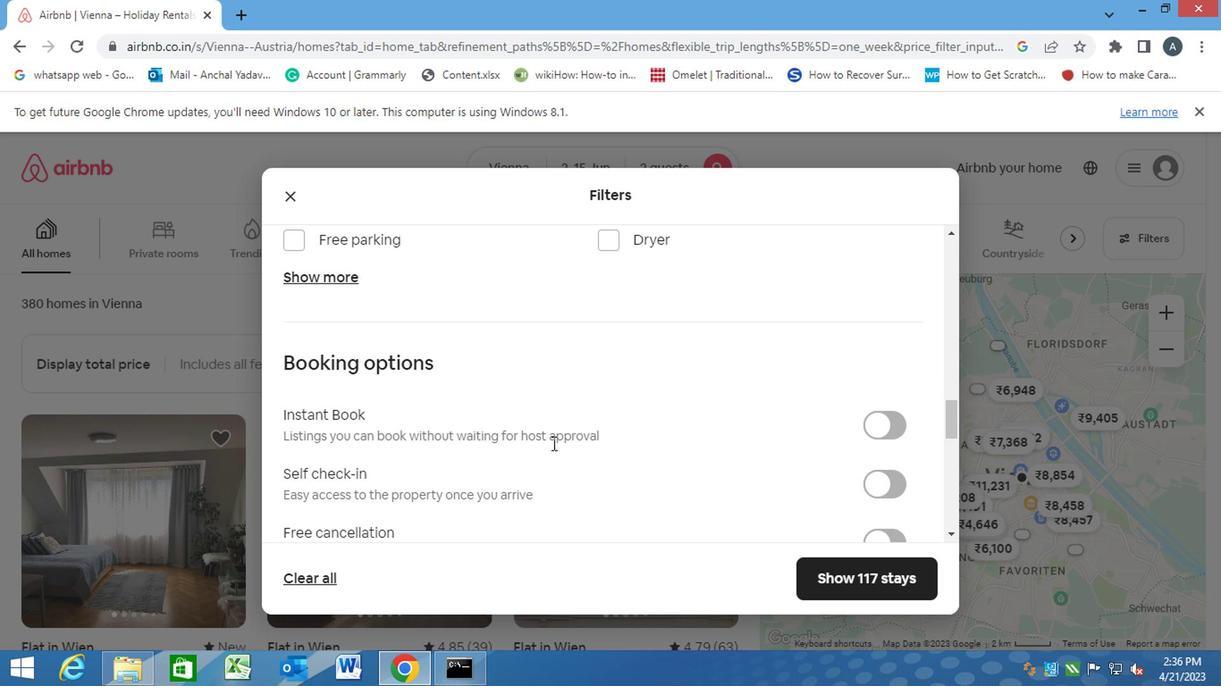 
Action: Mouse moved to (398, 476)
Screenshot: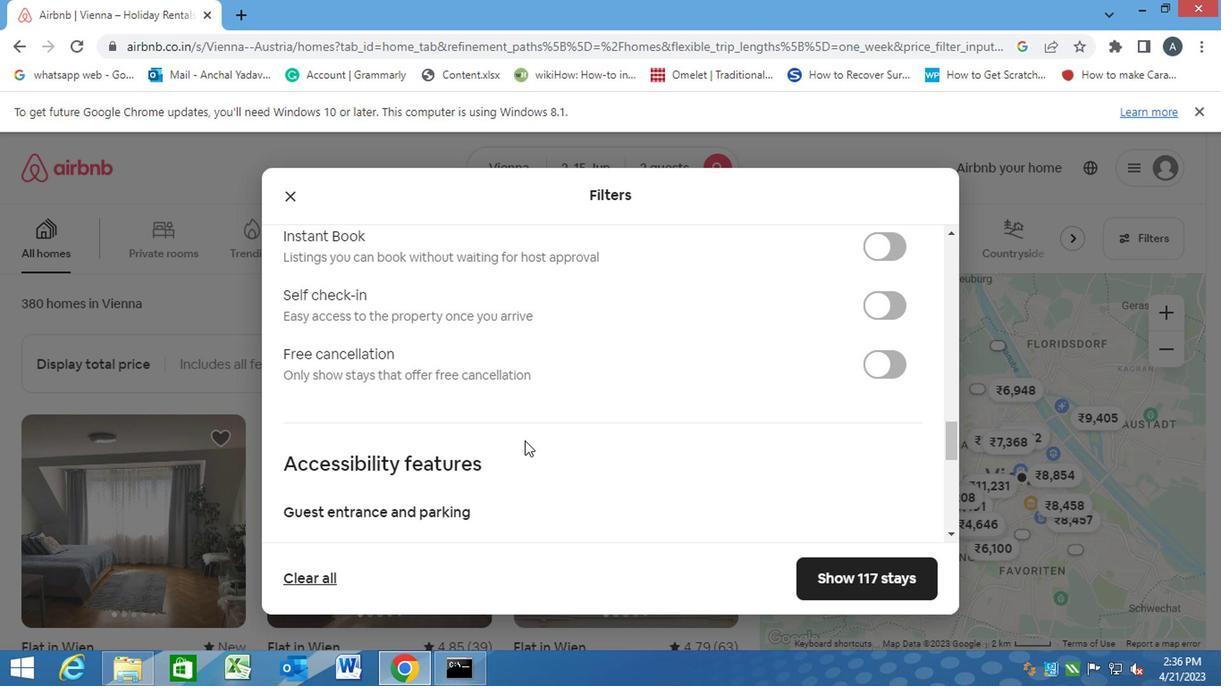 
Action: Mouse scrolled (398, 476) with delta (0, 0)
Screenshot: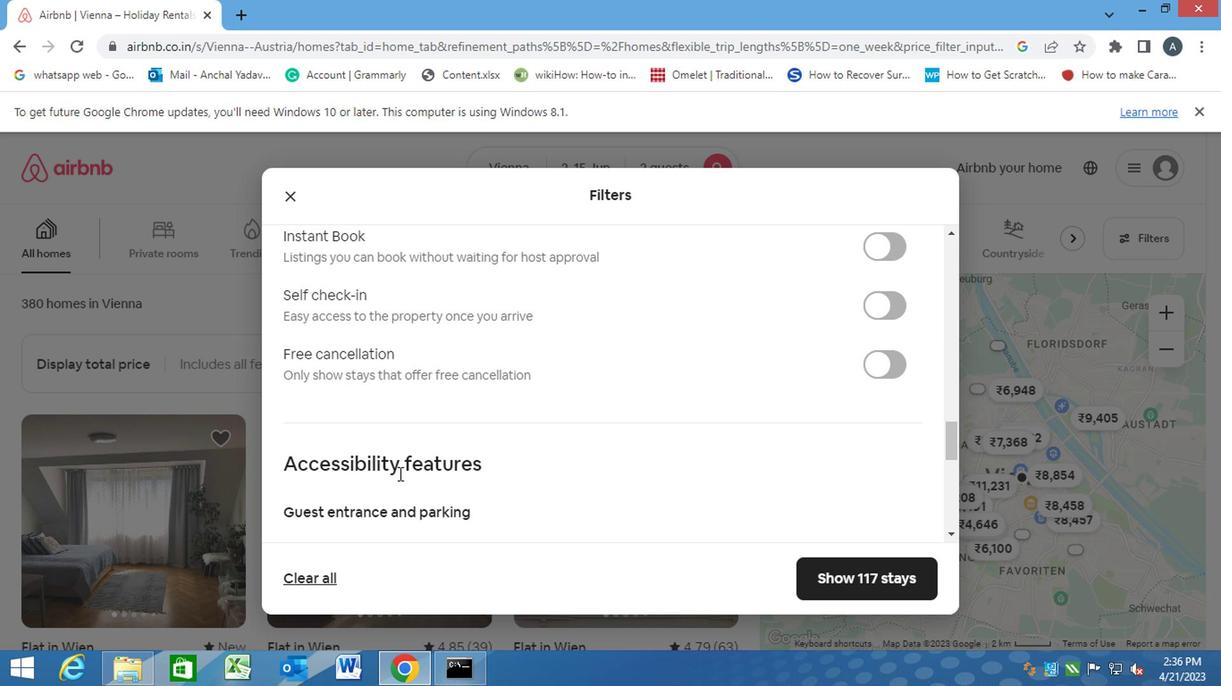
Action: Mouse scrolled (398, 476) with delta (0, 0)
Screenshot: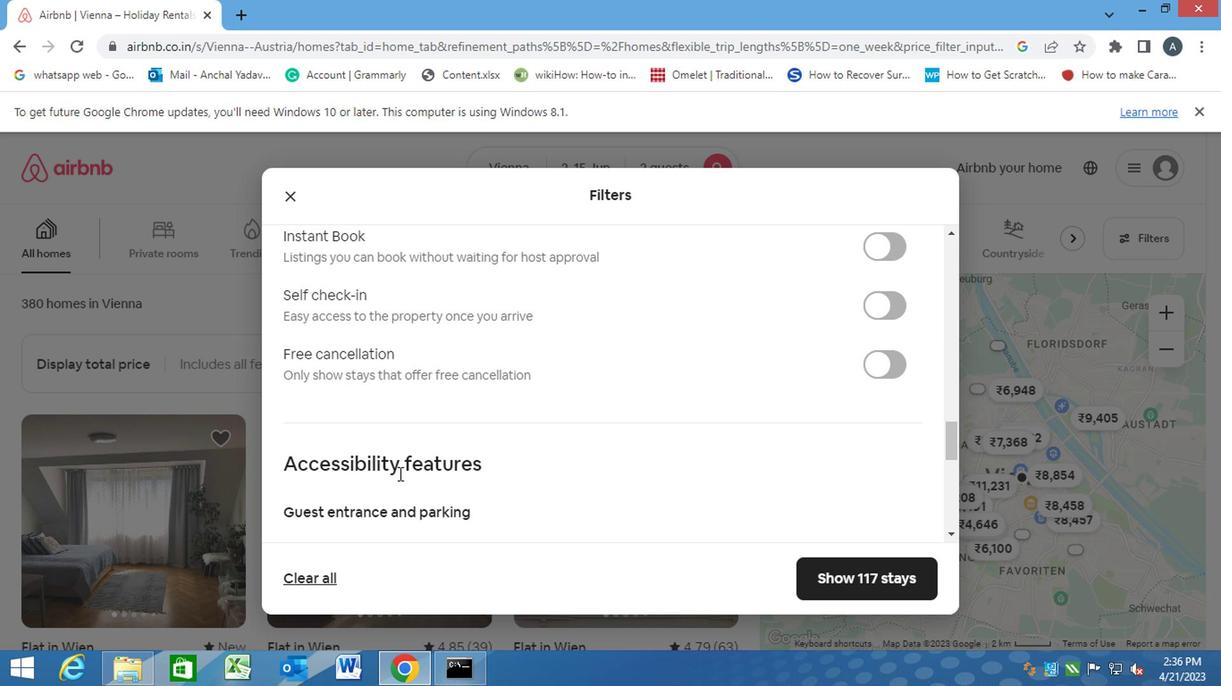 
Action: Mouse scrolled (398, 476) with delta (0, 0)
Screenshot: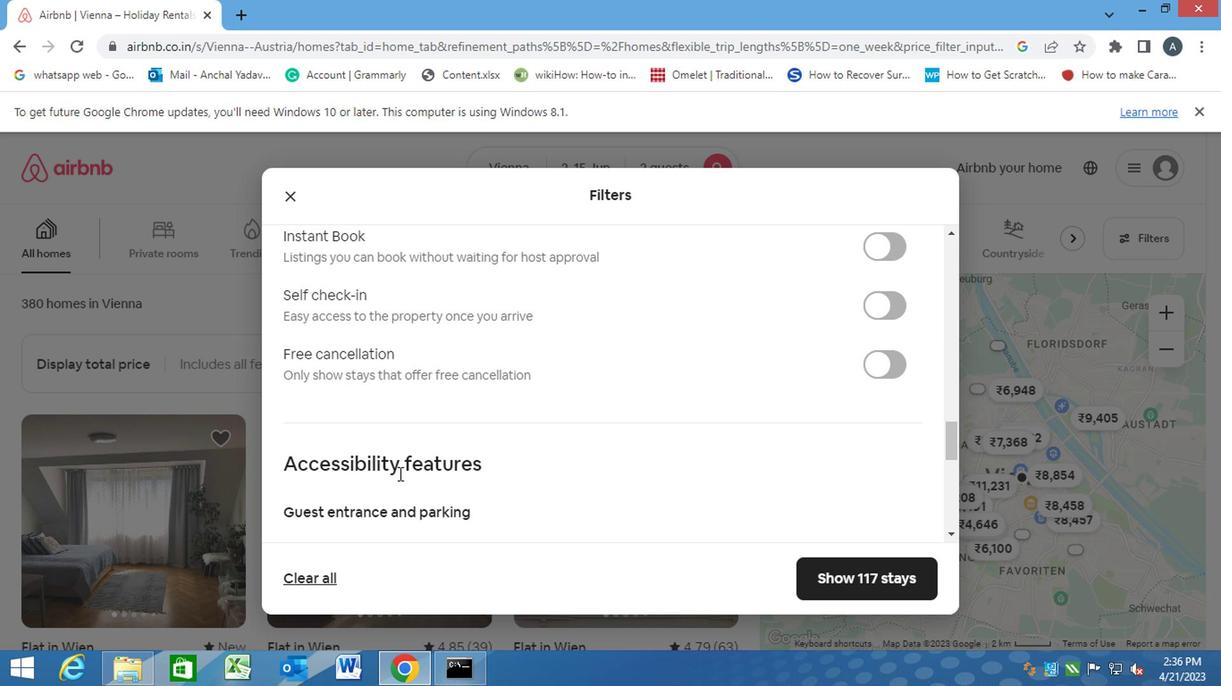 
Action: Mouse moved to (323, 332)
Screenshot: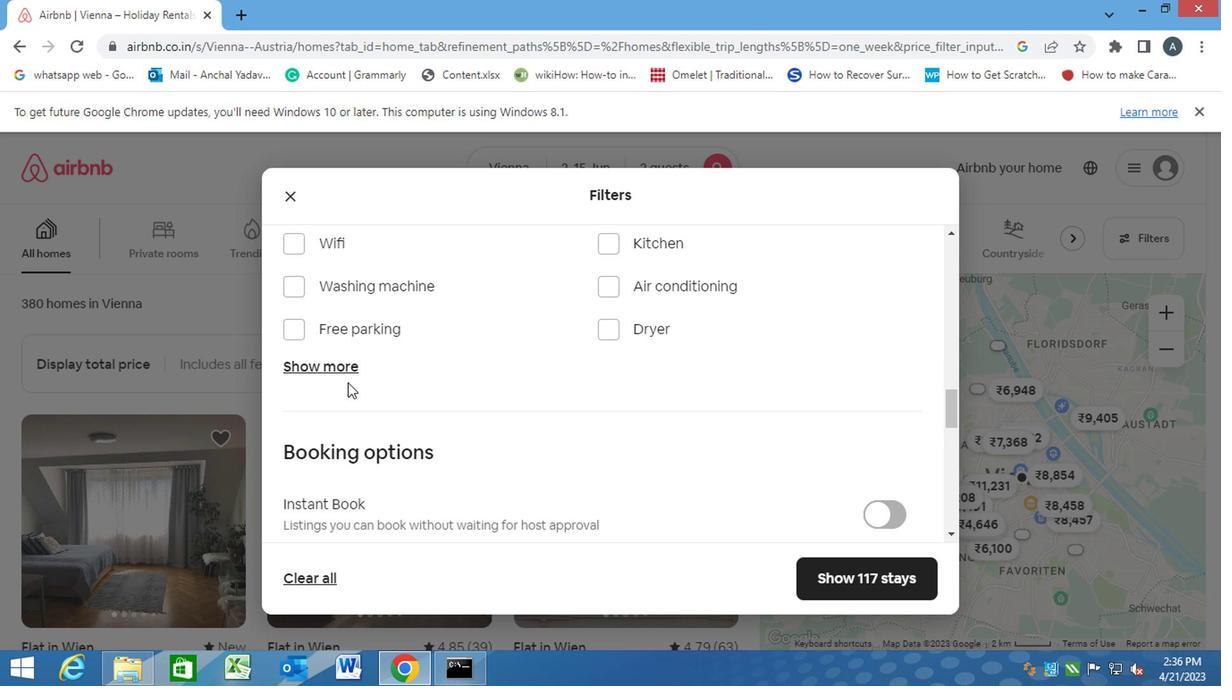
Action: Mouse scrolled (323, 333) with delta (0, 0)
Screenshot: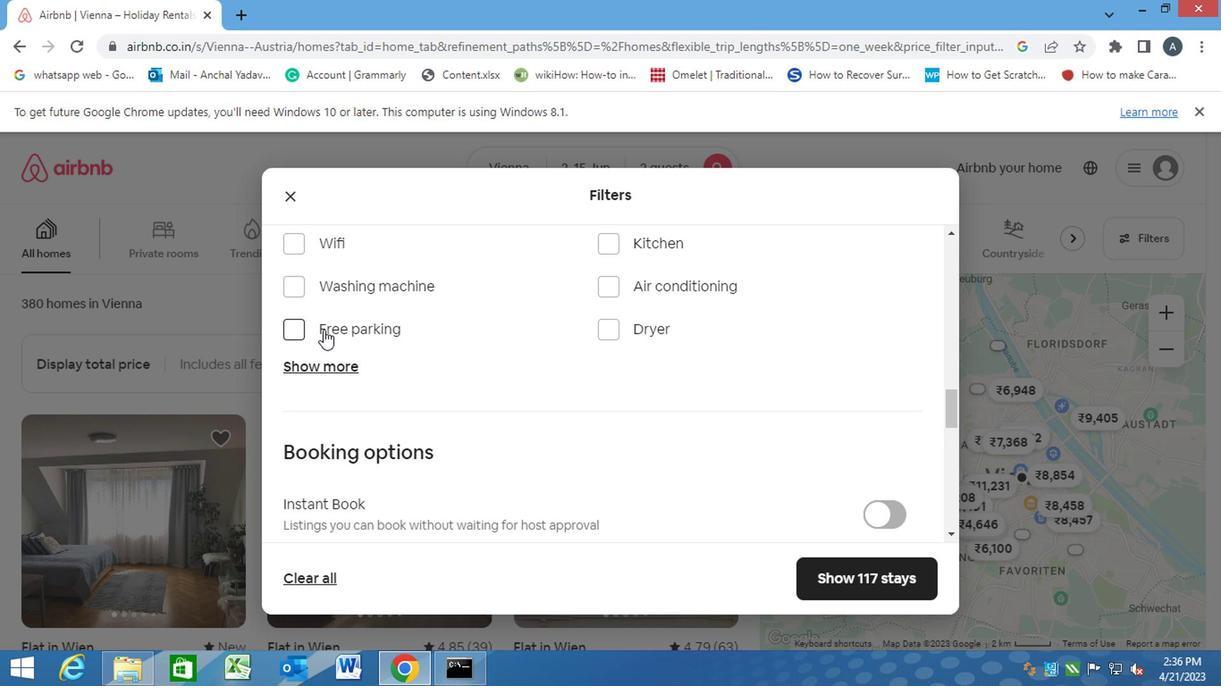 
Action: Mouse moved to (305, 458)
Screenshot: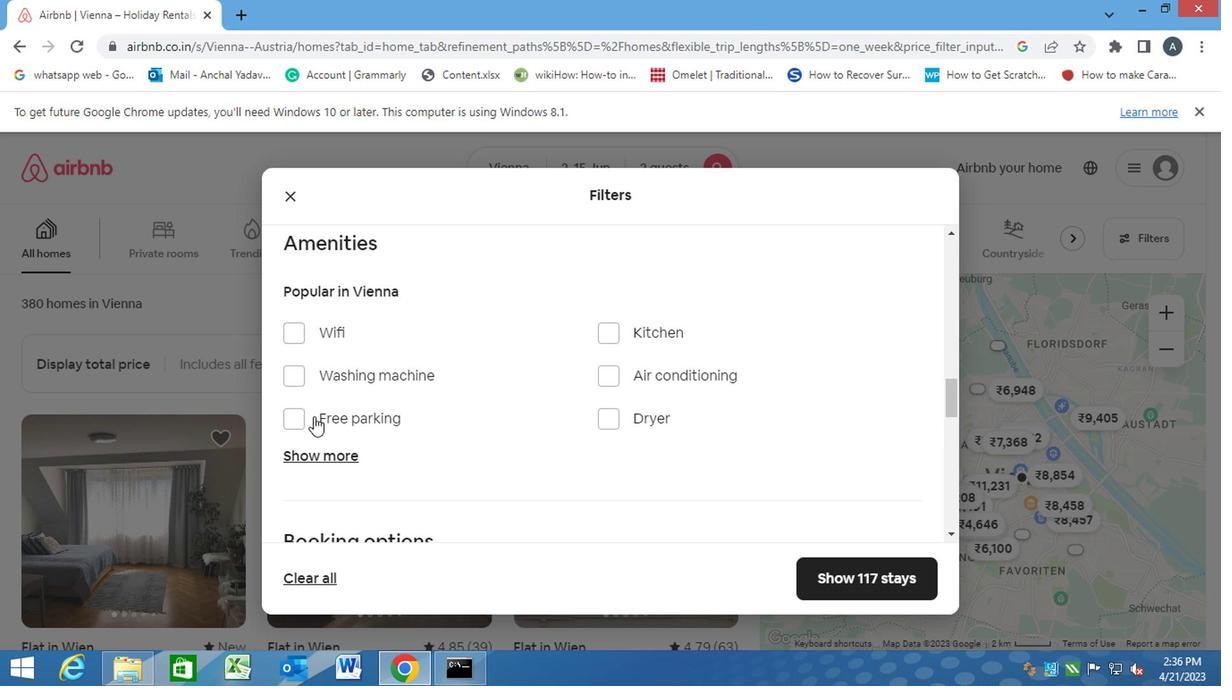 
Action: Mouse pressed left at (305, 458)
Screenshot: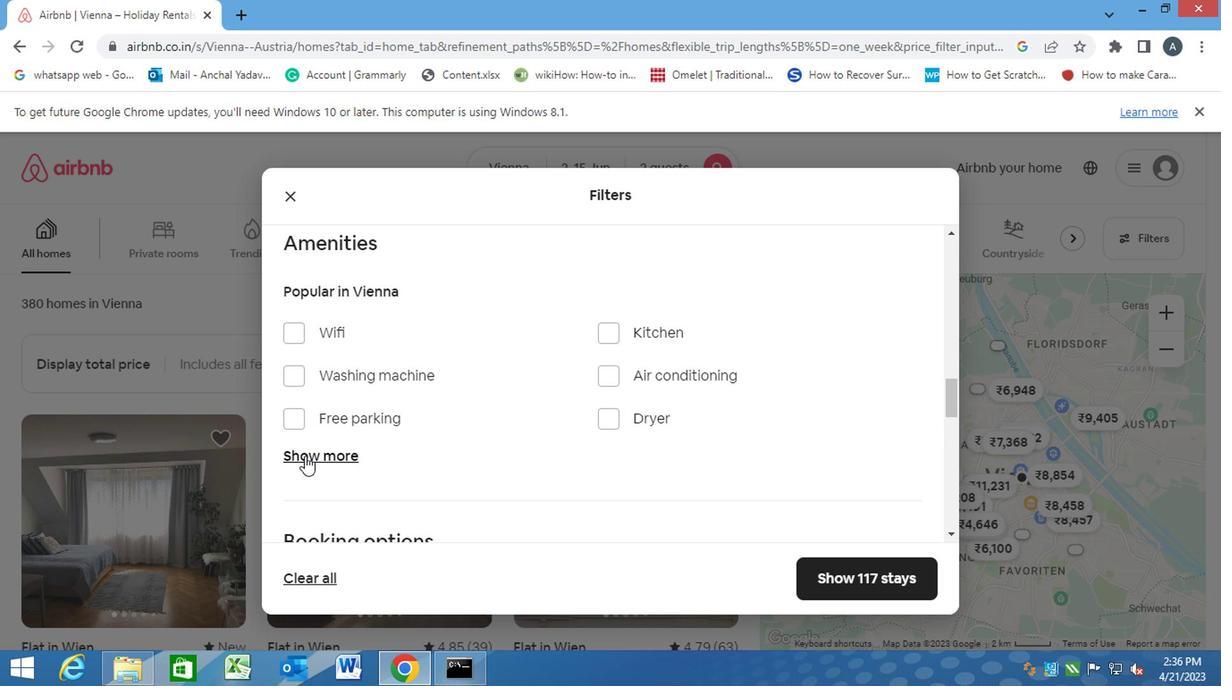 
Action: Mouse moved to (287, 512)
Screenshot: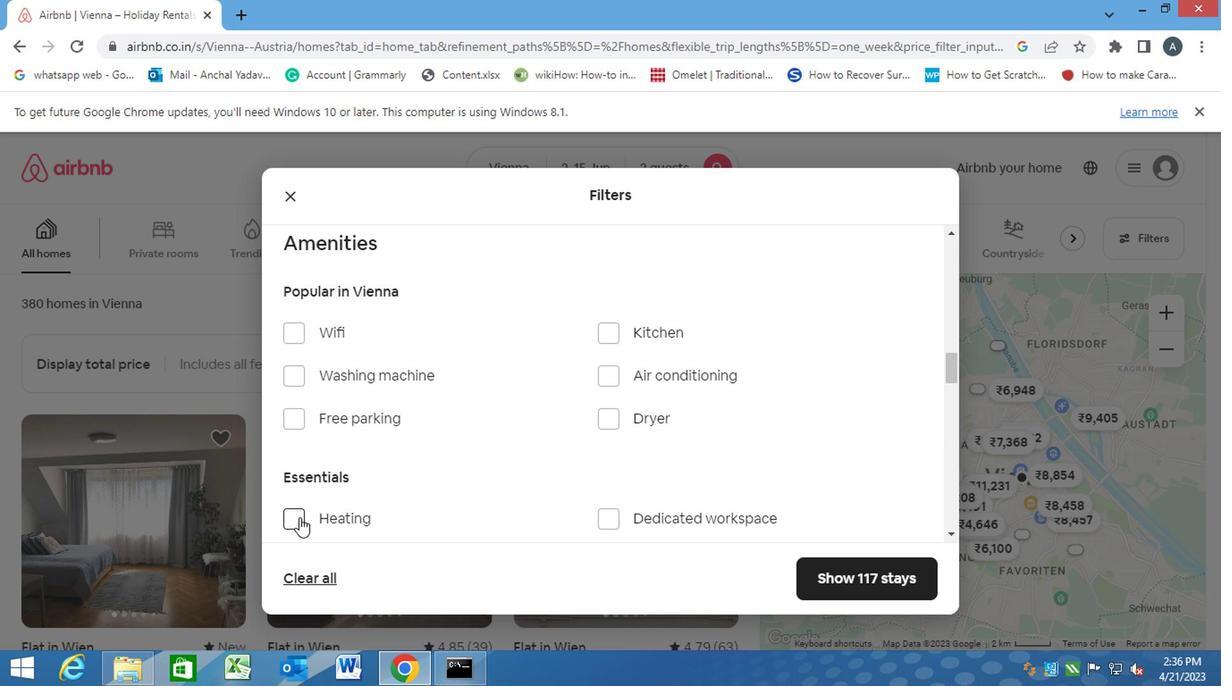 
Action: Mouse pressed left at (287, 512)
Screenshot: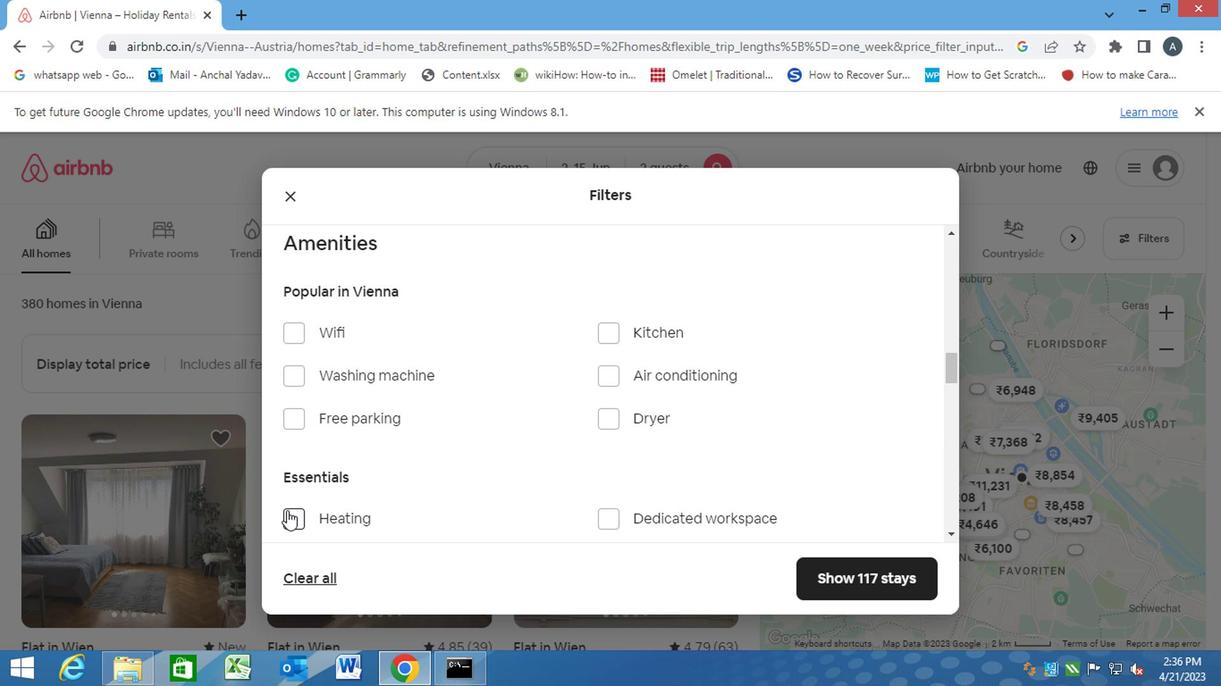 
Action: Mouse moved to (446, 521)
Screenshot: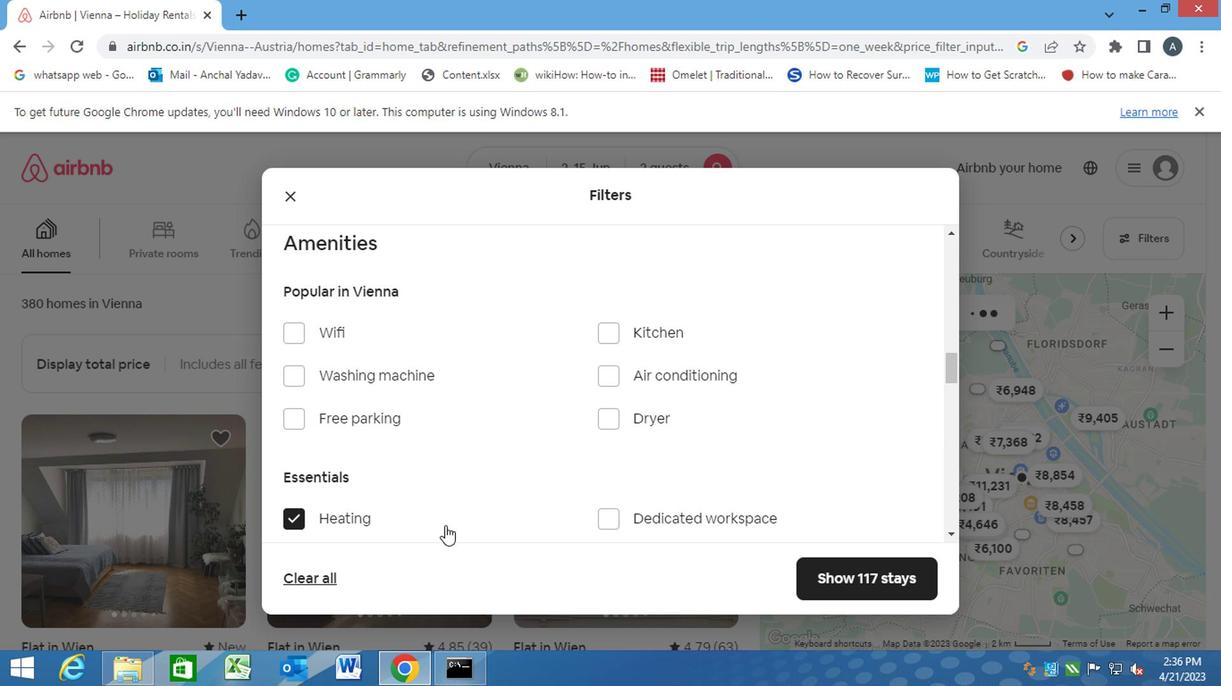 
Action: Mouse scrolled (446, 520) with delta (0, 0)
Screenshot: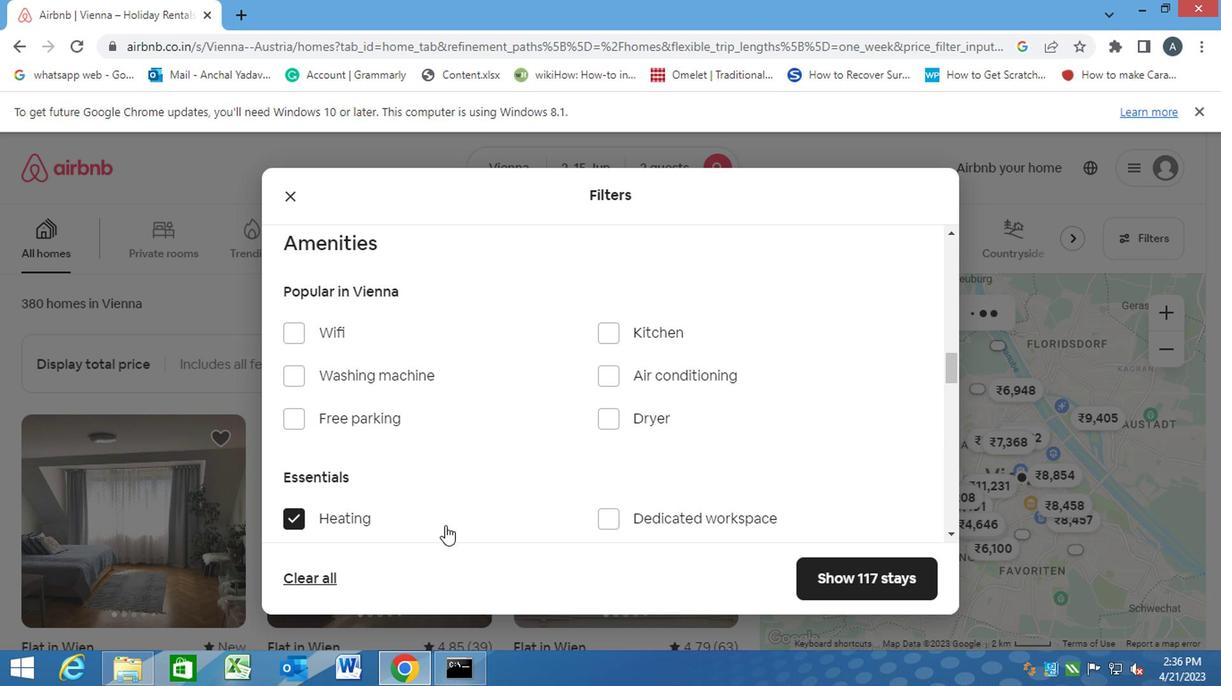 
Action: Mouse scrolled (446, 520) with delta (0, 0)
Screenshot: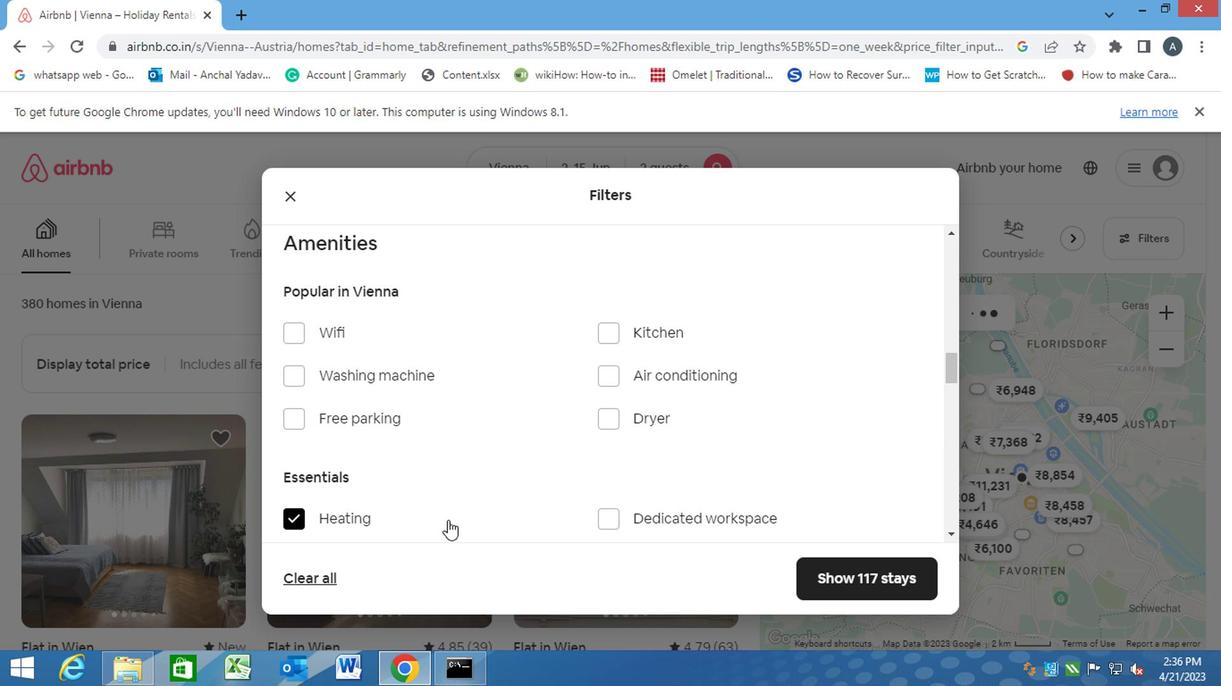 
Action: Mouse moved to (451, 496)
Screenshot: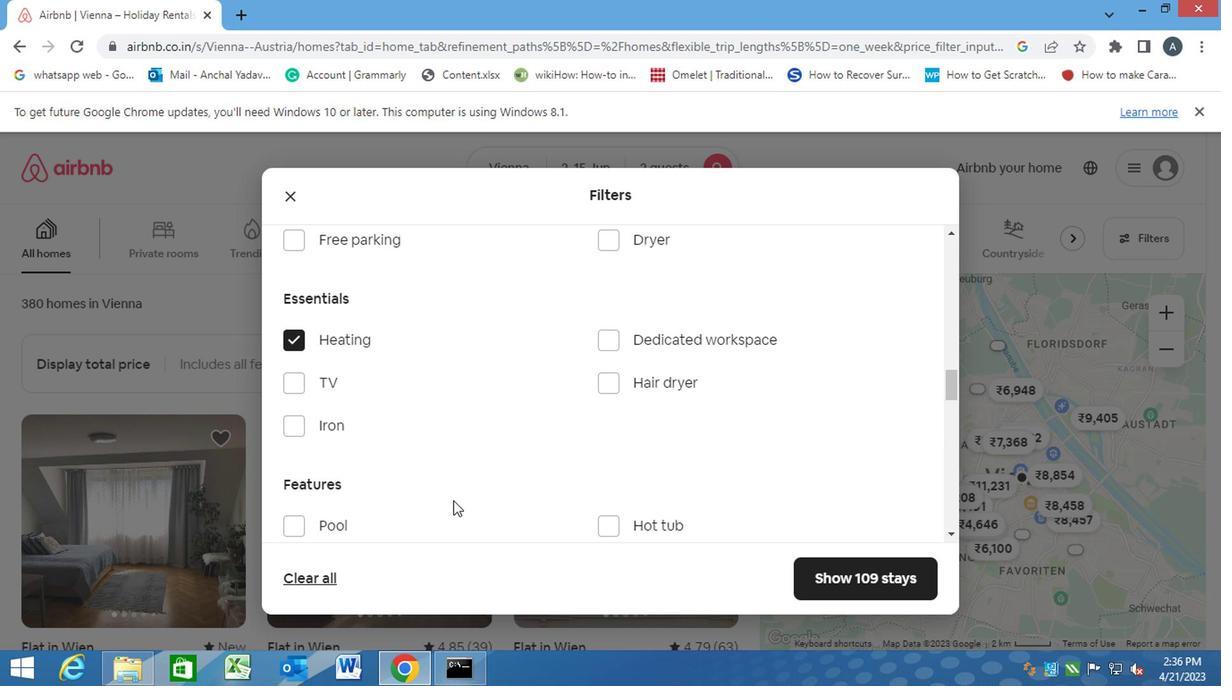 
Action: Mouse scrolled (451, 496) with delta (0, 0)
Screenshot: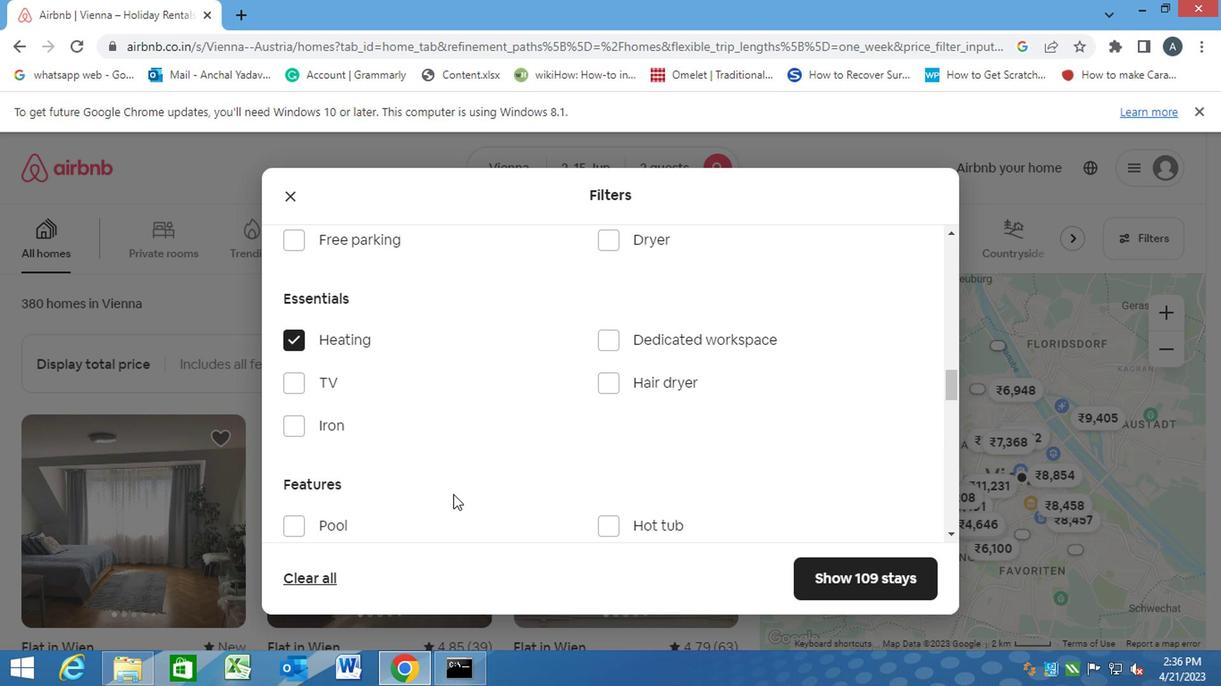
Action: Mouse moved to (452, 494)
Screenshot: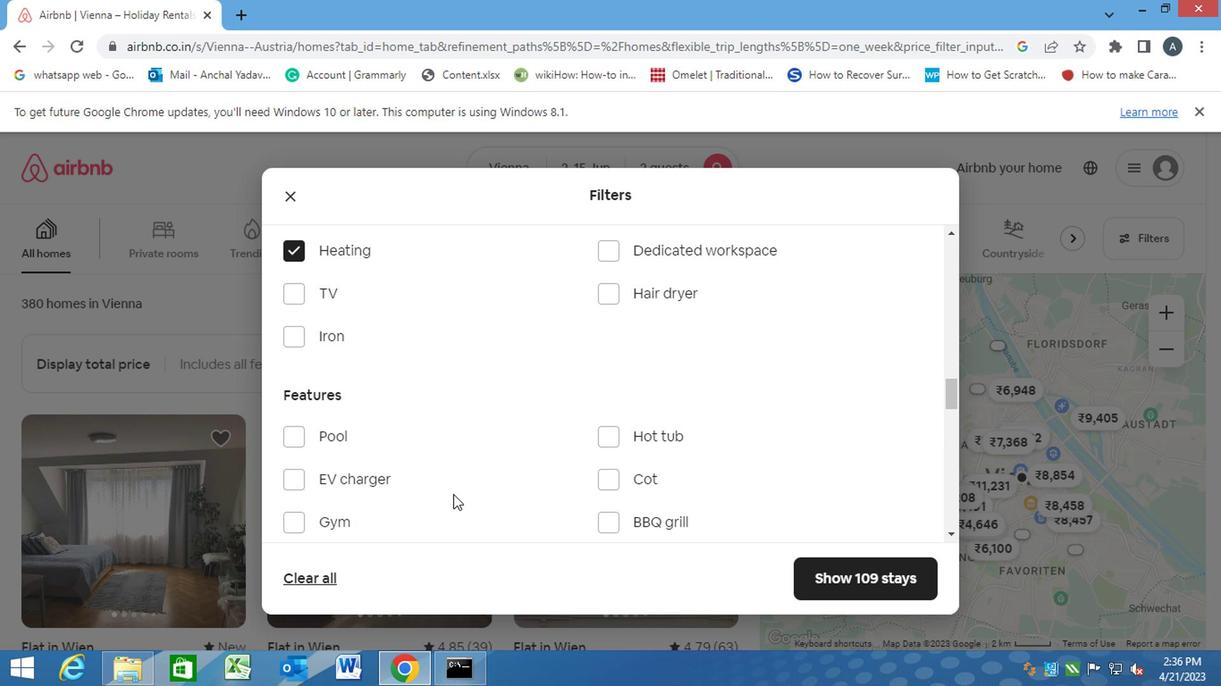 
Action: Mouse scrolled (452, 494) with delta (0, 0)
Screenshot: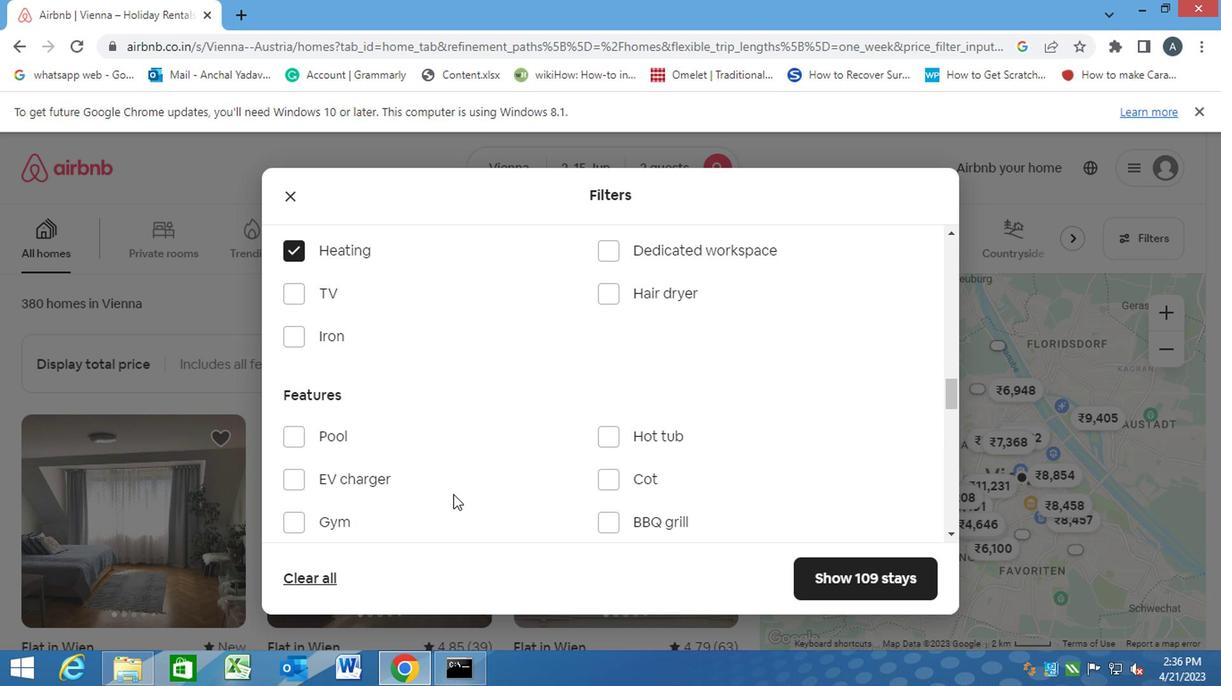 
Action: Mouse scrolled (452, 494) with delta (0, 0)
Screenshot: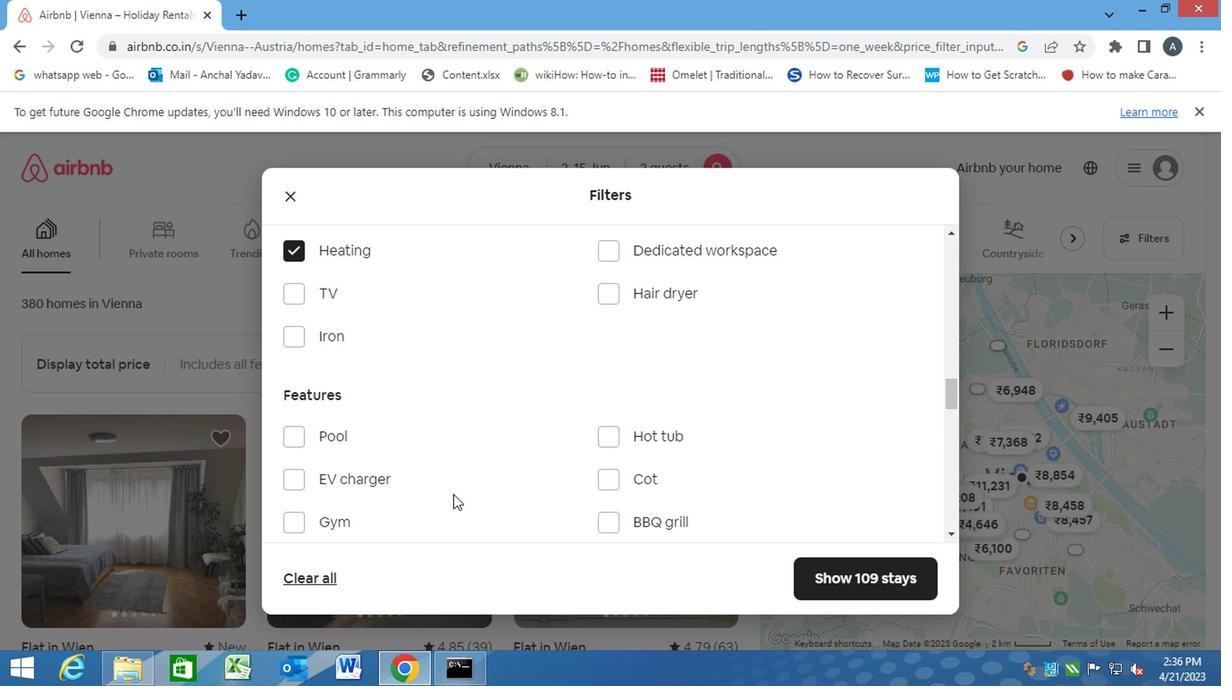 
Action: Mouse moved to (486, 482)
Screenshot: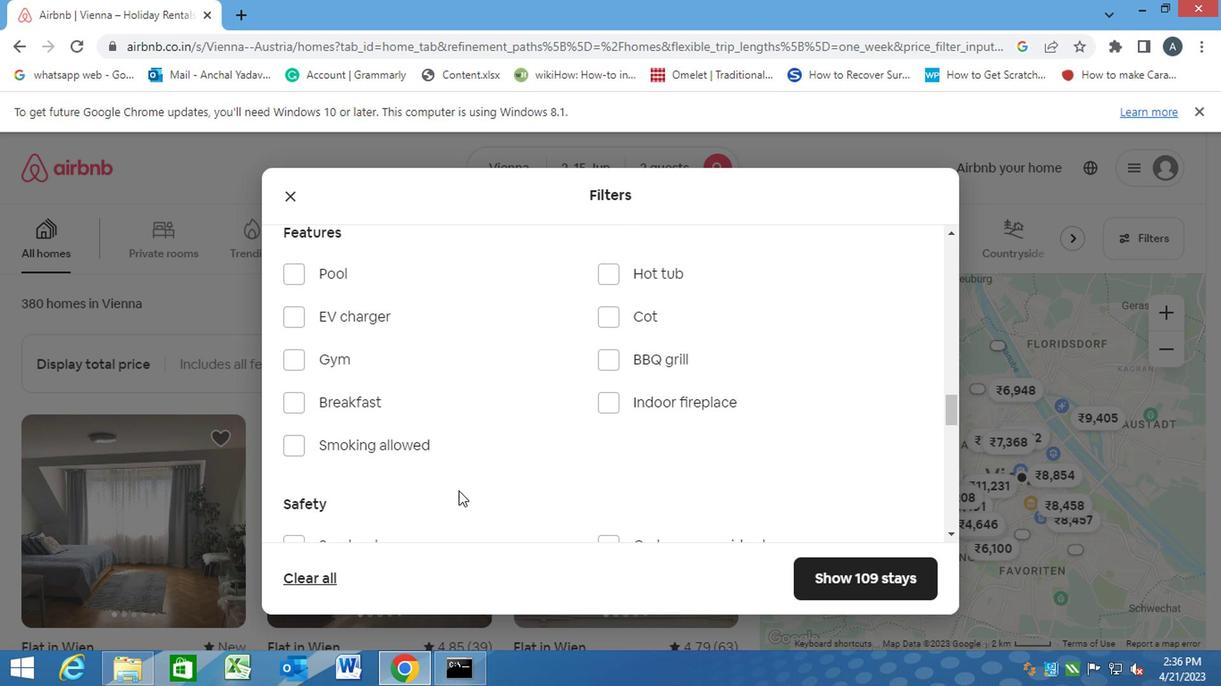 
Action: Mouse scrolled (486, 481) with delta (0, -1)
Screenshot: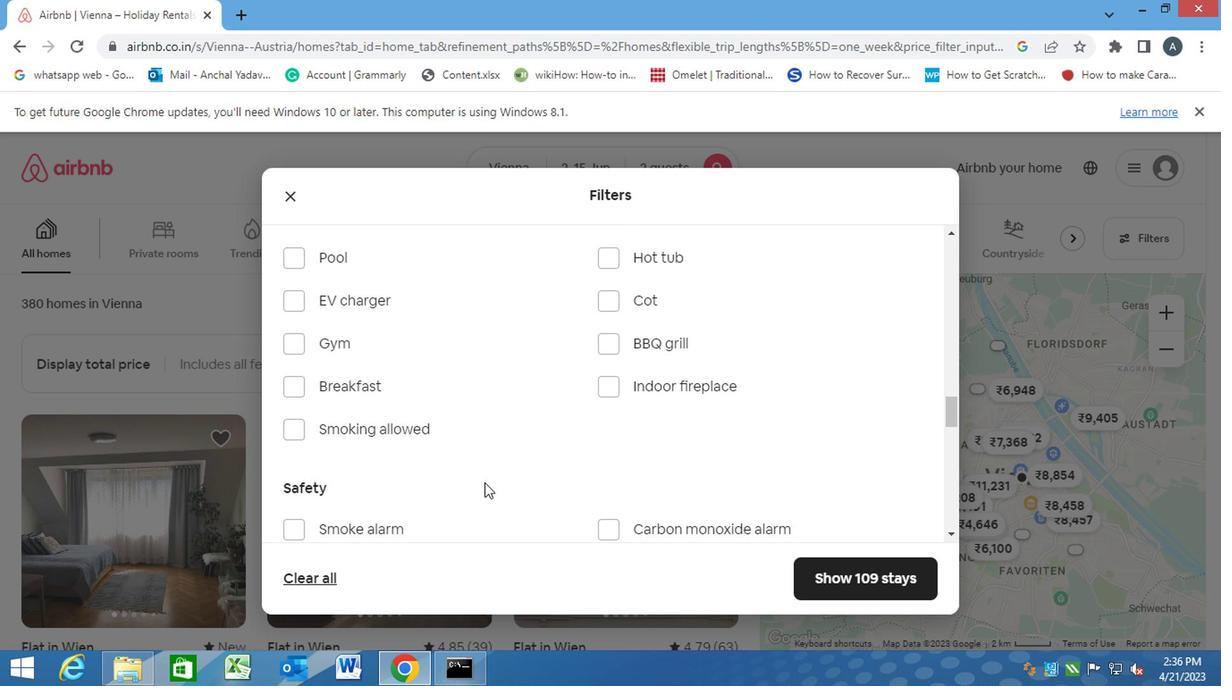 
Action: Mouse scrolled (486, 481) with delta (0, -1)
Screenshot: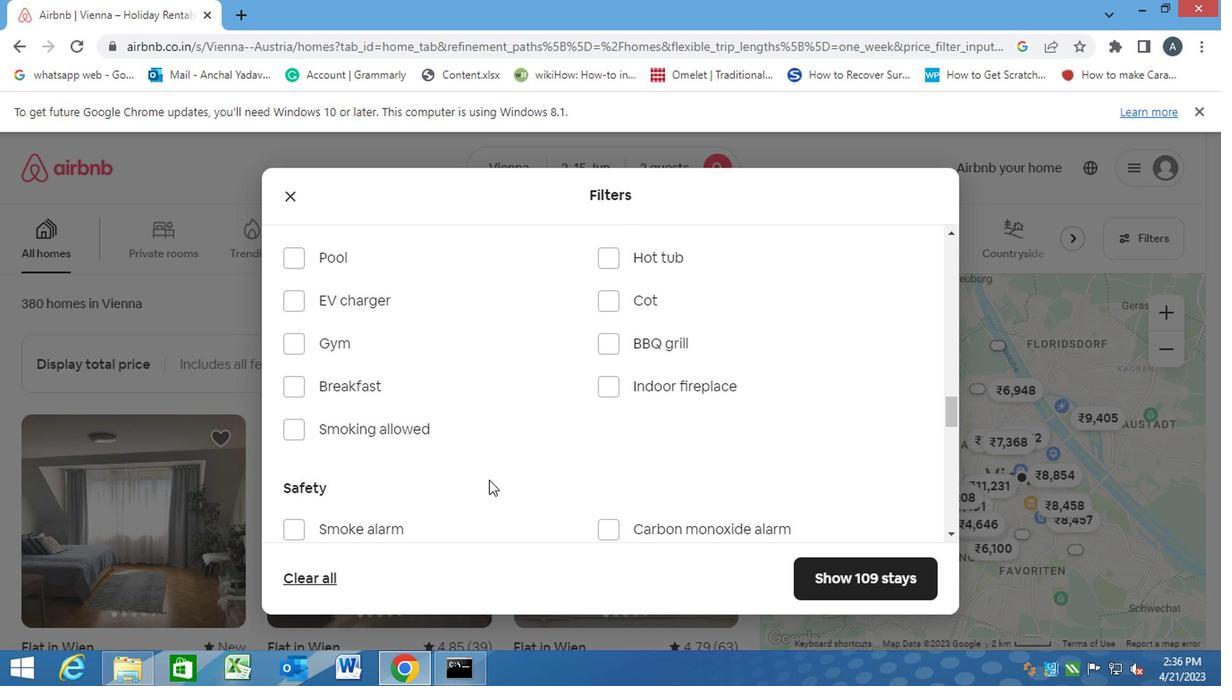 
Action: Mouse scrolled (486, 481) with delta (0, -1)
Screenshot: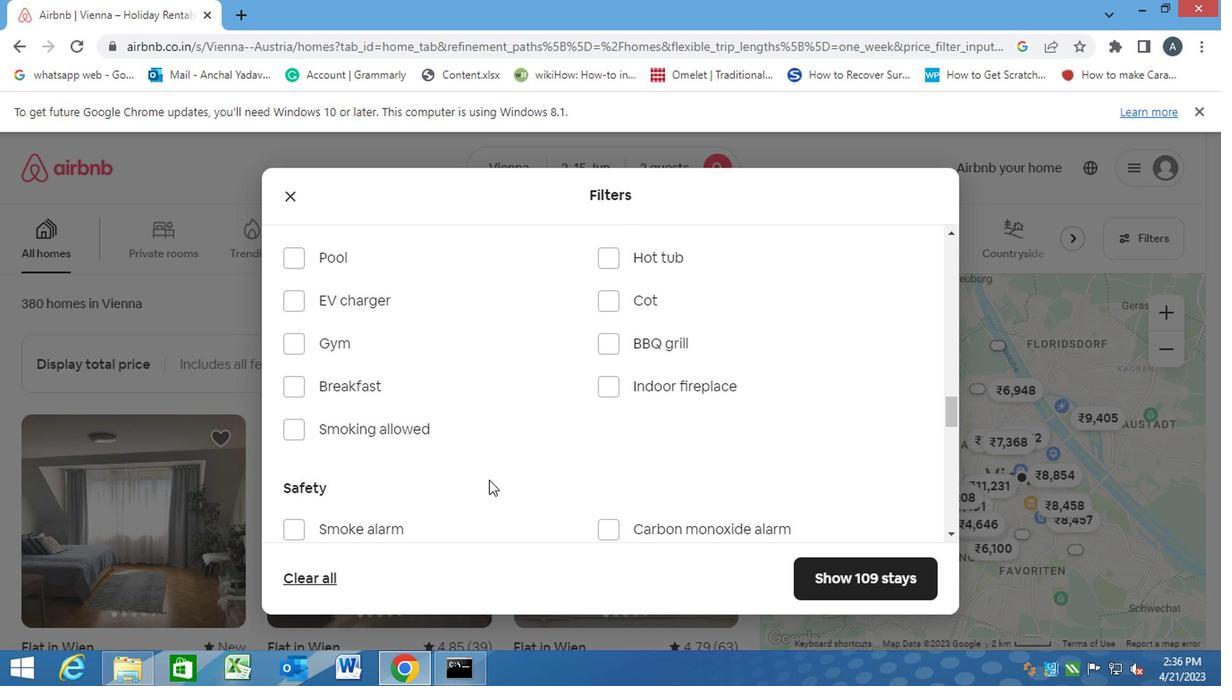 
Action: Mouse moved to (503, 475)
Screenshot: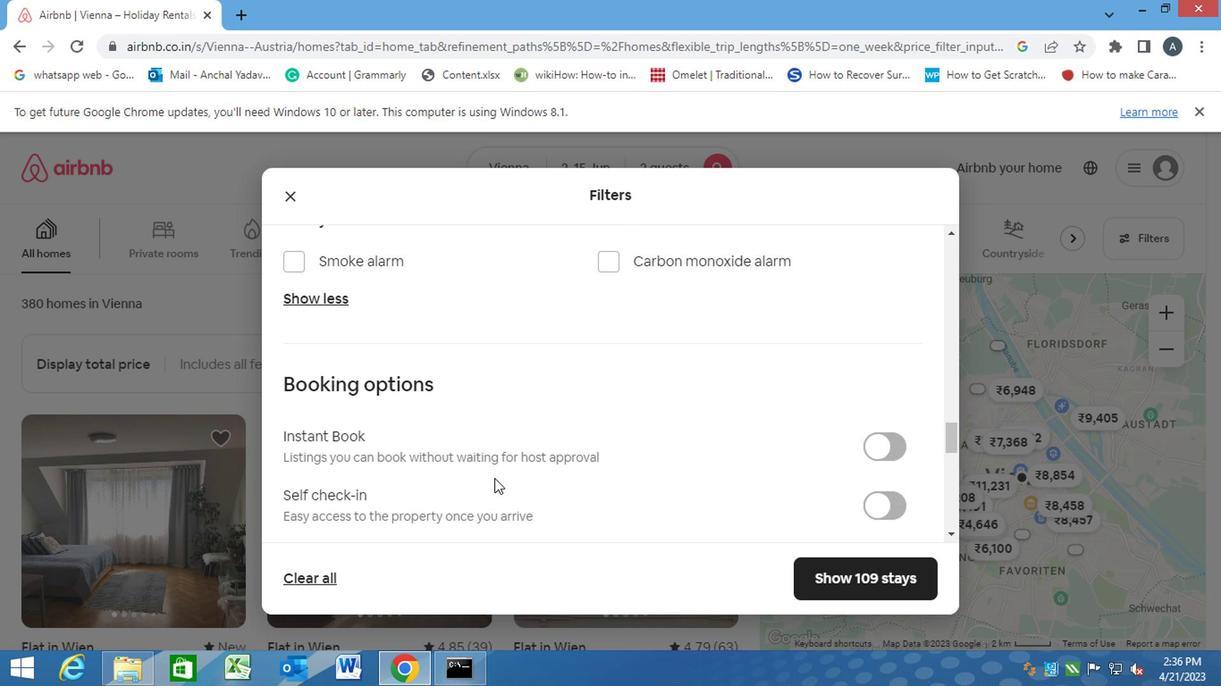 
Action: Mouse scrolled (503, 474) with delta (0, 0)
Screenshot: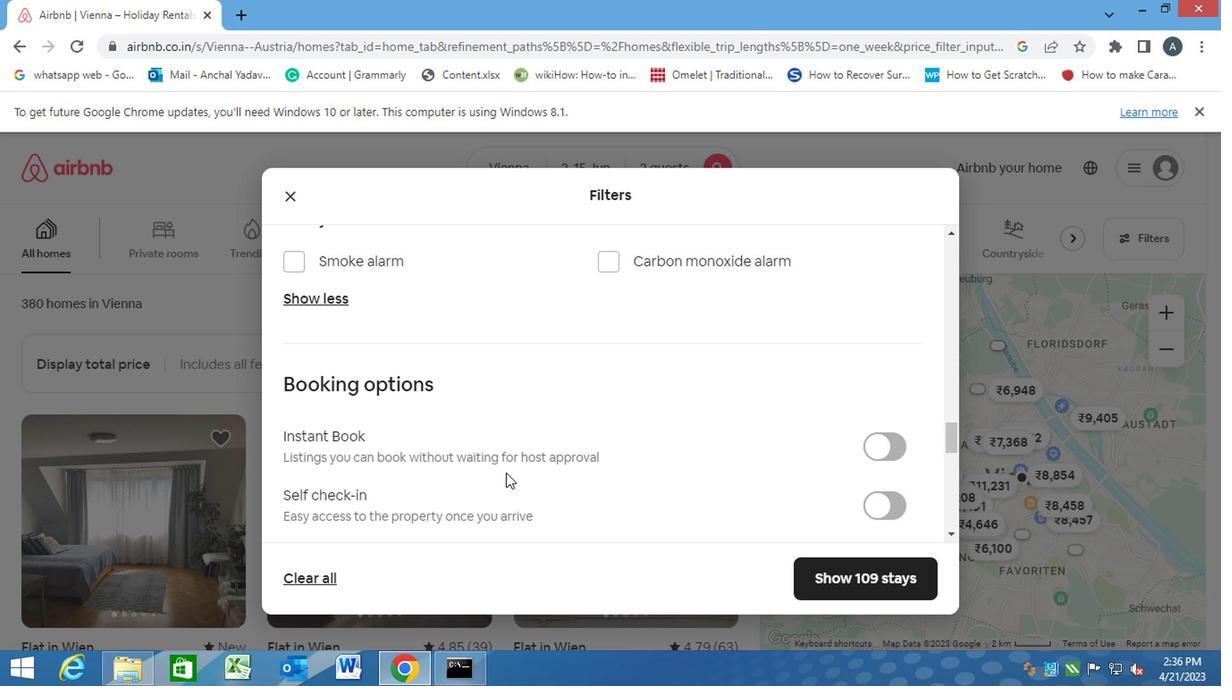 
Action: Mouse scrolled (503, 474) with delta (0, 0)
Screenshot: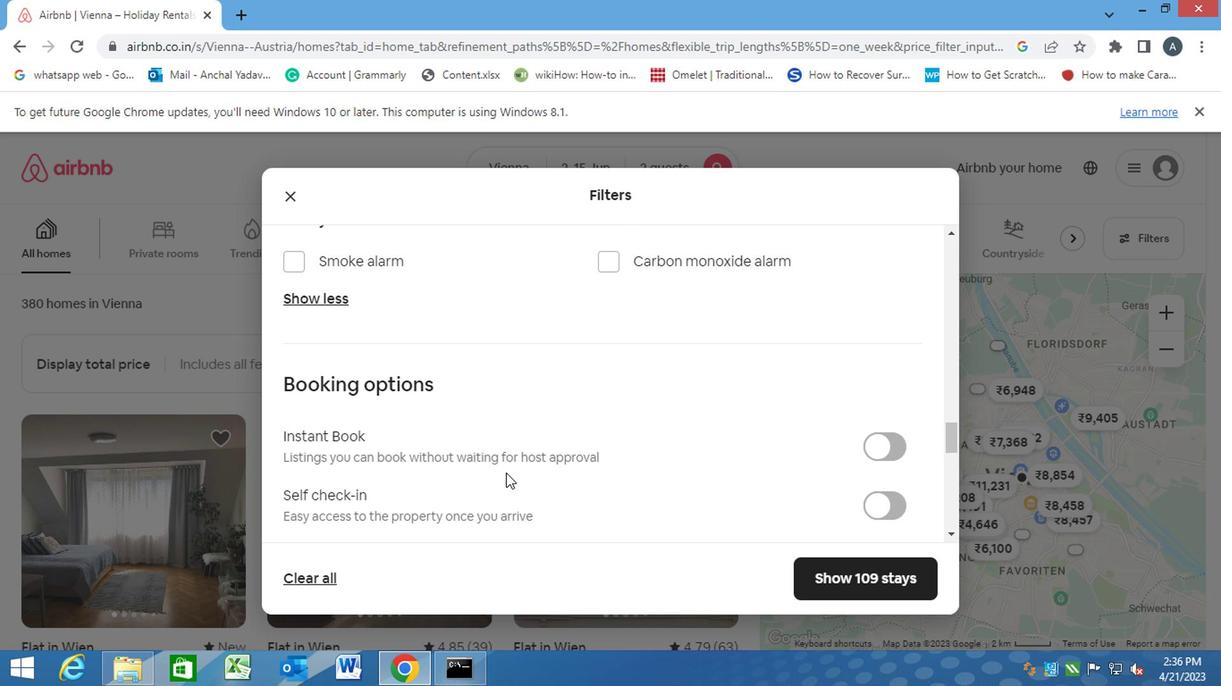 
Action: Mouse moved to (873, 321)
Screenshot: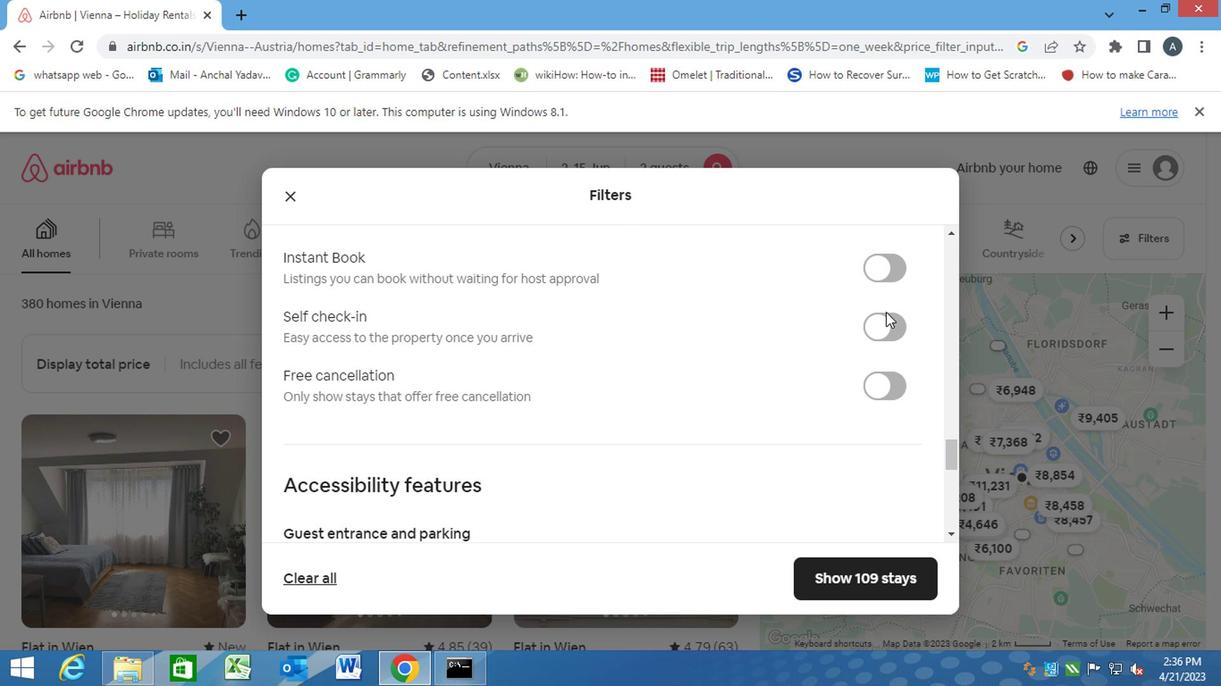 
Action: Mouse pressed left at (873, 321)
Screenshot: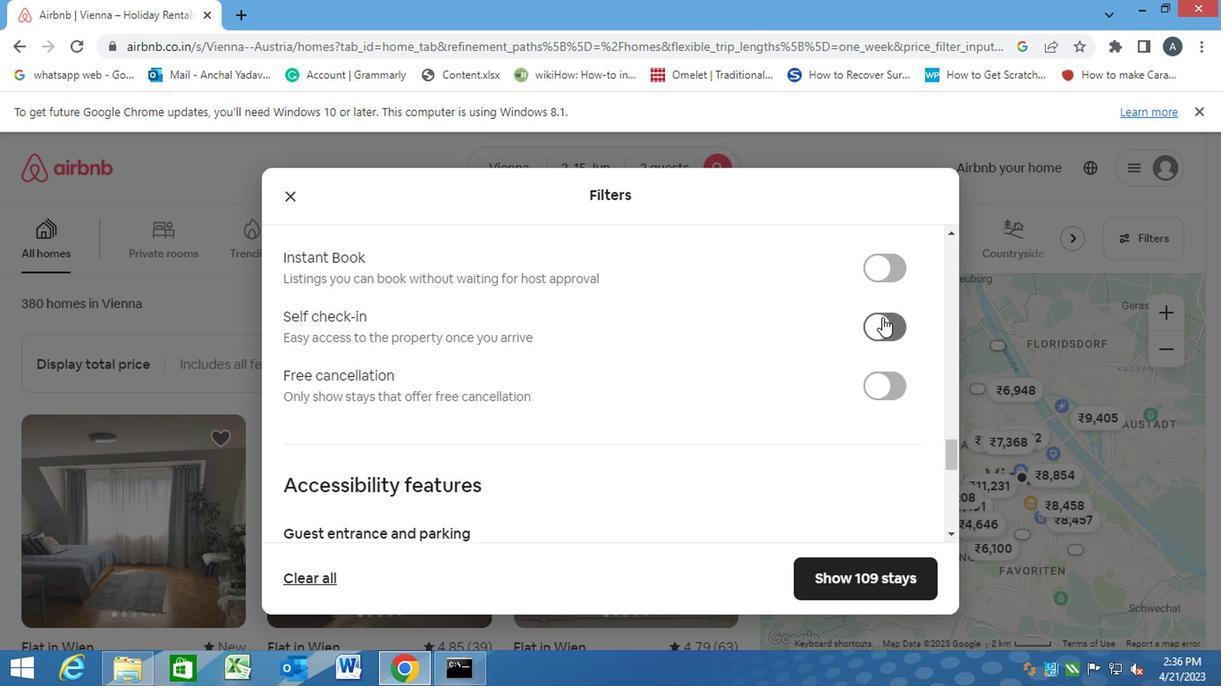 
Action: Mouse moved to (728, 364)
Screenshot: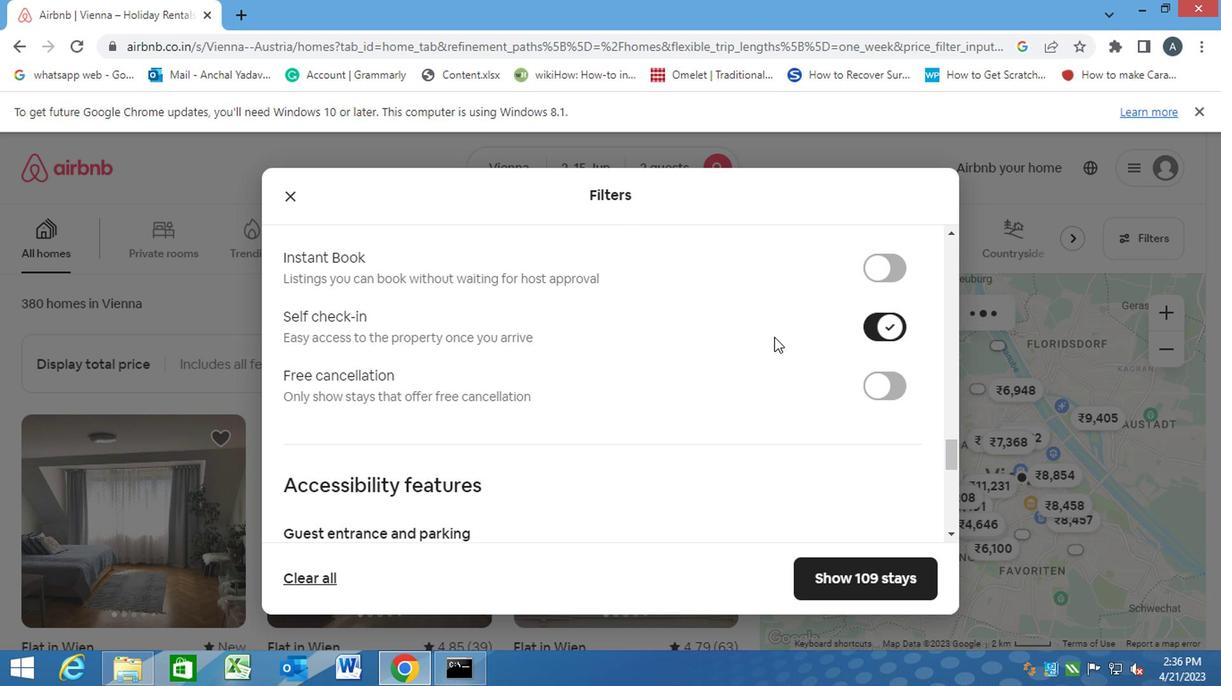 
Action: Mouse scrolled (728, 363) with delta (0, 0)
Screenshot: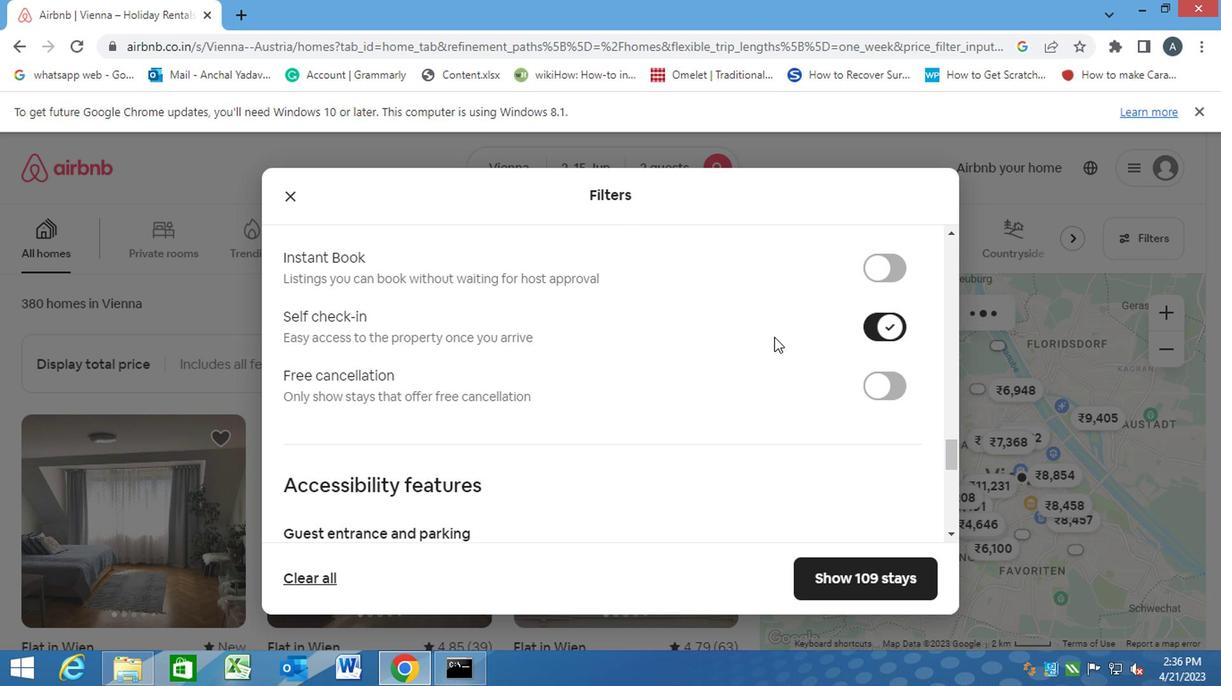 
Action: Mouse moved to (715, 370)
Screenshot: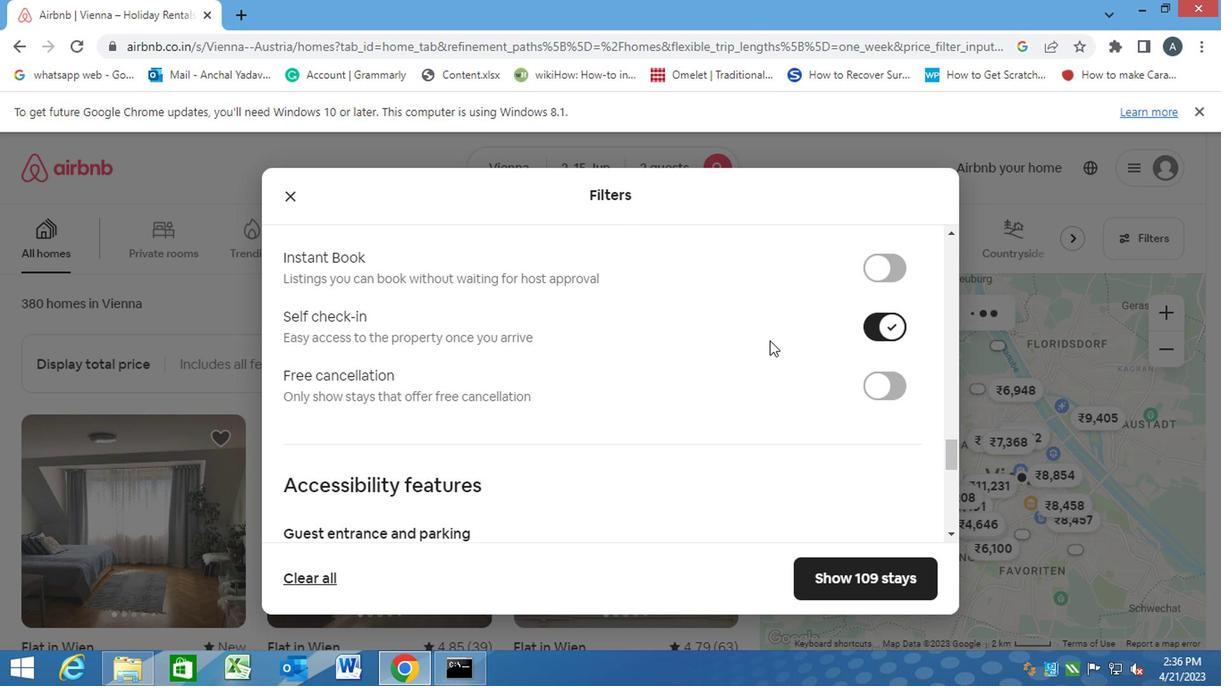 
Action: Mouse scrolled (715, 370) with delta (0, 0)
Screenshot: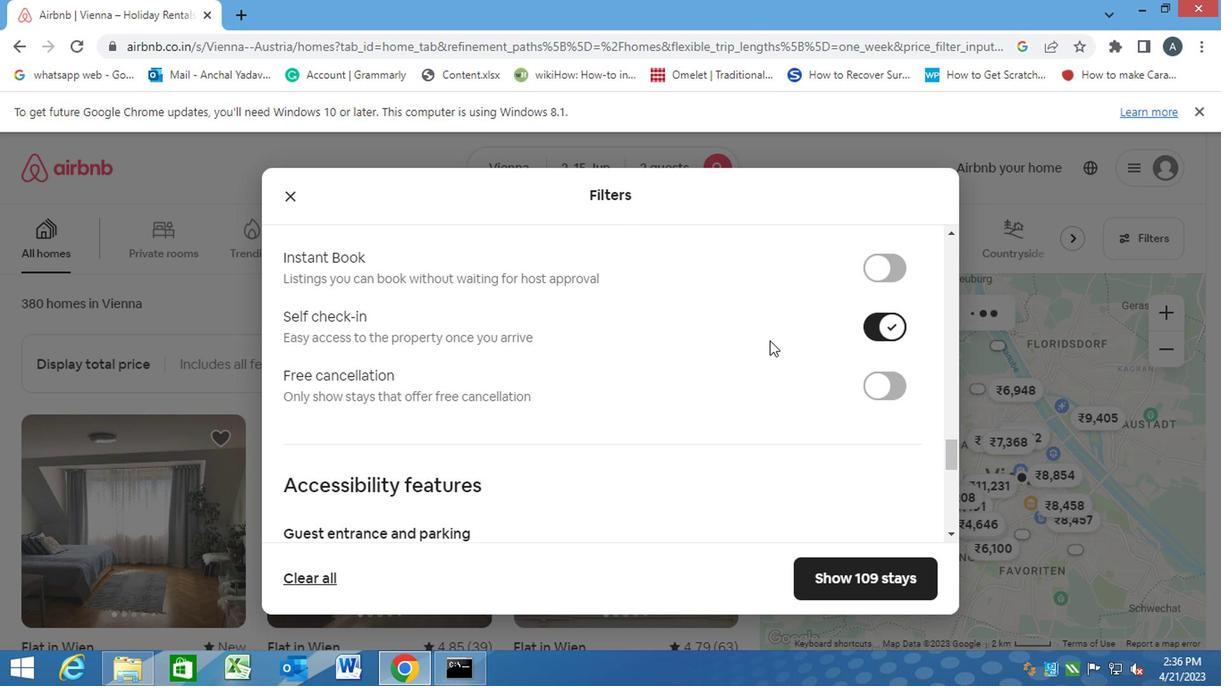 
Action: Mouse moved to (693, 370)
Screenshot: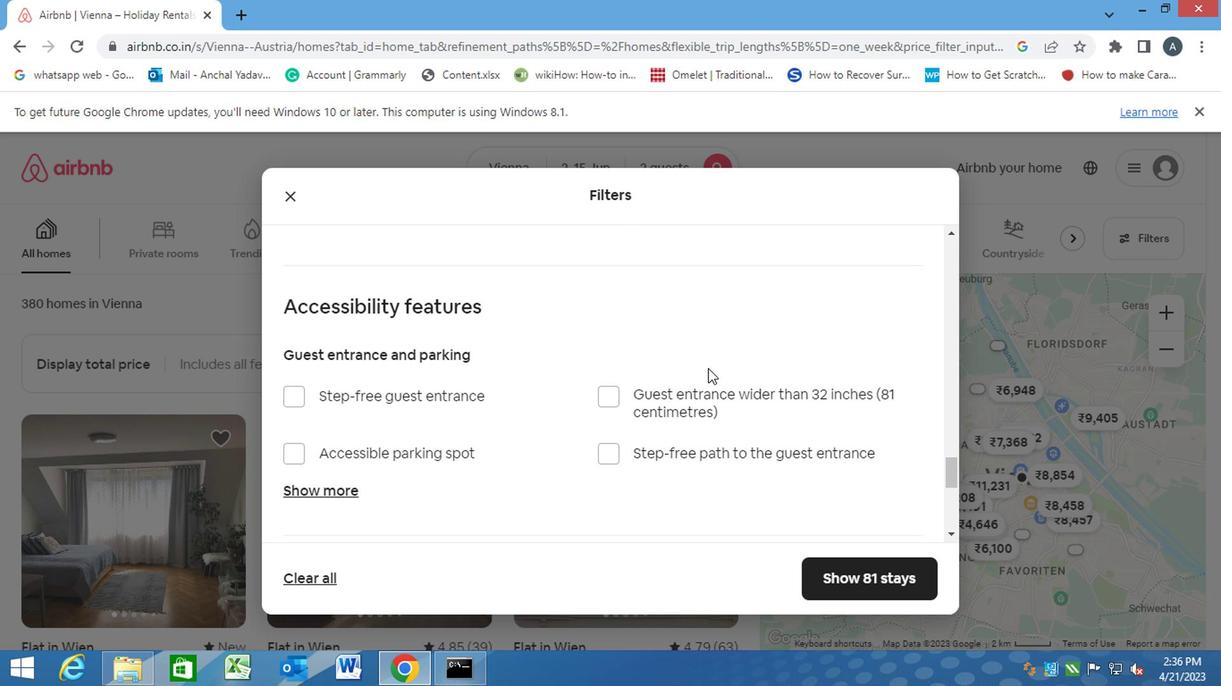 
Action: Mouse scrolled (693, 370) with delta (0, 0)
Screenshot: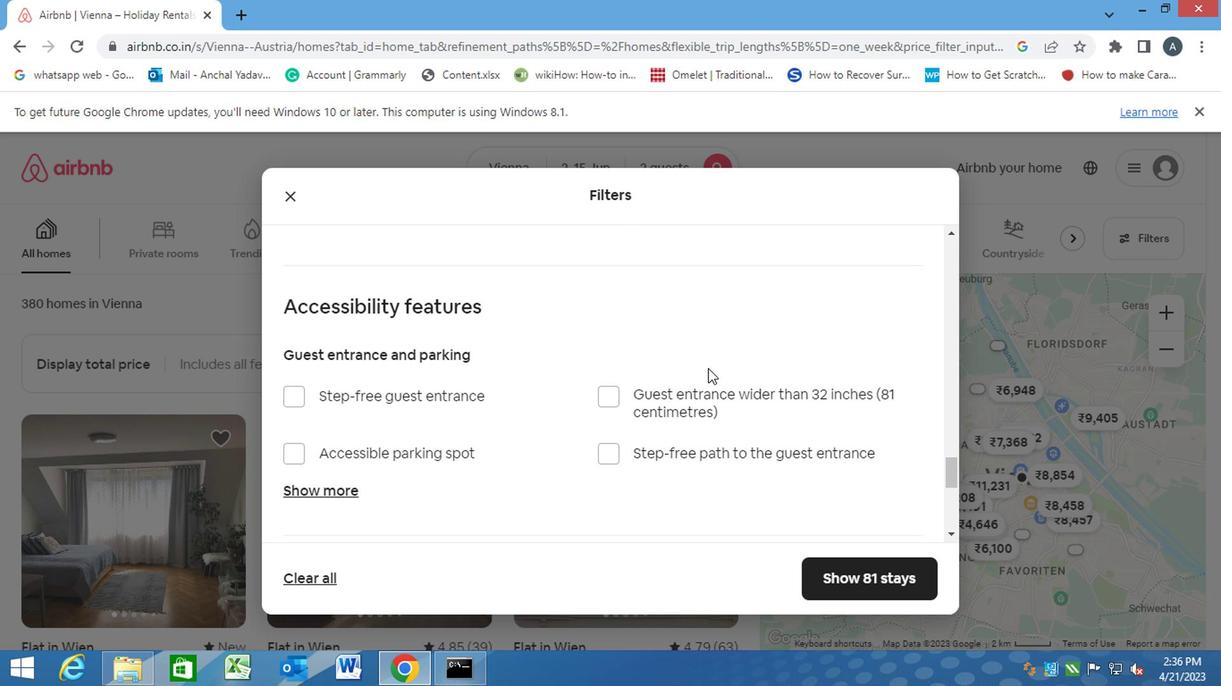 
Action: Mouse moved to (691, 370)
Screenshot: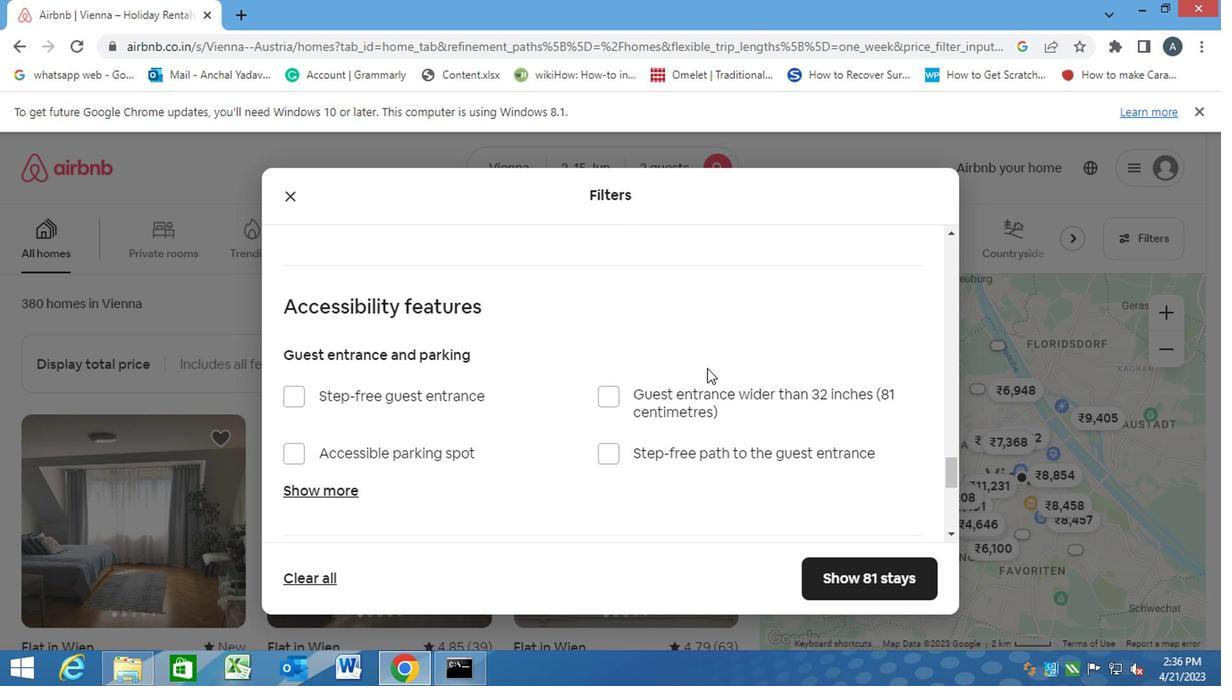 
Action: Mouse scrolled (691, 370) with delta (0, 0)
Screenshot: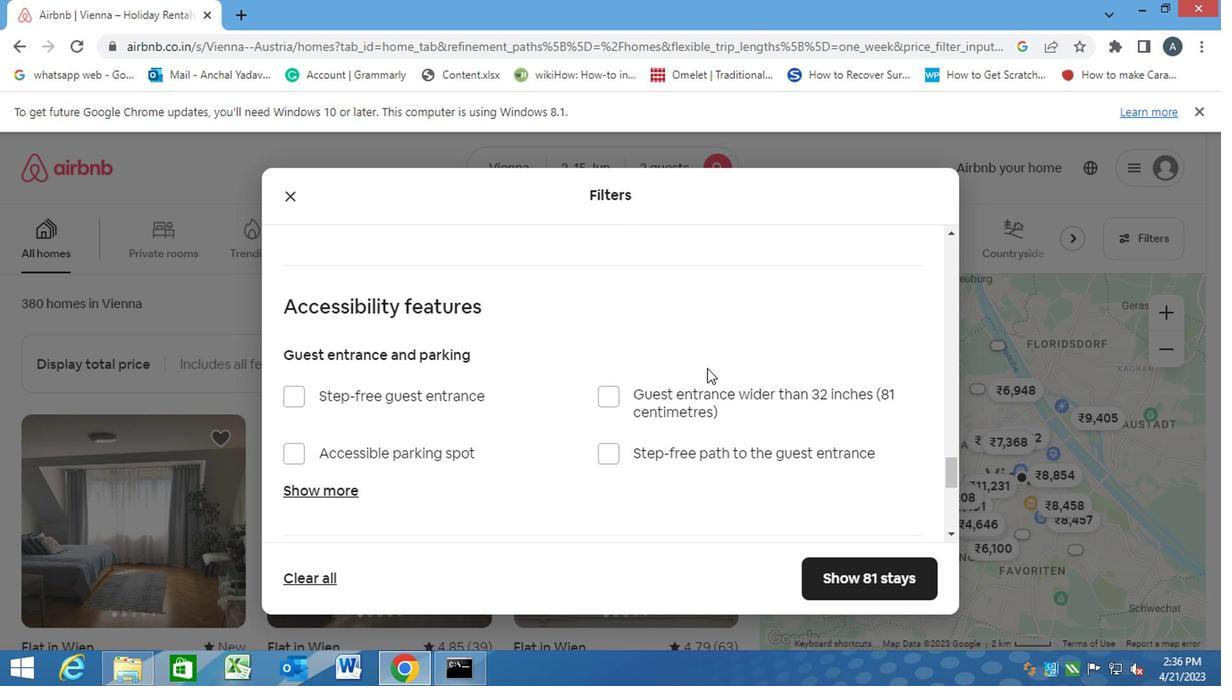 
Action: Mouse moved to (625, 384)
Screenshot: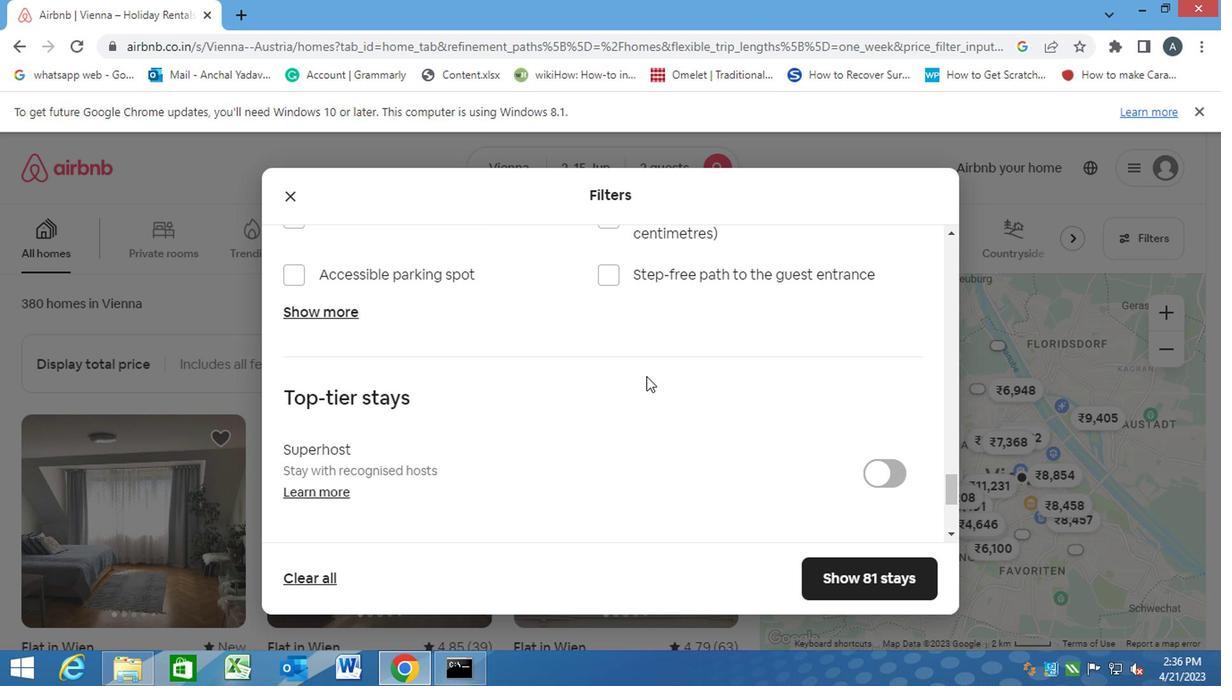 
Action: Mouse scrolled (625, 384) with delta (0, 0)
Screenshot: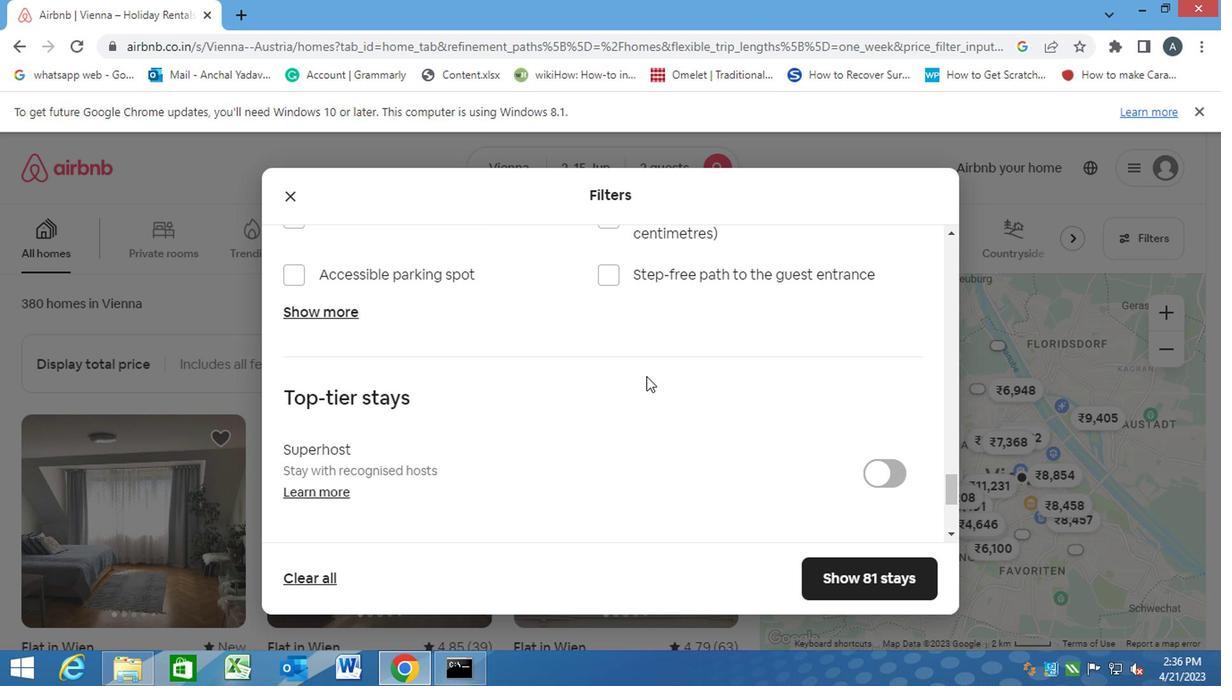 
Action: Mouse moved to (582, 403)
Screenshot: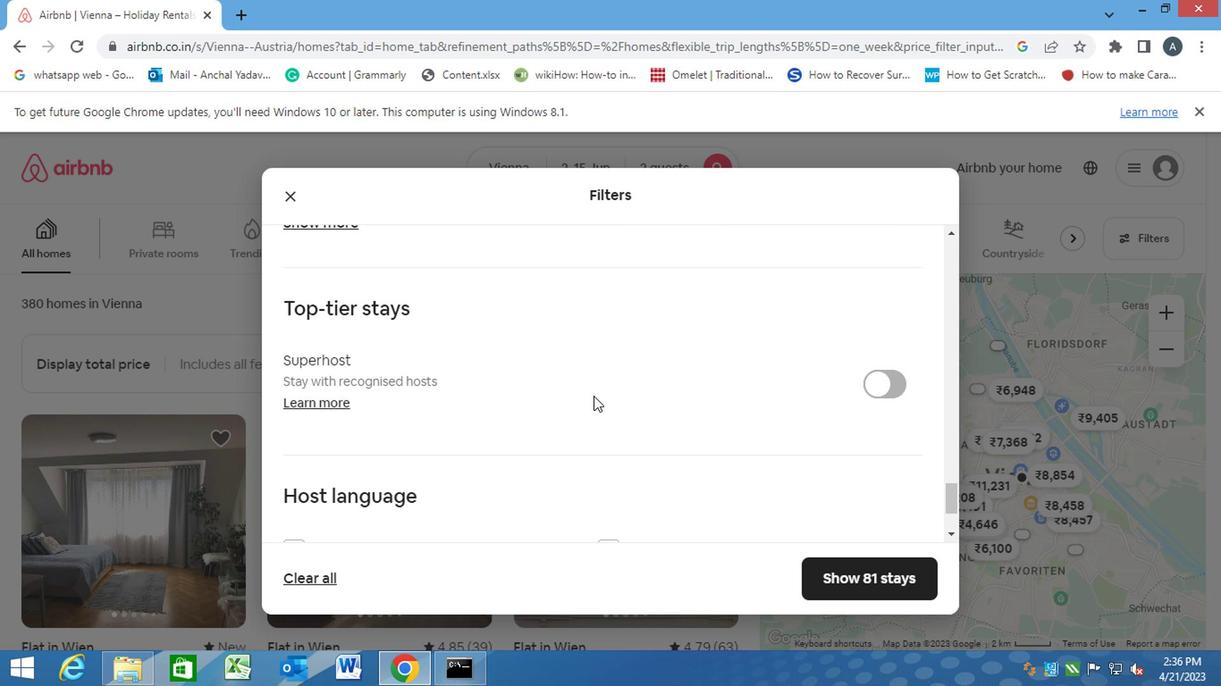 
Action: Mouse scrolled (582, 401) with delta (0, -1)
Screenshot: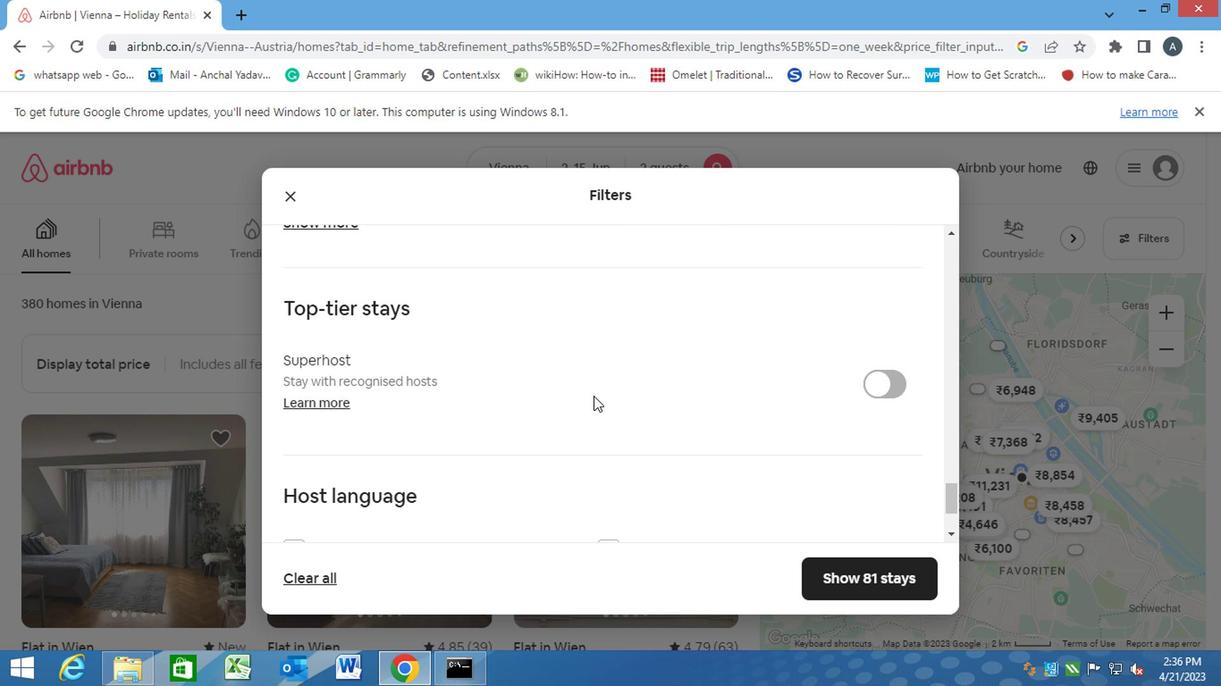 
Action: Mouse moved to (579, 403)
Screenshot: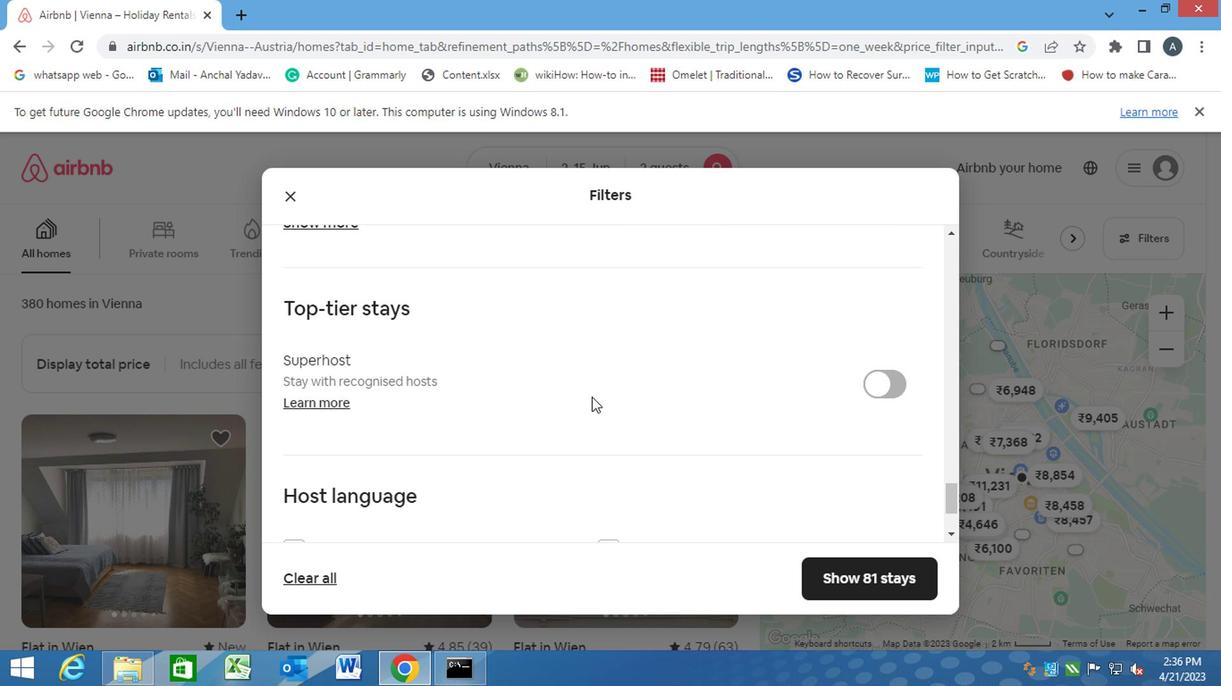 
Action: Mouse scrolled (579, 403) with delta (0, 0)
Screenshot: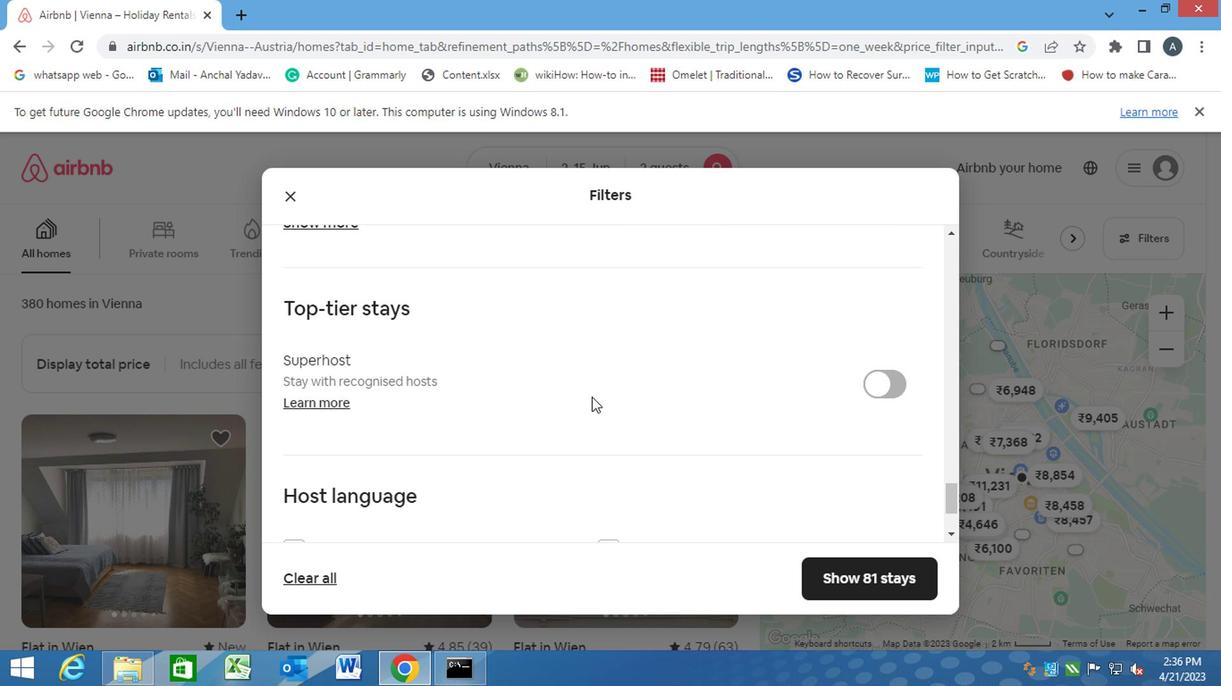 
Action: Mouse moved to (291, 424)
Screenshot: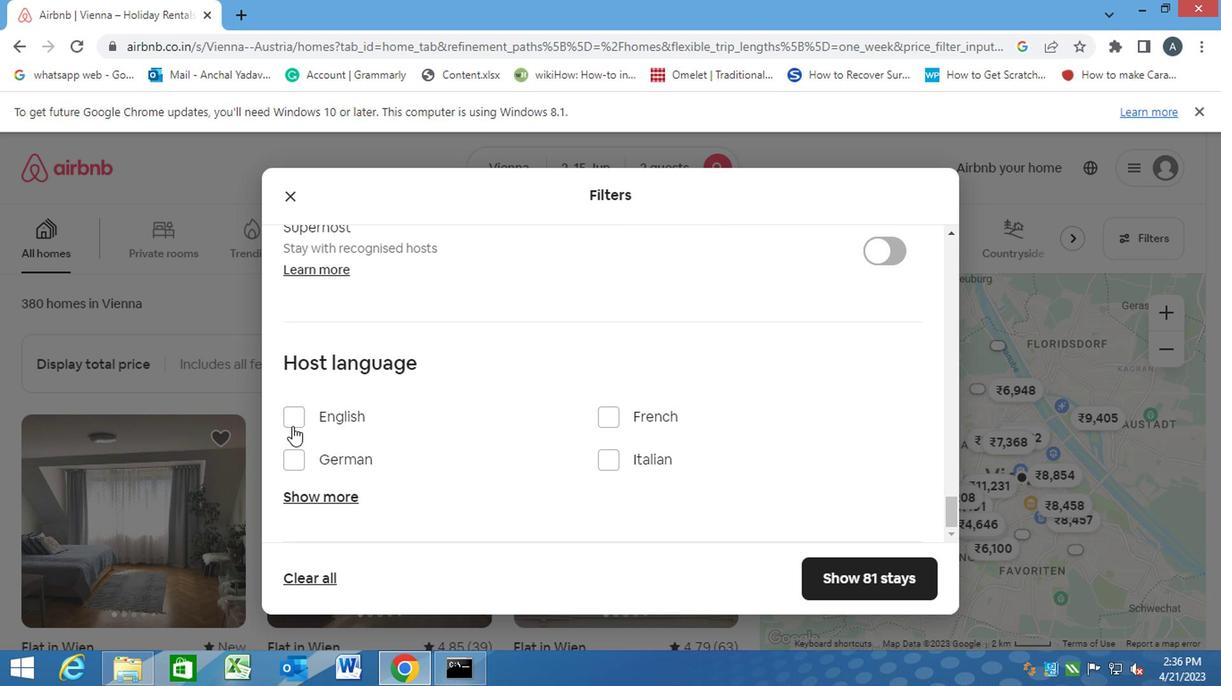 
Action: Mouse pressed left at (291, 424)
Screenshot: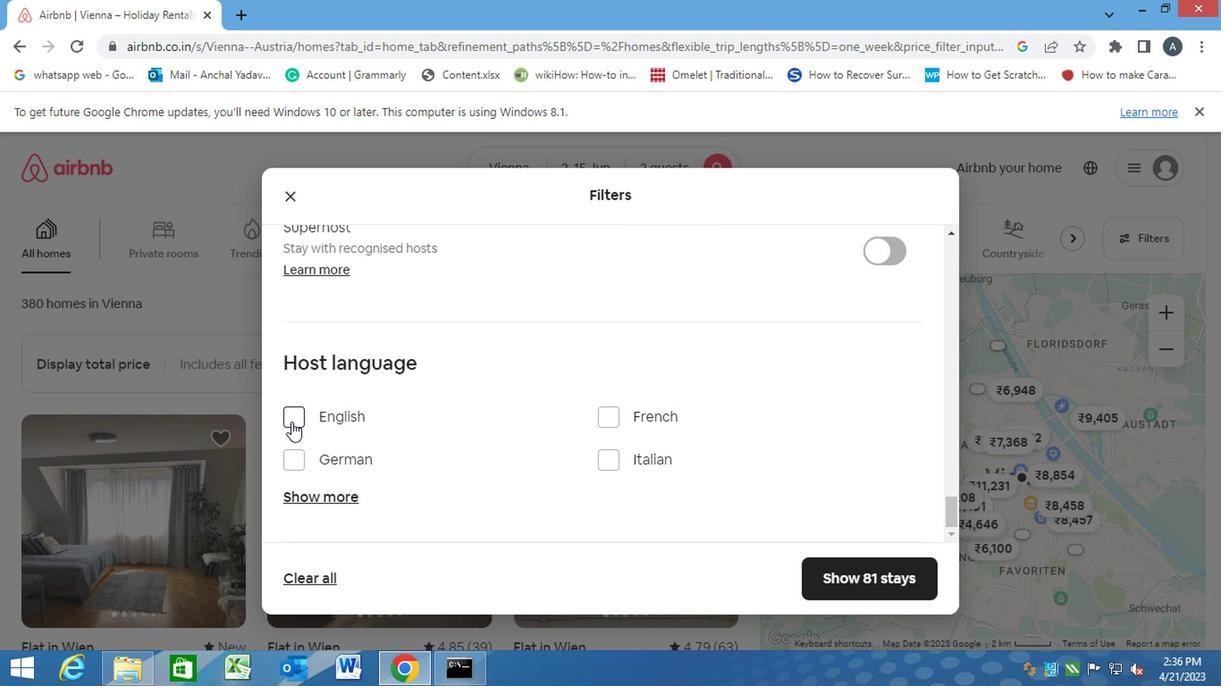 
Action: Mouse moved to (863, 583)
Screenshot: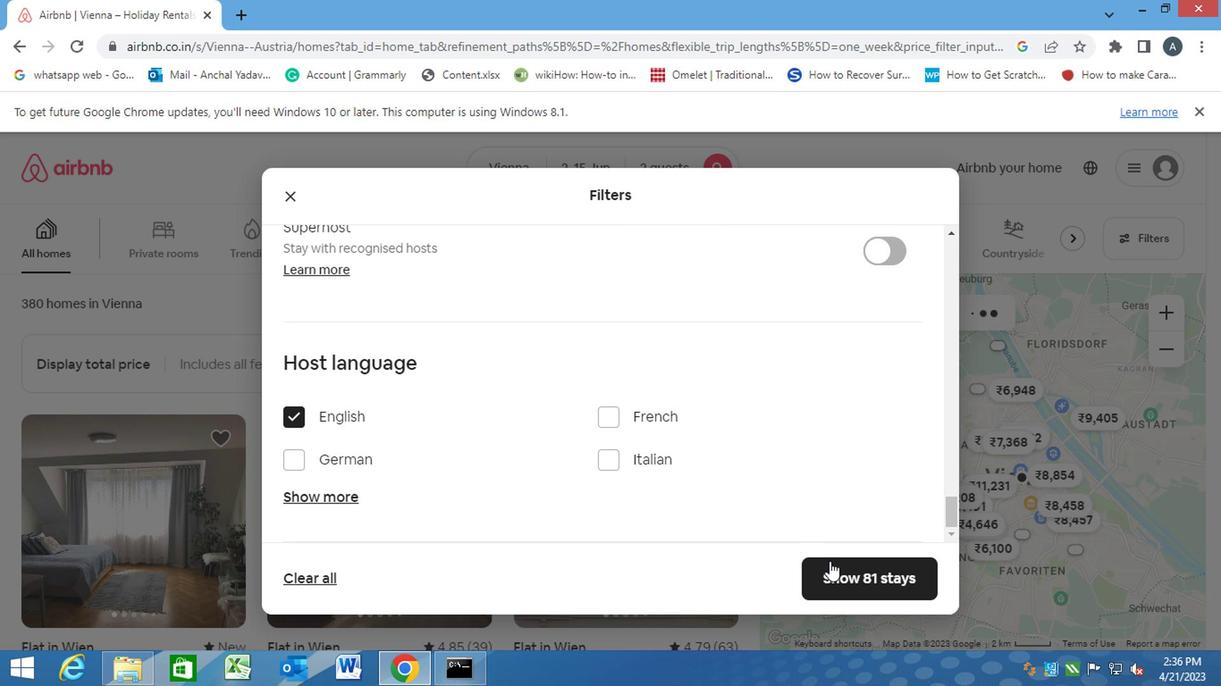 
Action: Mouse pressed left at (863, 583)
Screenshot: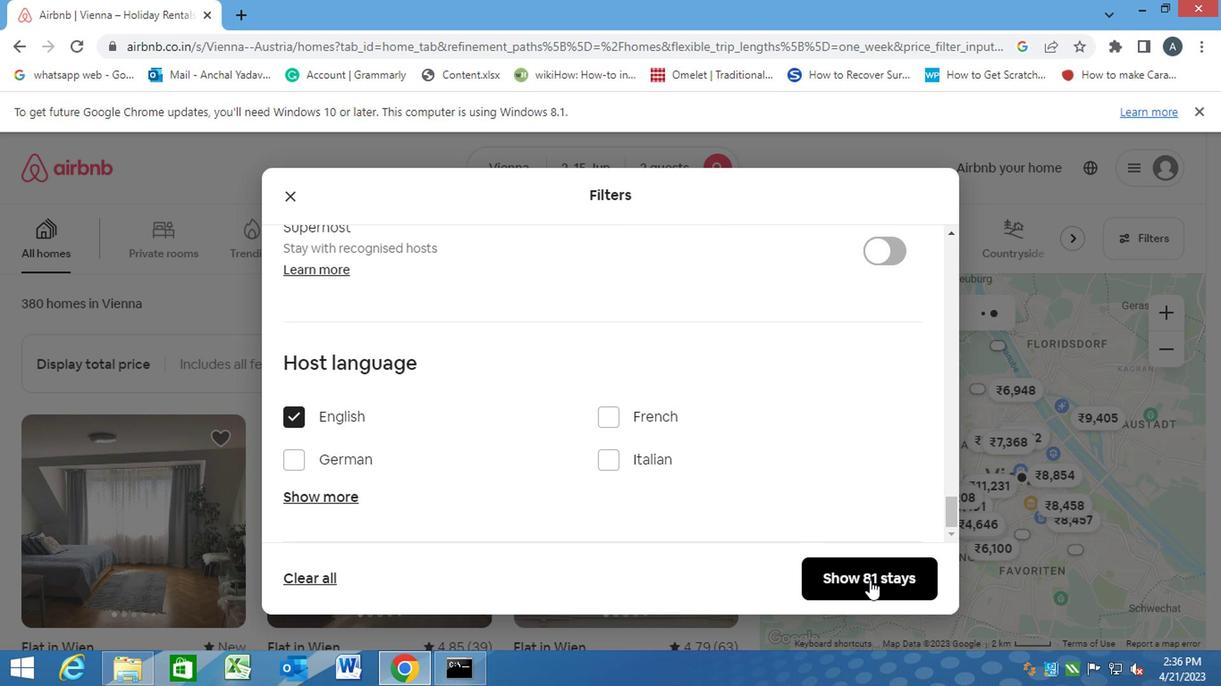 
